Task: Check the 2023 picks for "Victory Lane Racing Champions League".
Action: Mouse moved to (147, 317)
Screenshot: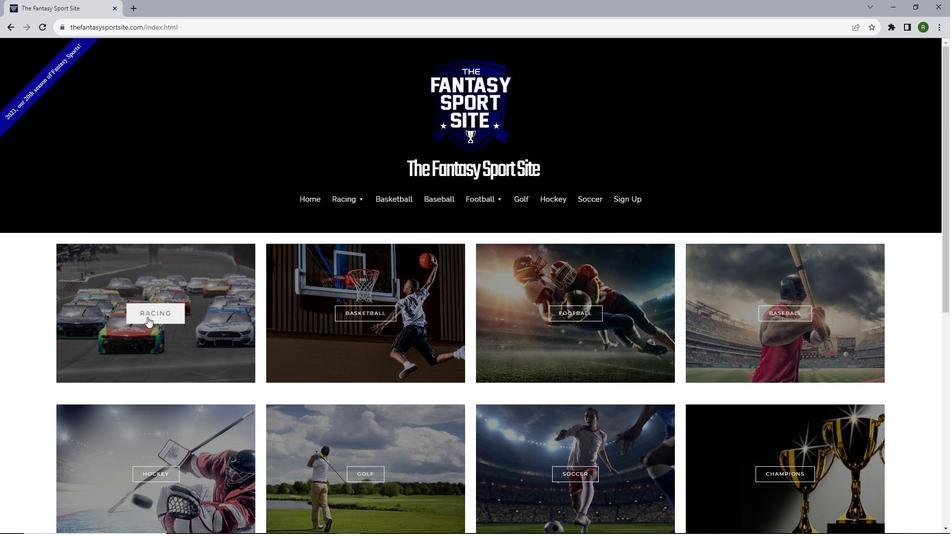 
Action: Mouse pressed left at (147, 317)
Screenshot: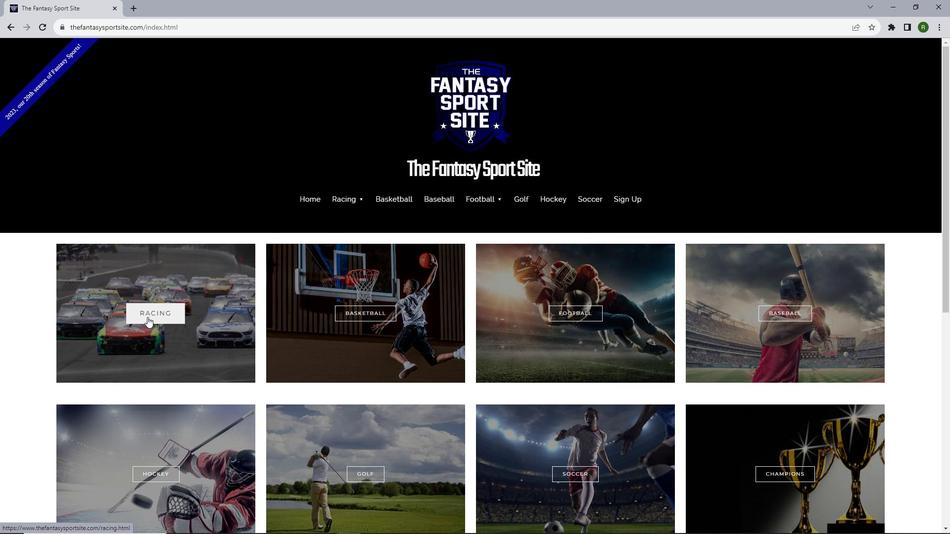 
Action: Mouse moved to (310, 311)
Screenshot: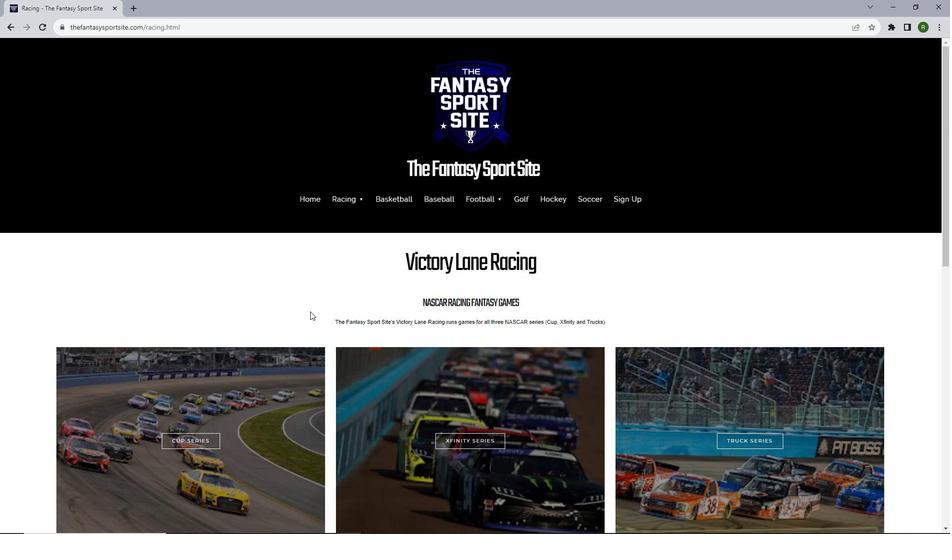 
Action: Mouse scrolled (310, 311) with delta (0, 0)
Screenshot: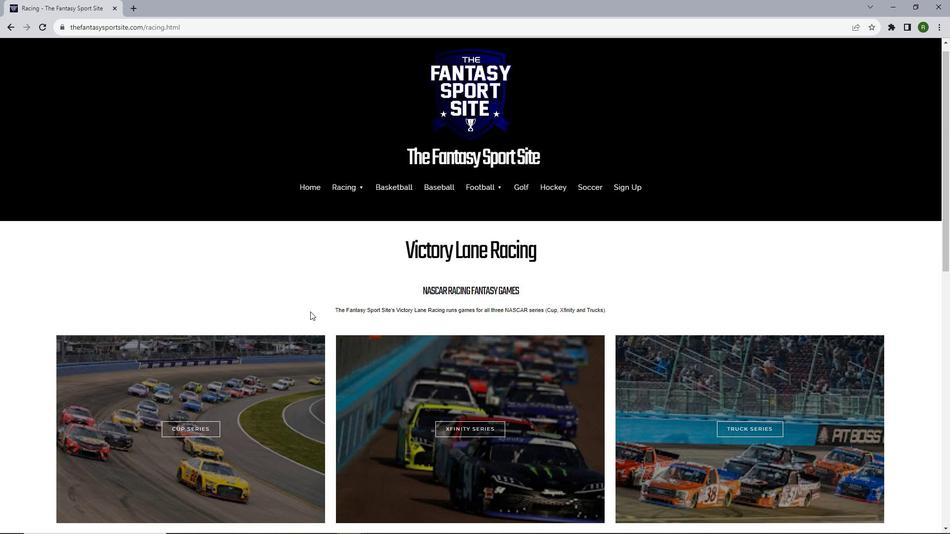 
Action: Mouse scrolled (310, 311) with delta (0, 0)
Screenshot: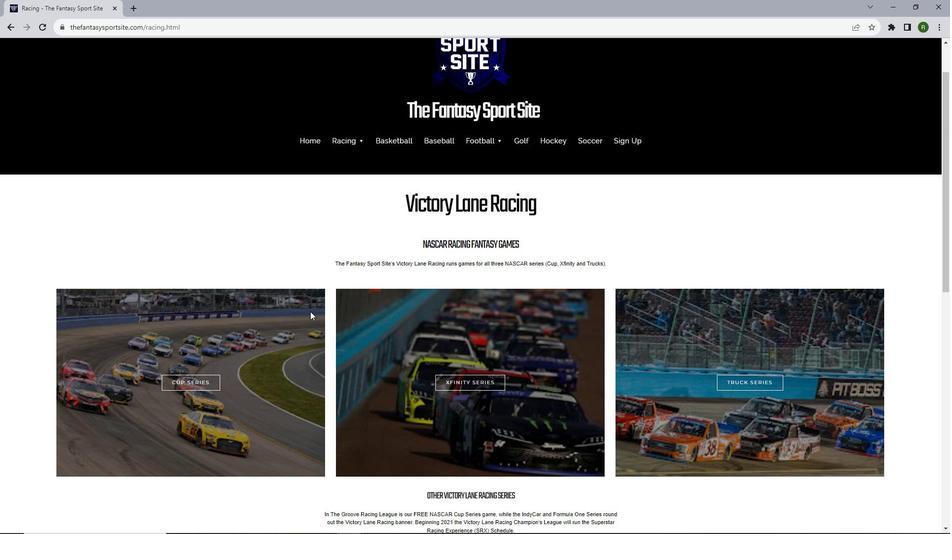 
Action: Mouse scrolled (310, 311) with delta (0, 0)
Screenshot: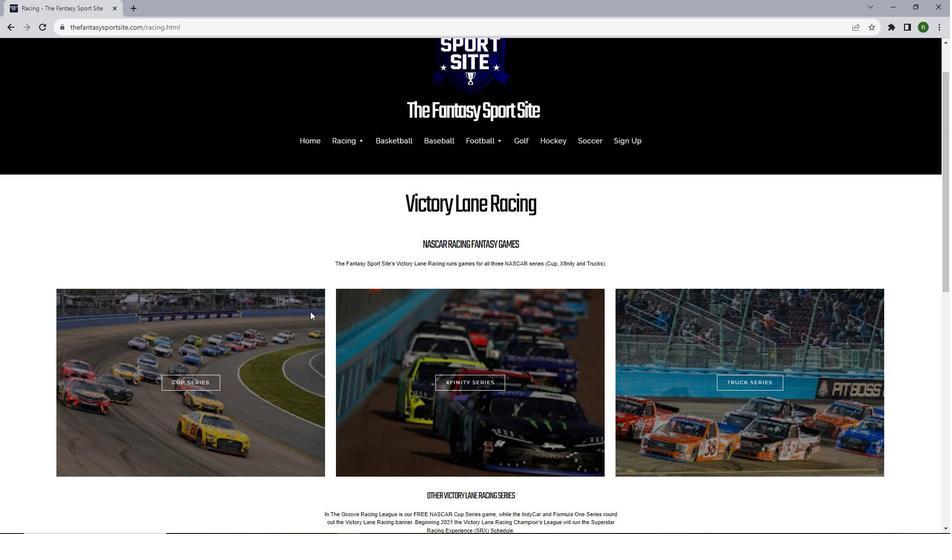 
Action: Mouse scrolled (310, 311) with delta (0, 0)
Screenshot: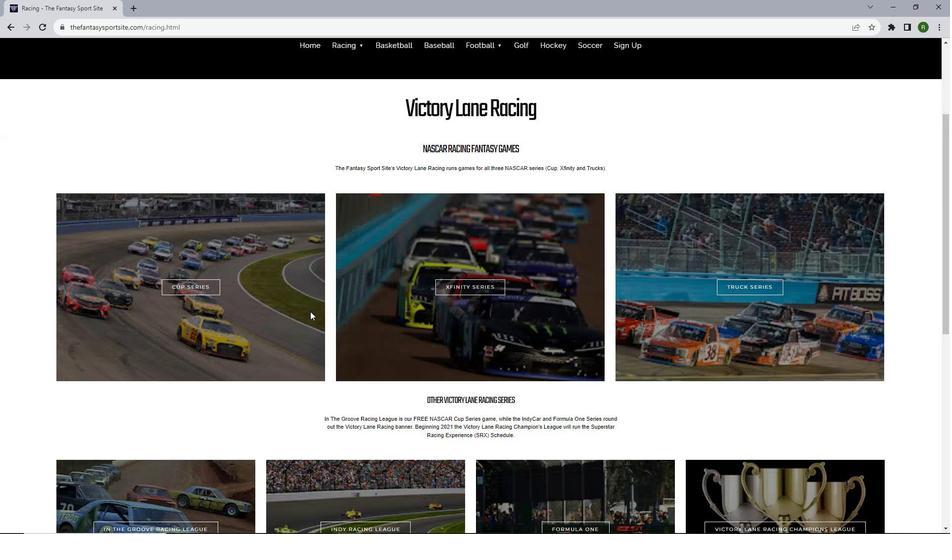 
Action: Mouse scrolled (310, 311) with delta (0, 0)
Screenshot: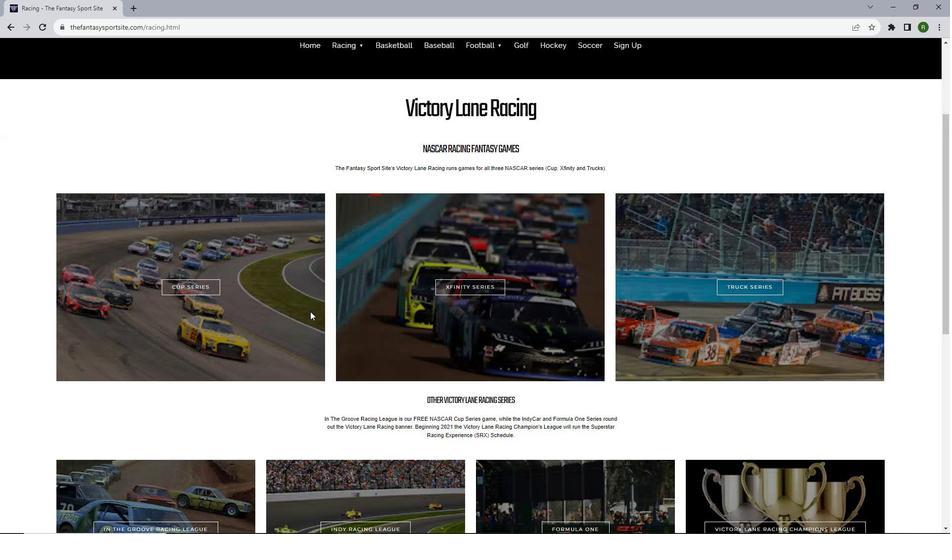 
Action: Mouse scrolled (310, 311) with delta (0, 0)
Screenshot: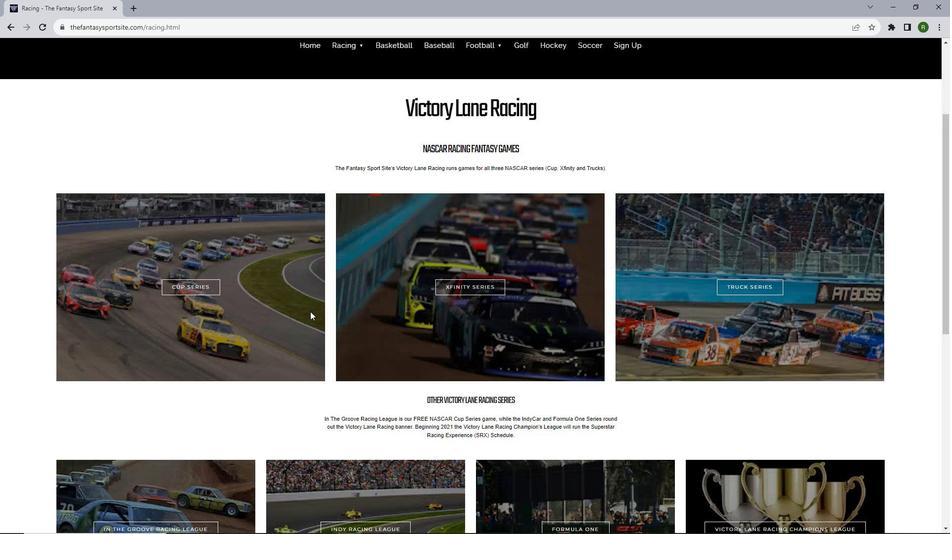 
Action: Mouse moved to (768, 392)
Screenshot: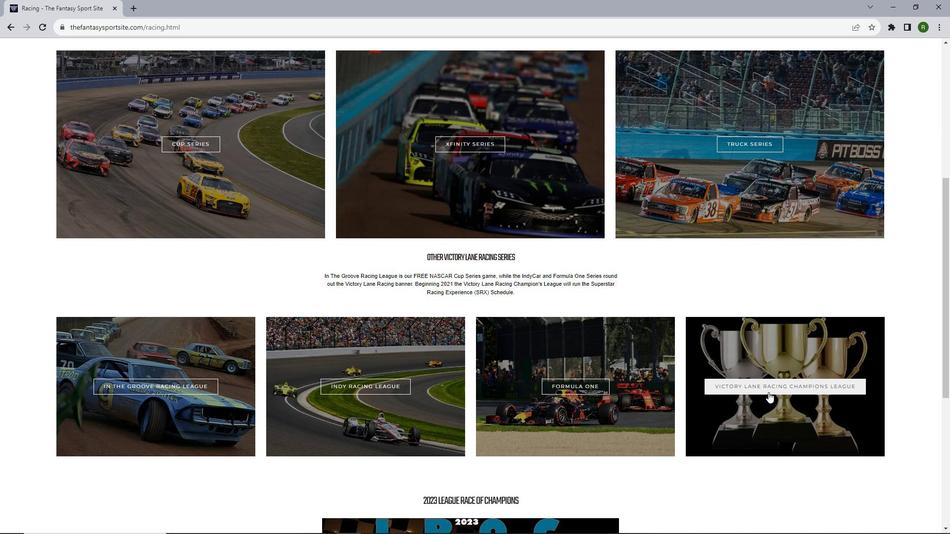 
Action: Mouse pressed left at (768, 392)
Screenshot: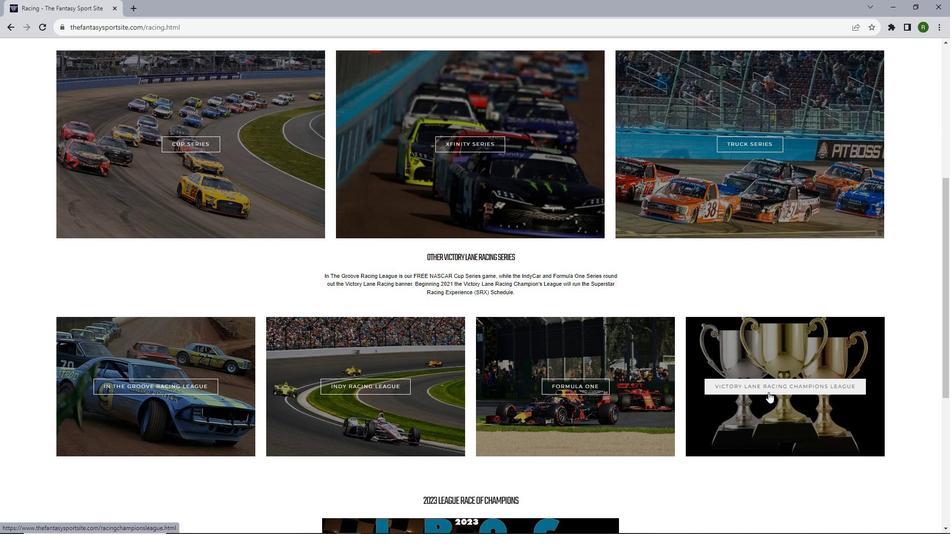
Action: Mouse moved to (358, 289)
Screenshot: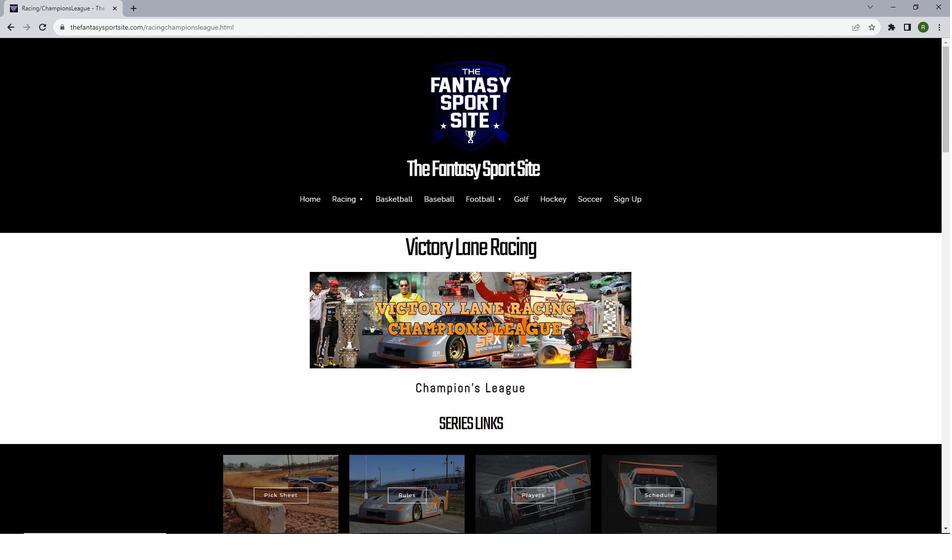 
Action: Mouse scrolled (358, 289) with delta (0, 0)
Screenshot: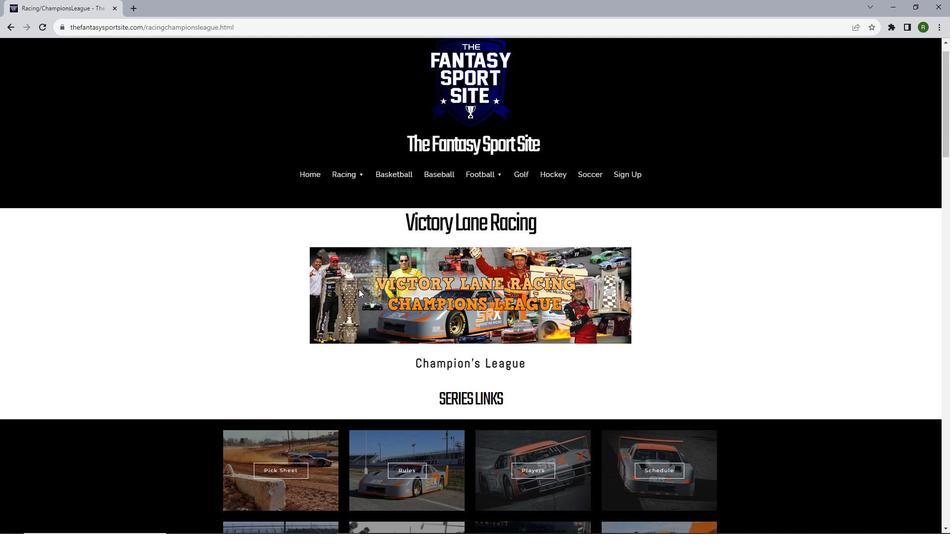 
Action: Mouse scrolled (358, 289) with delta (0, 0)
Screenshot: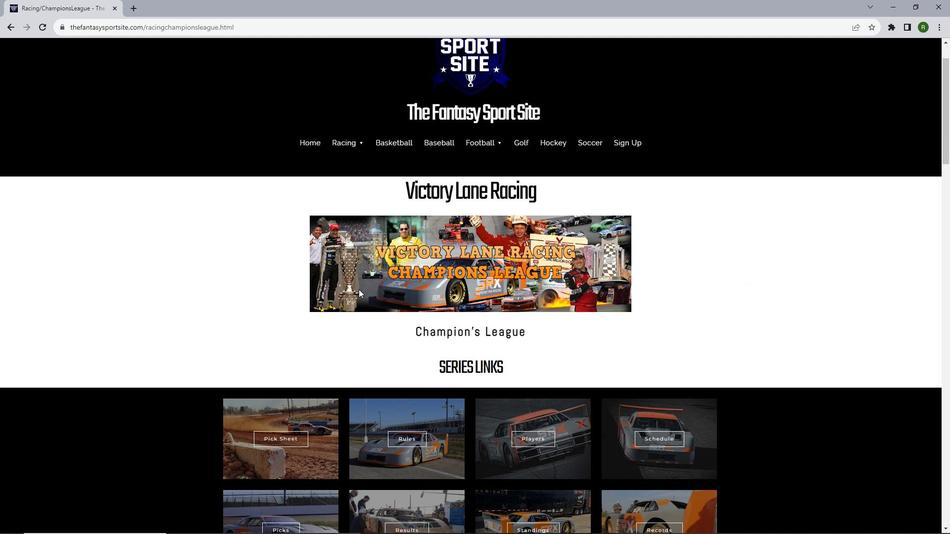 
Action: Mouse scrolled (358, 289) with delta (0, 0)
Screenshot: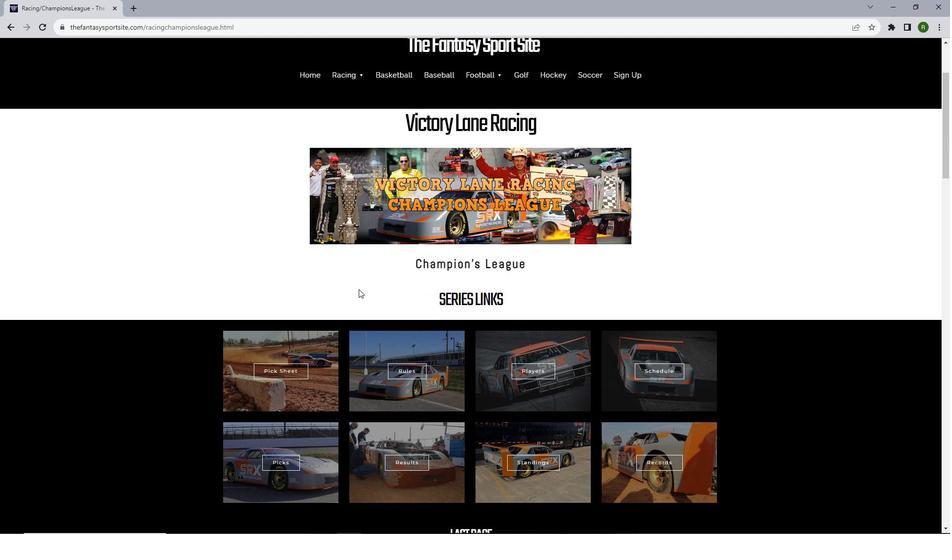 
Action: Mouse scrolled (358, 289) with delta (0, 0)
Screenshot: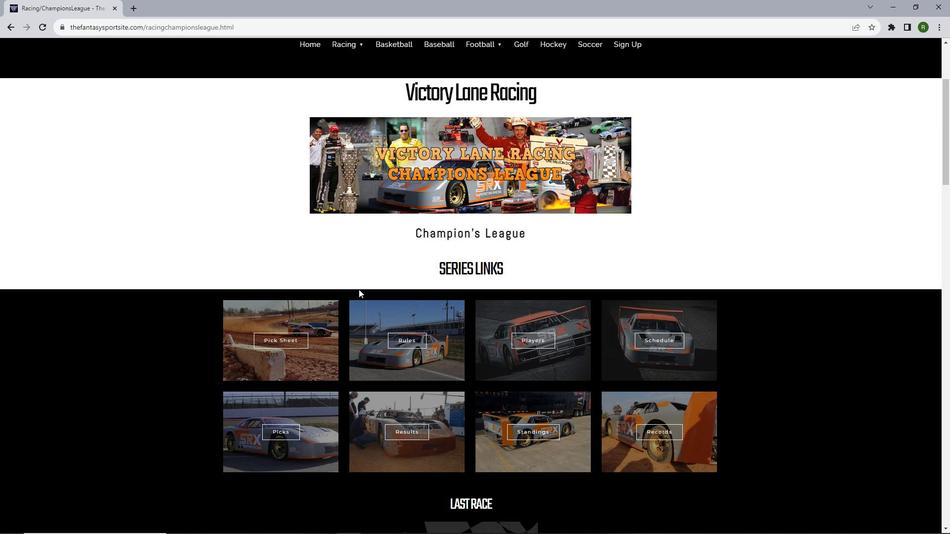 
Action: Mouse scrolled (358, 289) with delta (0, 0)
Screenshot: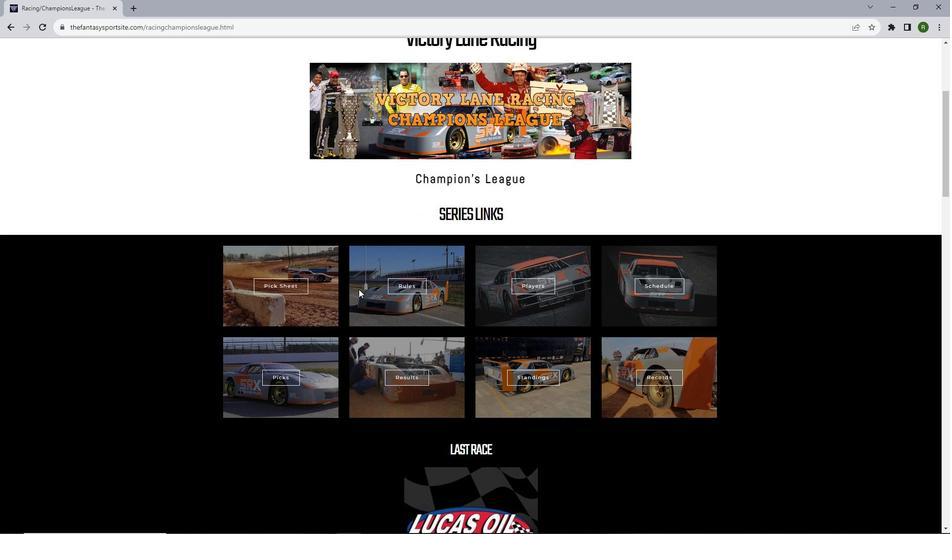
Action: Mouse moved to (350, 280)
Screenshot: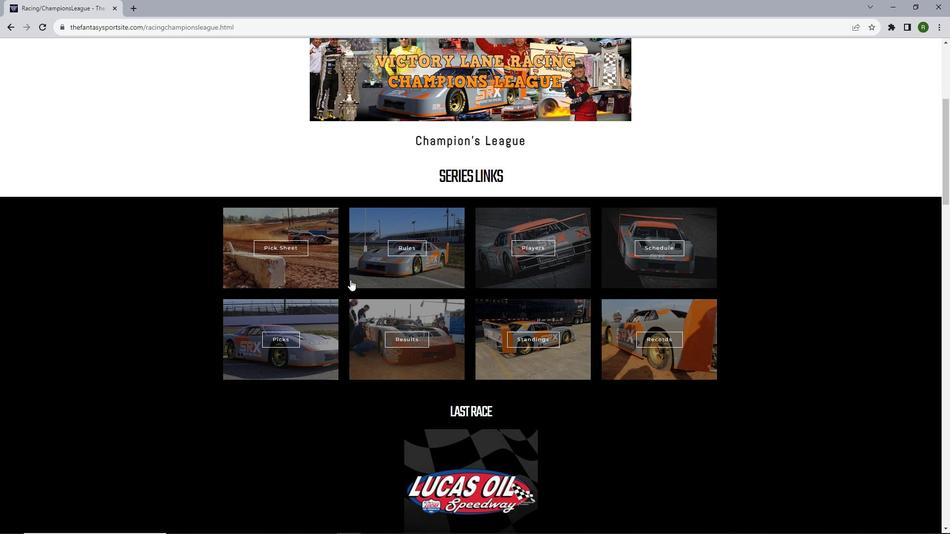 
Action: Mouse scrolled (350, 279) with delta (0, 0)
Screenshot: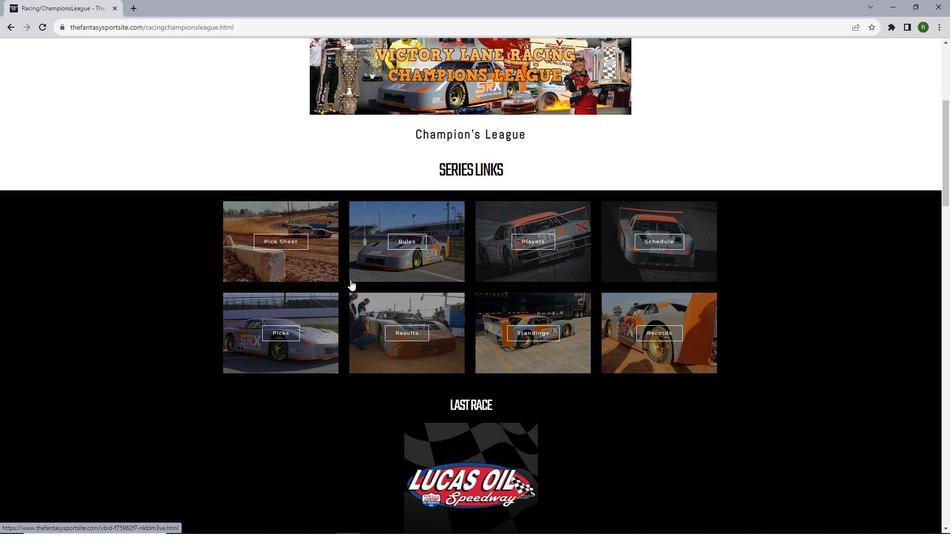 
Action: Mouse moved to (271, 287)
Screenshot: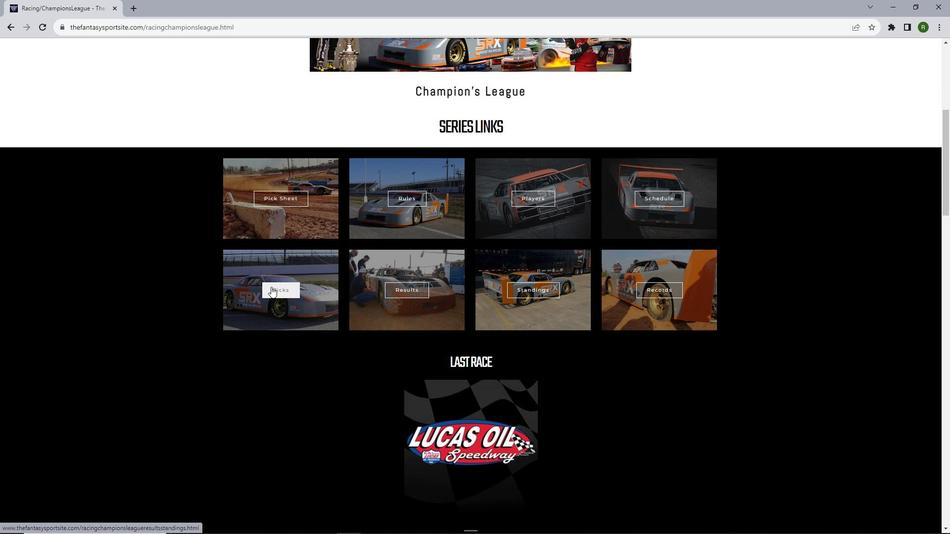
Action: Mouse pressed left at (271, 287)
Screenshot: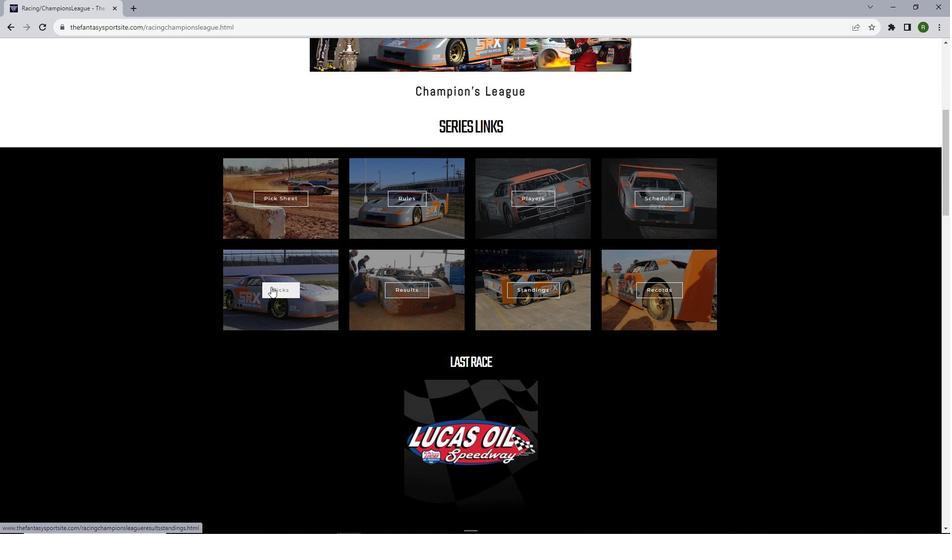 
Action: Mouse moved to (388, 223)
Screenshot: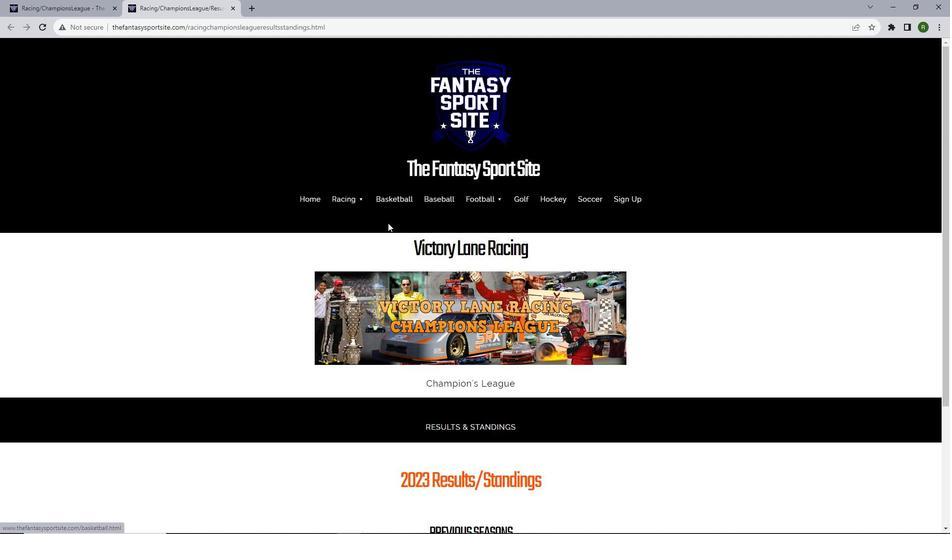 
Action: Mouse scrolled (388, 222) with delta (0, 0)
Screenshot: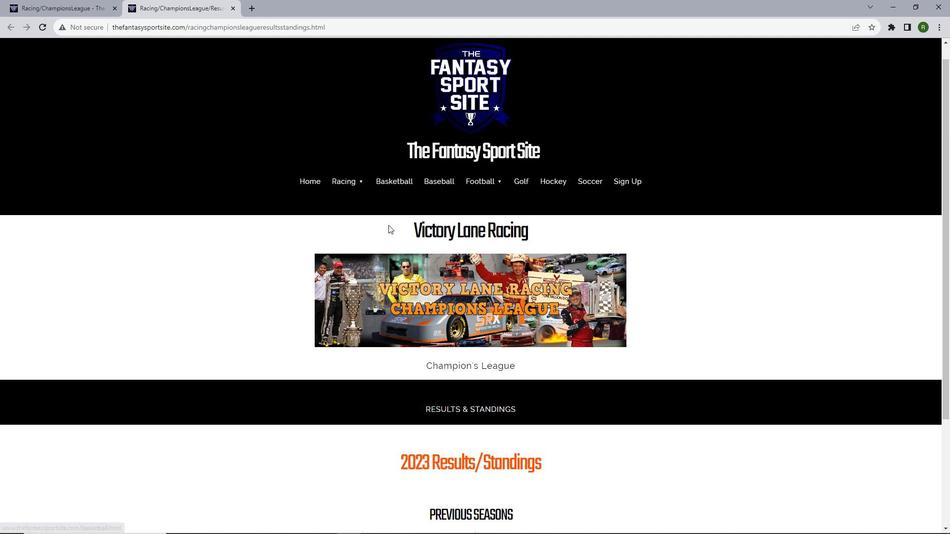 
Action: Mouse moved to (388, 225)
Screenshot: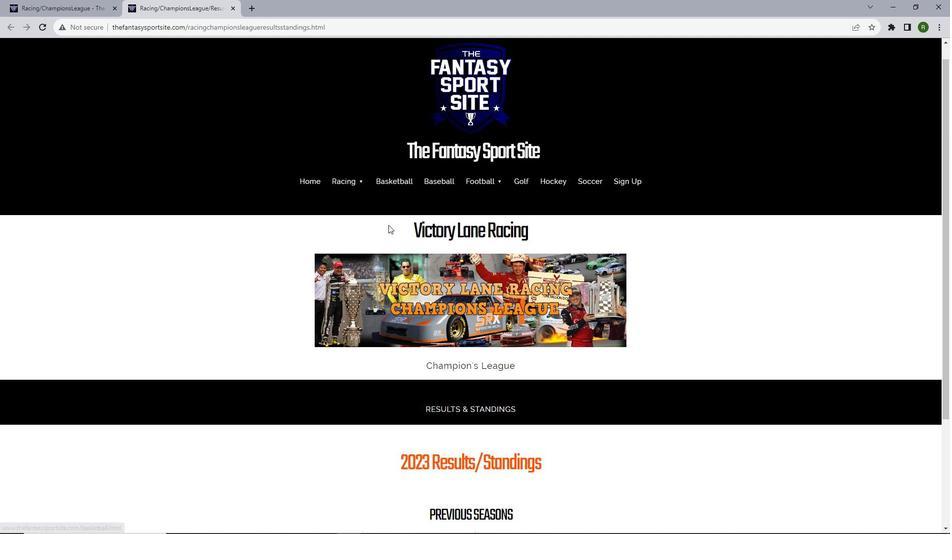 
Action: Mouse scrolled (388, 224) with delta (0, 0)
Screenshot: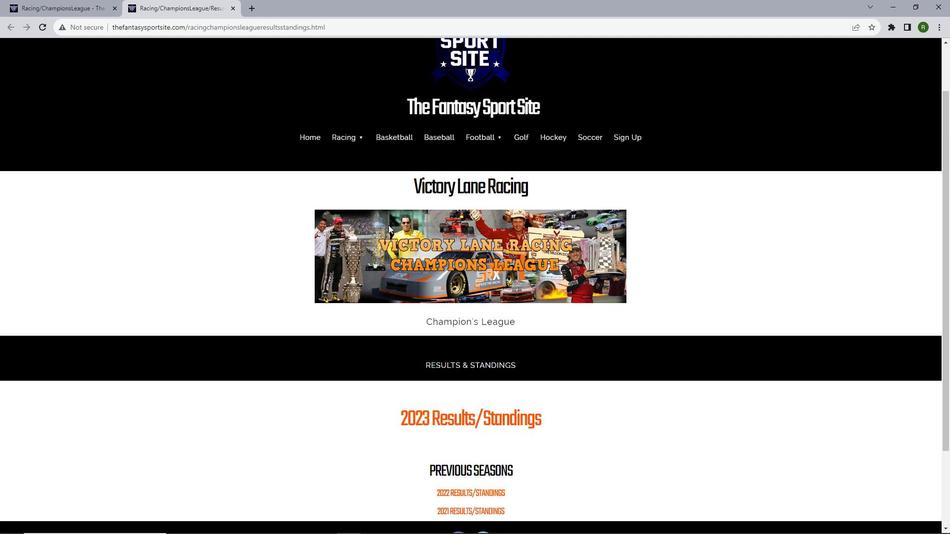 
Action: Mouse scrolled (388, 224) with delta (0, 0)
Screenshot: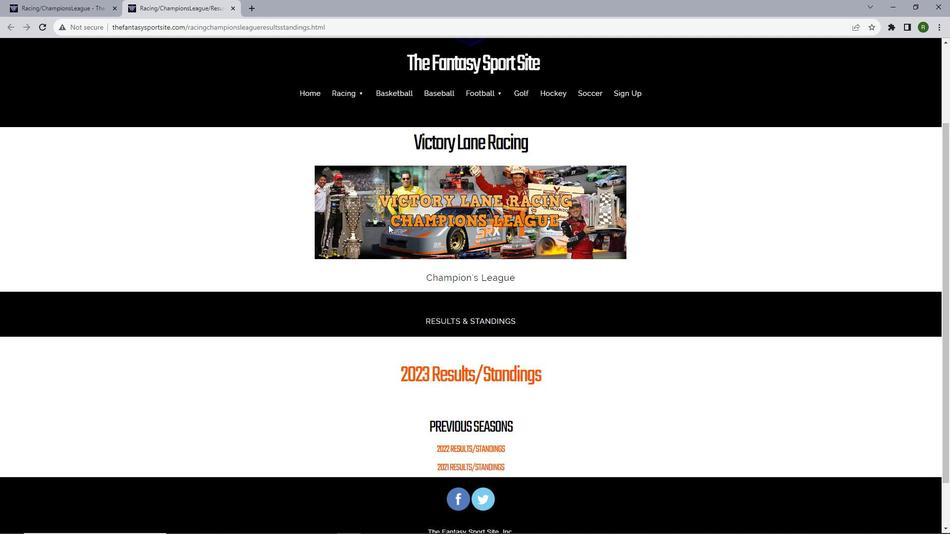 
Action: Mouse moved to (446, 325)
Screenshot: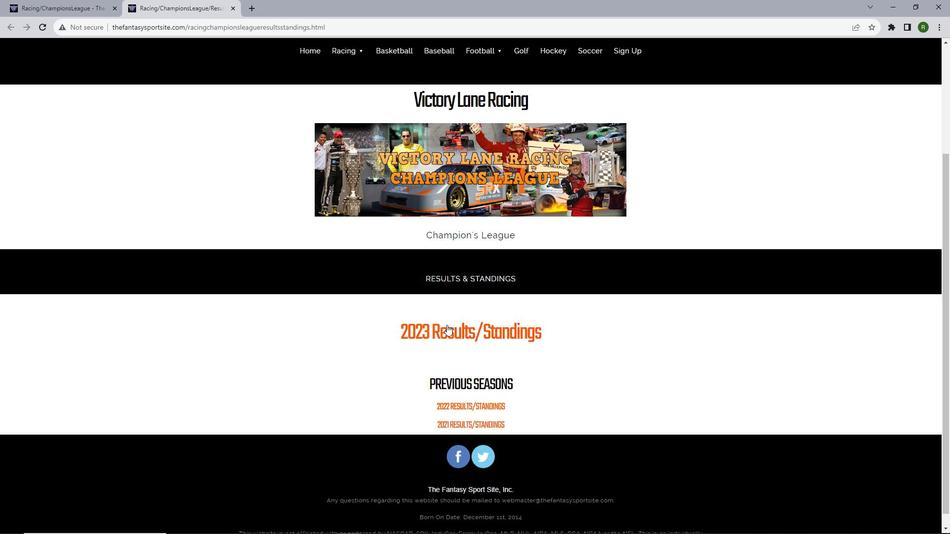 
Action: Mouse pressed left at (446, 325)
Screenshot: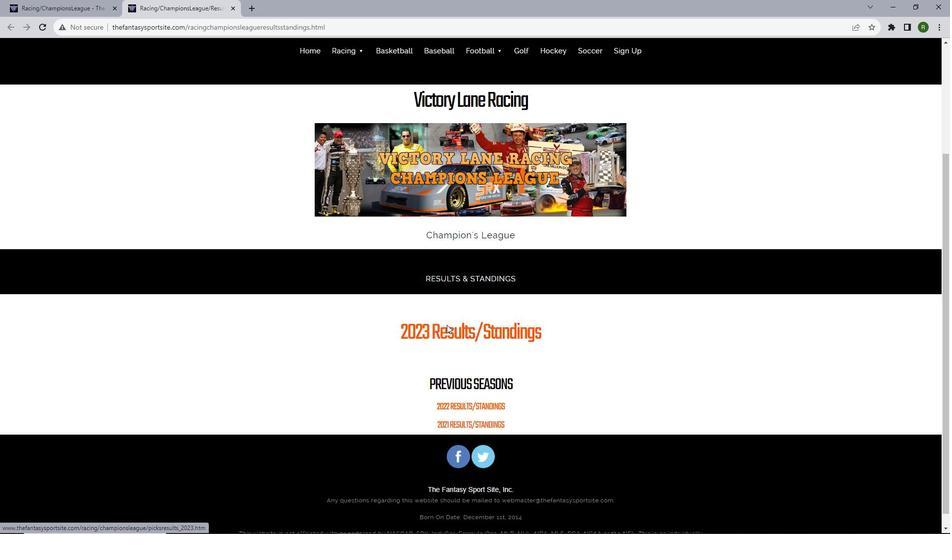 
Action: Mouse moved to (519, 90)
Screenshot: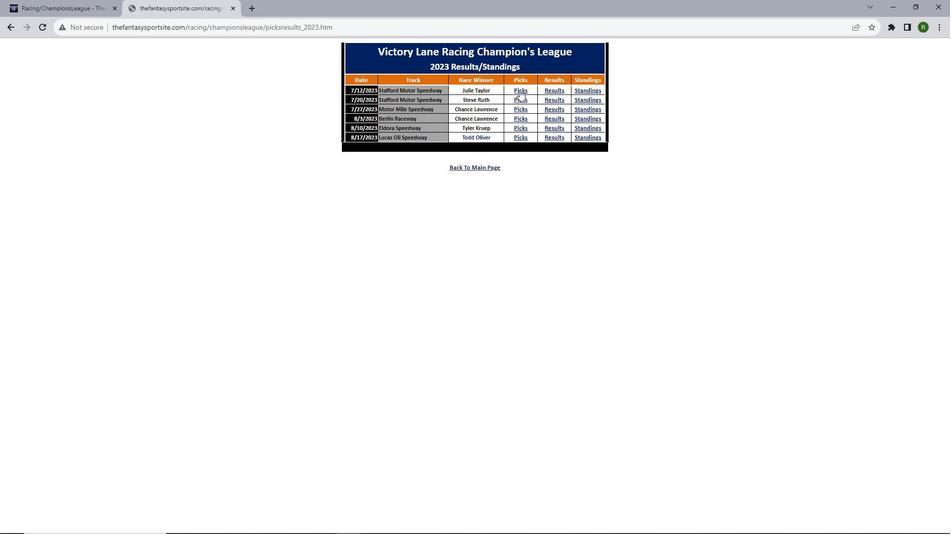 
Action: Mouse pressed left at (519, 90)
Screenshot: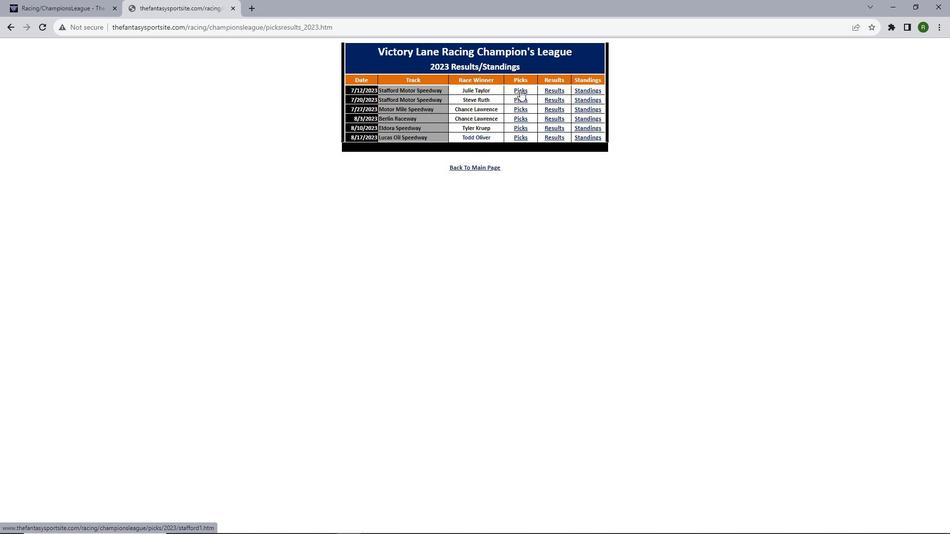 
Action: Mouse moved to (504, 121)
Screenshot: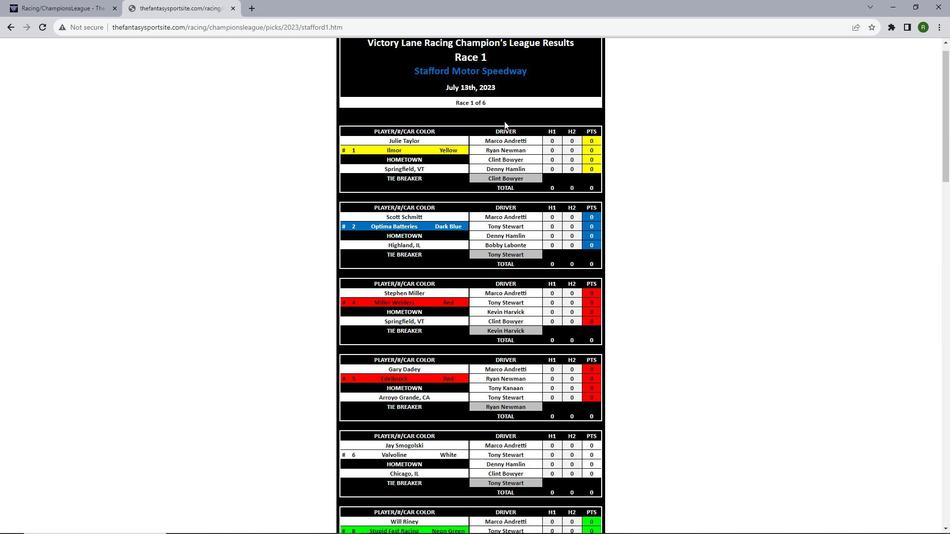 
Action: Mouse scrolled (504, 120) with delta (0, 0)
Screenshot: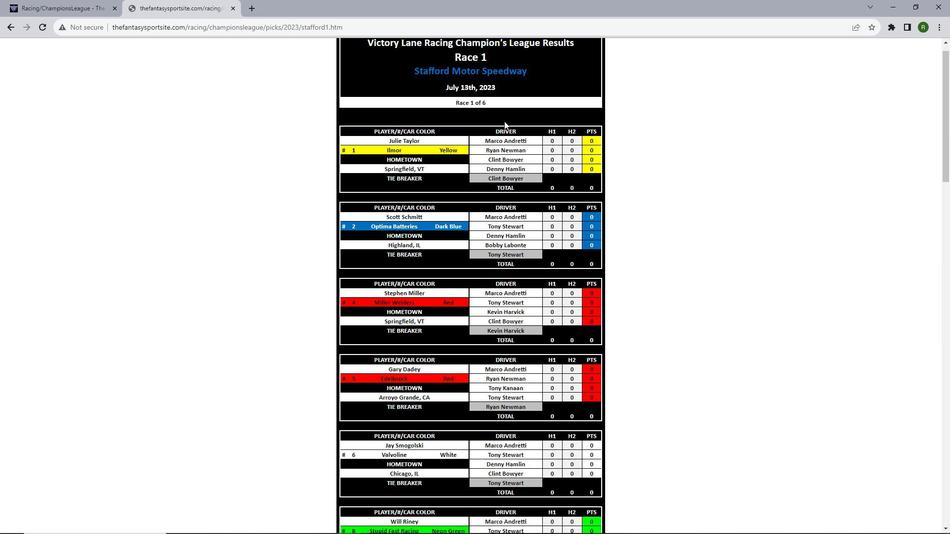 
Action: Mouse scrolled (504, 120) with delta (0, 0)
Screenshot: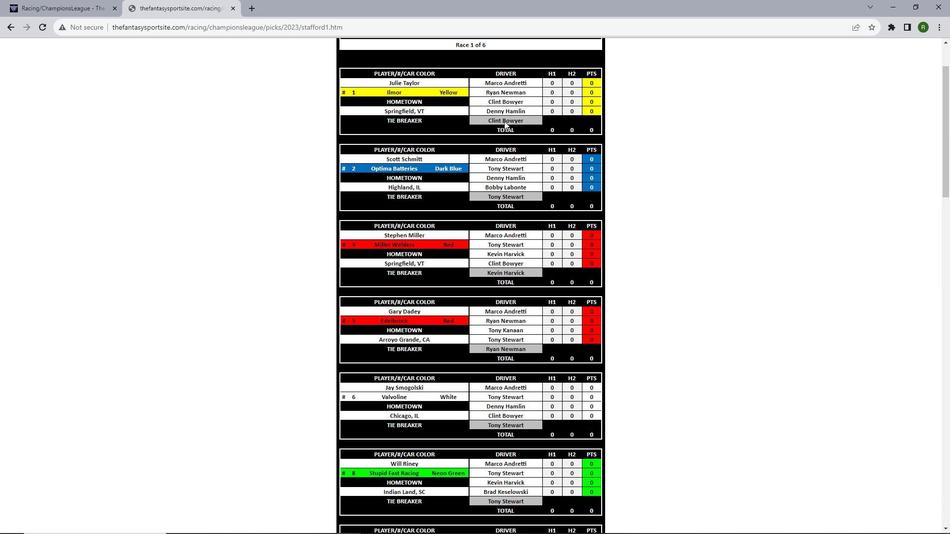 
Action: Mouse scrolled (504, 120) with delta (0, 0)
Screenshot: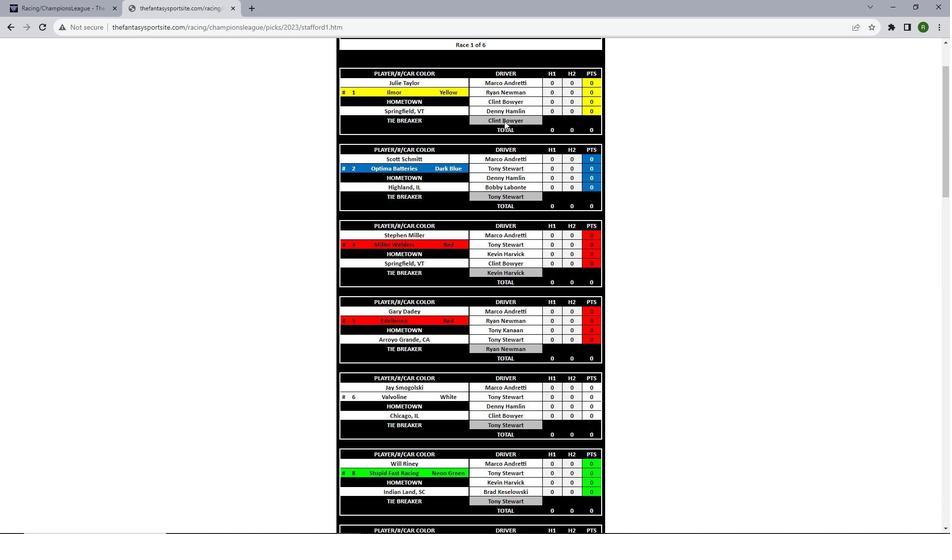 
Action: Mouse scrolled (504, 120) with delta (0, 0)
Screenshot: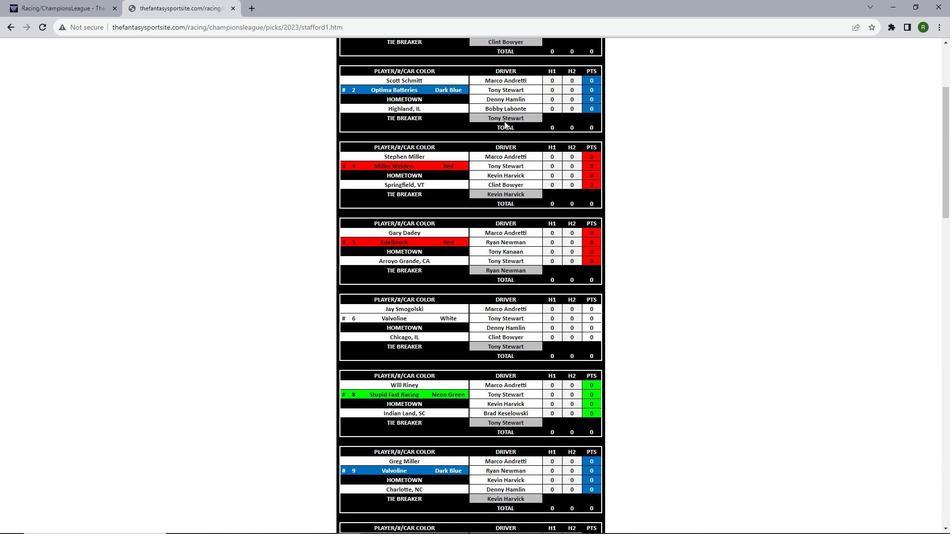 
Action: Mouse scrolled (504, 120) with delta (0, 0)
Screenshot: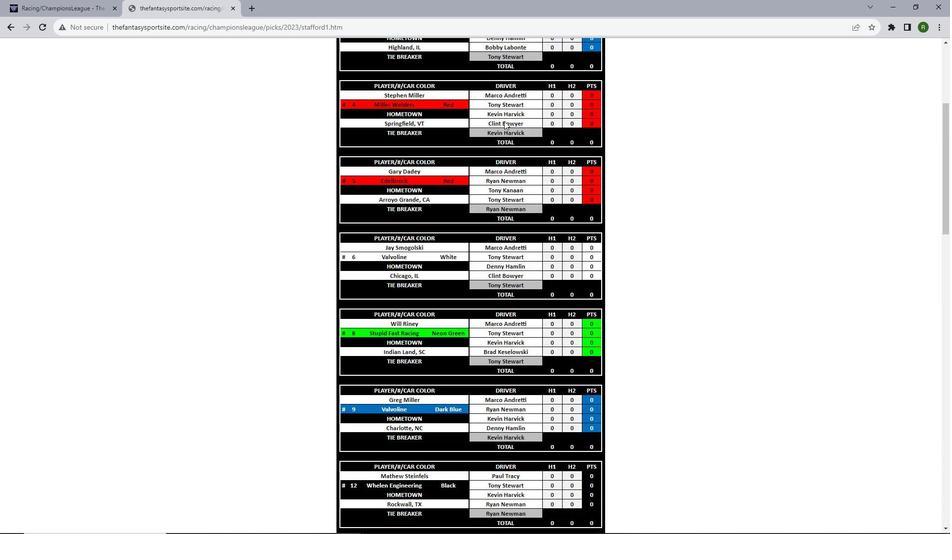 
Action: Mouse scrolled (504, 120) with delta (0, 0)
Screenshot: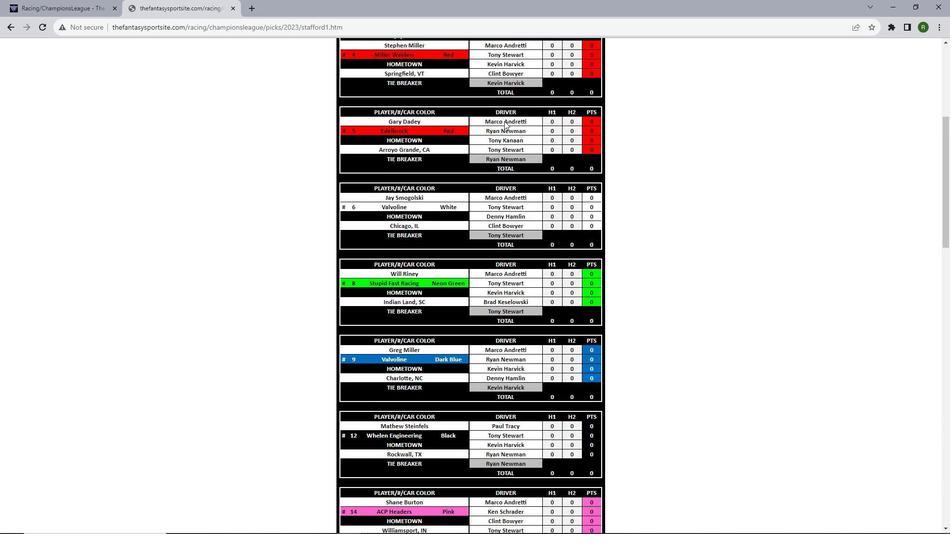 
Action: Mouse scrolled (504, 120) with delta (0, 0)
Screenshot: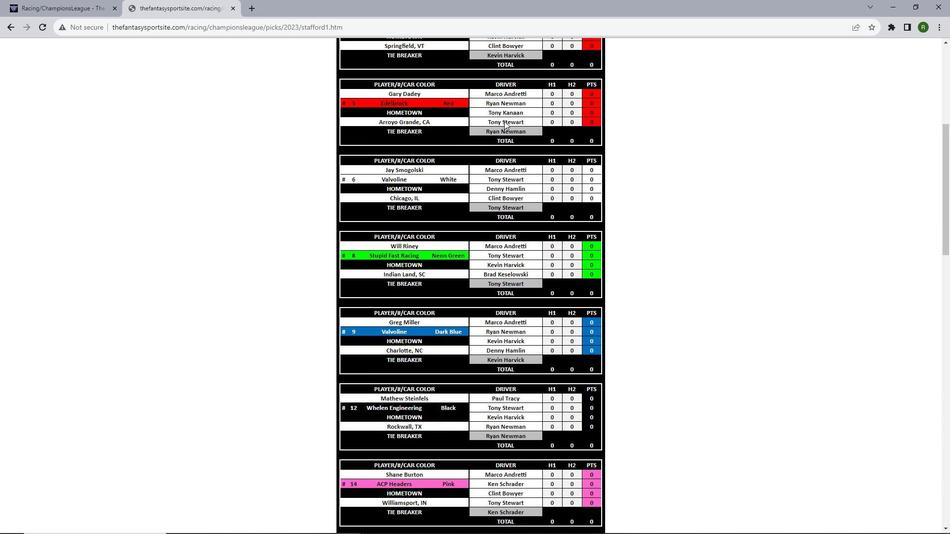 
Action: Mouse scrolled (504, 120) with delta (0, 0)
Screenshot: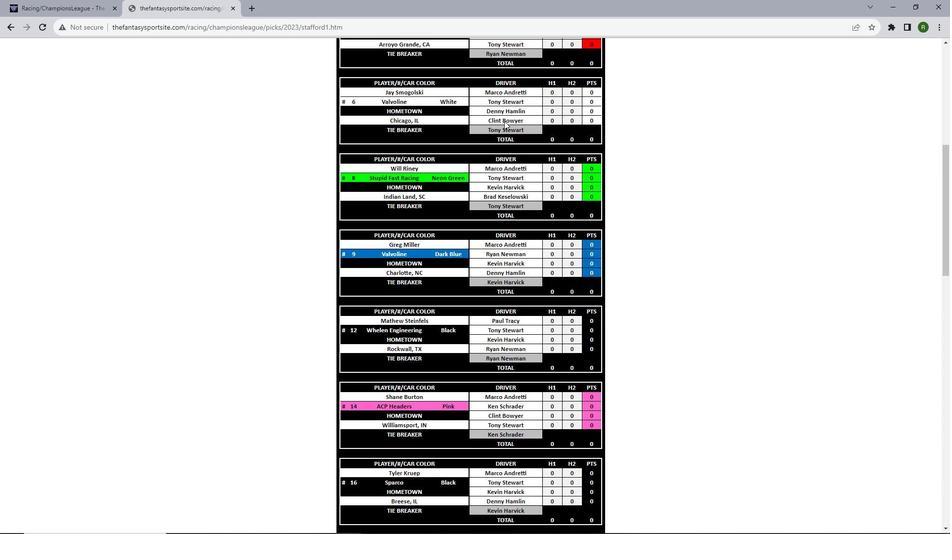 
Action: Mouse scrolled (504, 120) with delta (0, 0)
Screenshot: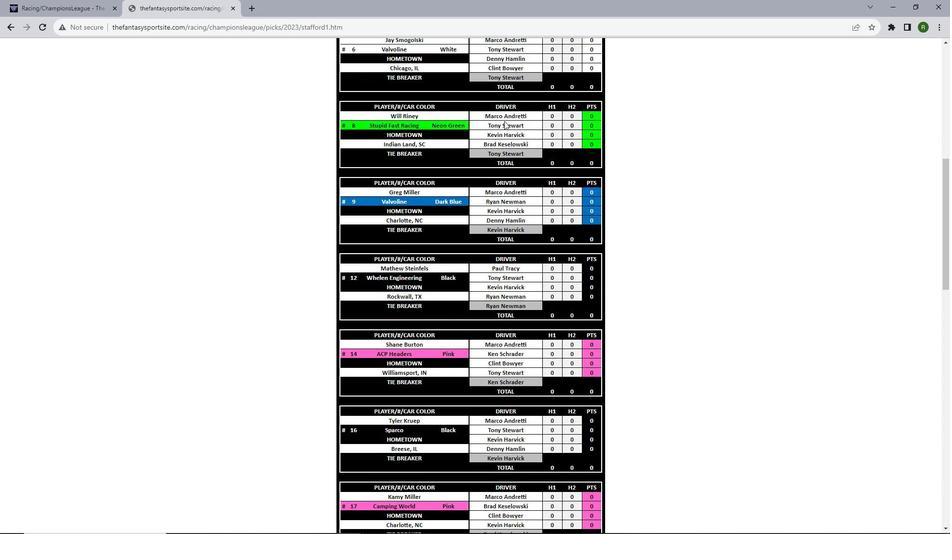
Action: Mouse scrolled (504, 120) with delta (0, 0)
Screenshot: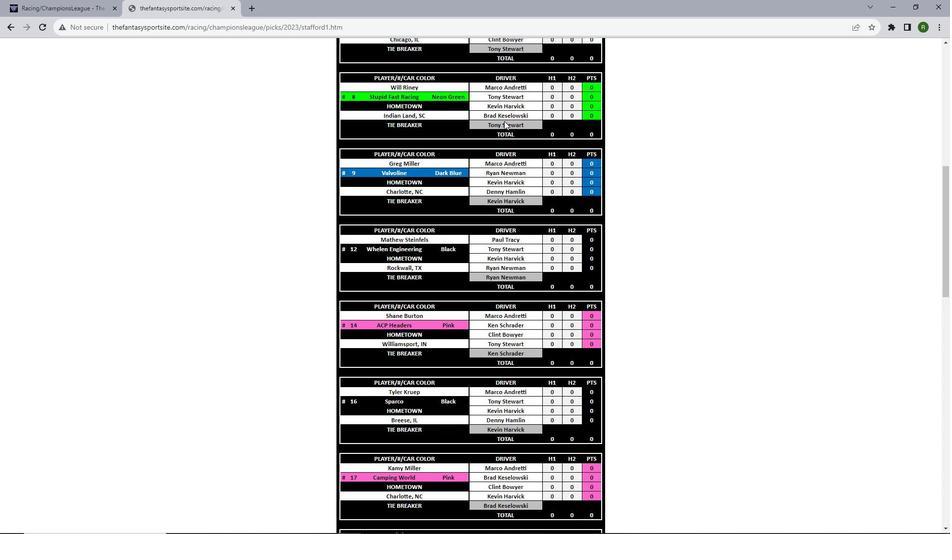 
Action: Mouse scrolled (504, 120) with delta (0, 0)
Screenshot: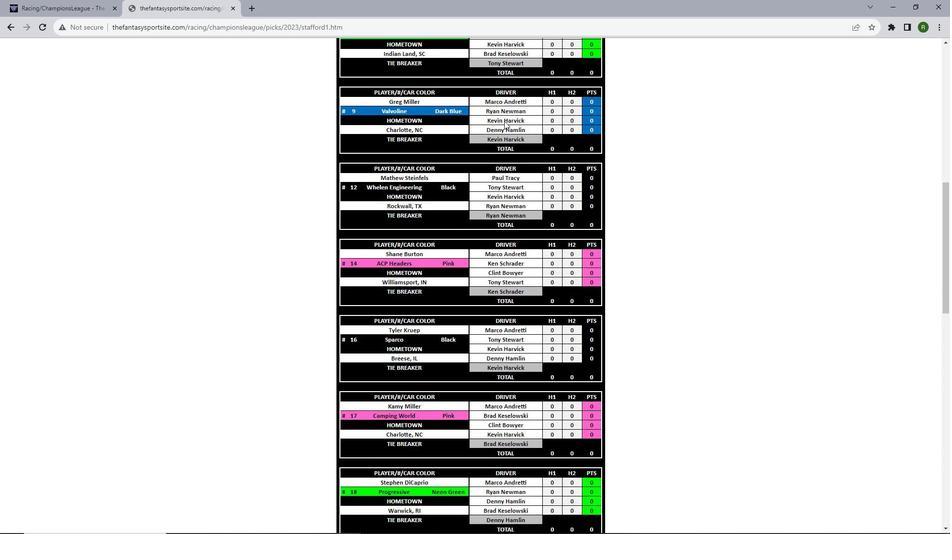 
Action: Mouse scrolled (504, 120) with delta (0, 0)
Screenshot: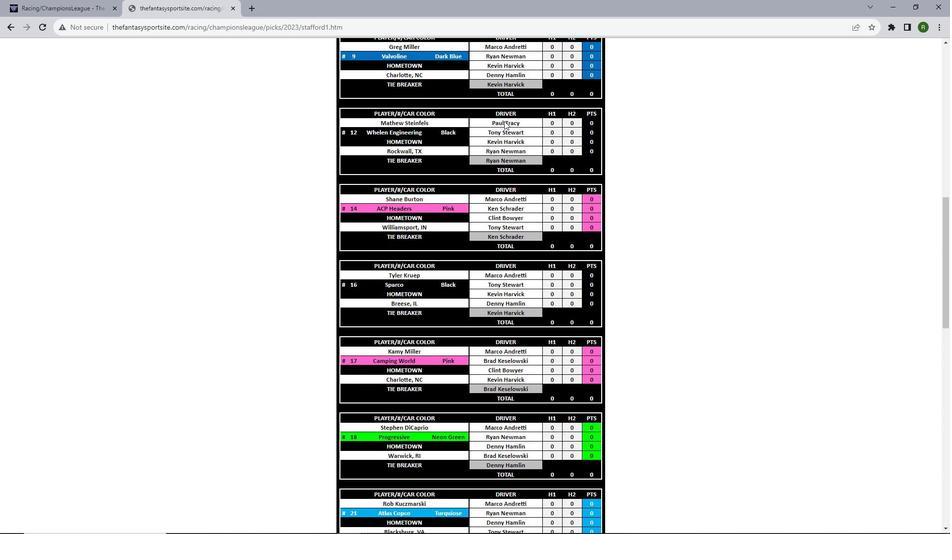 
Action: Mouse scrolled (504, 120) with delta (0, 0)
Screenshot: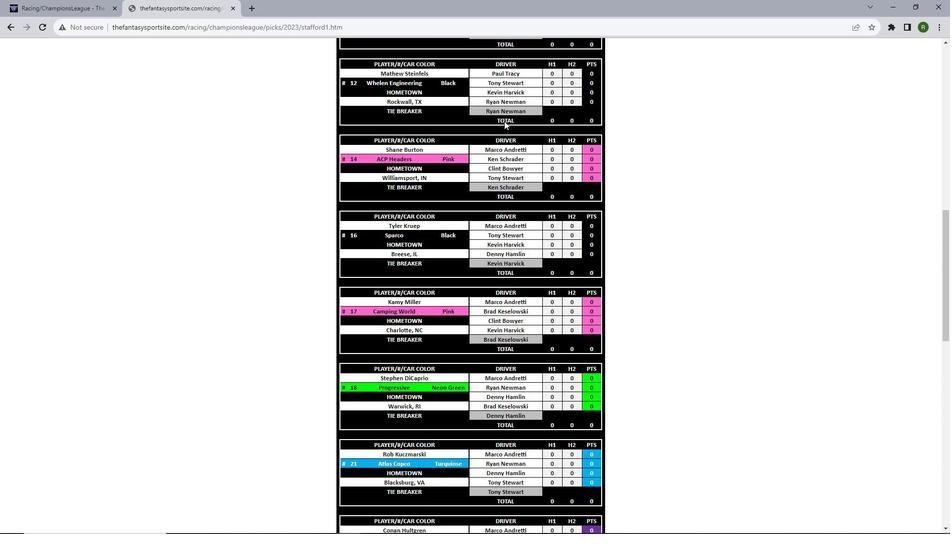 
Action: Mouse scrolled (504, 120) with delta (0, 0)
Screenshot: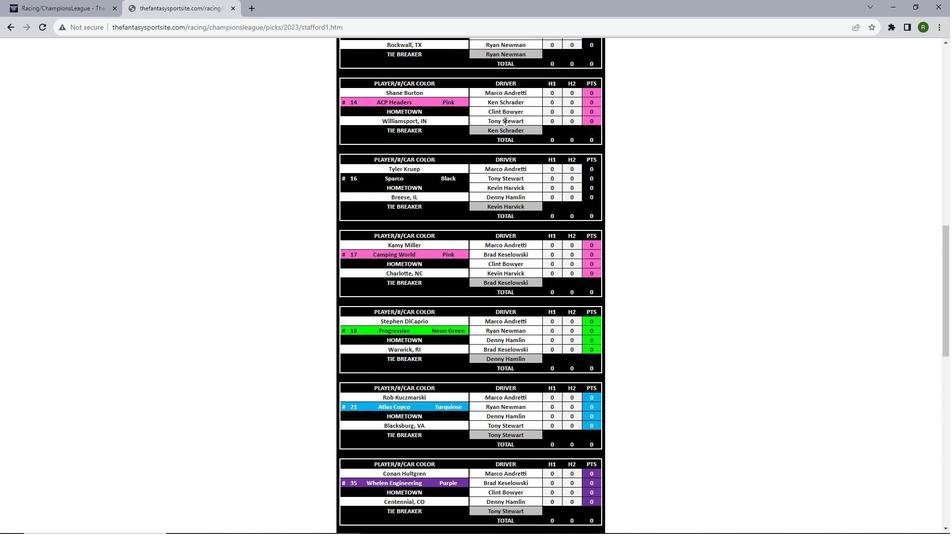 
Action: Mouse scrolled (504, 120) with delta (0, 0)
Screenshot: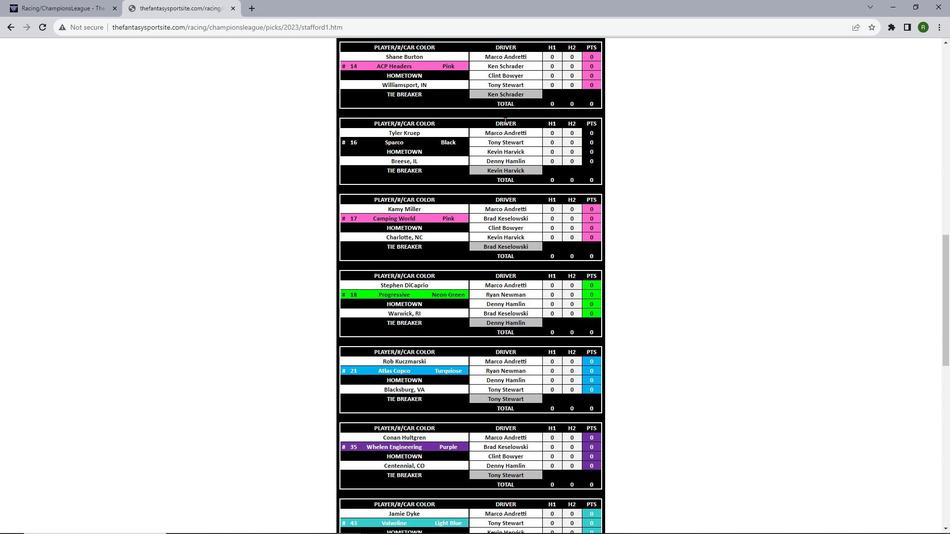
Action: Mouse scrolled (504, 120) with delta (0, 0)
Screenshot: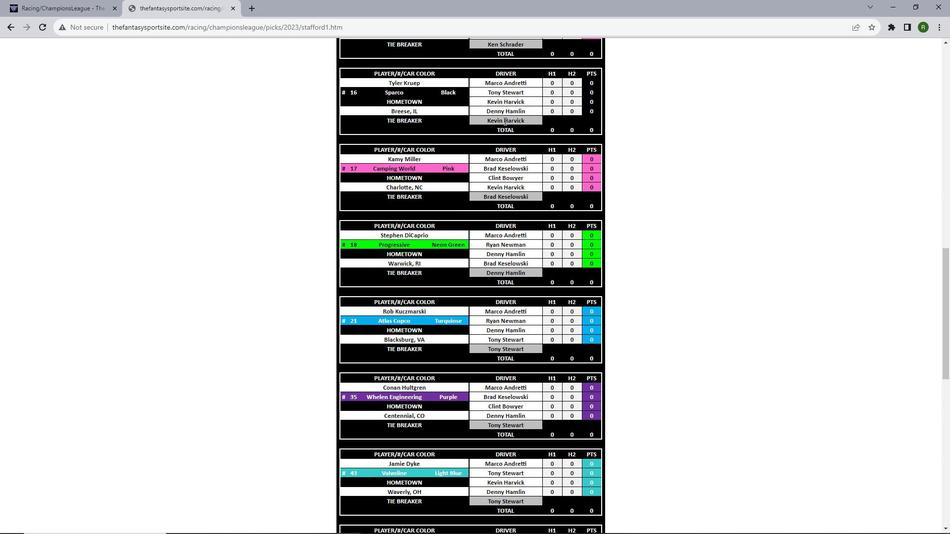 
Action: Mouse scrolled (504, 120) with delta (0, 0)
Screenshot: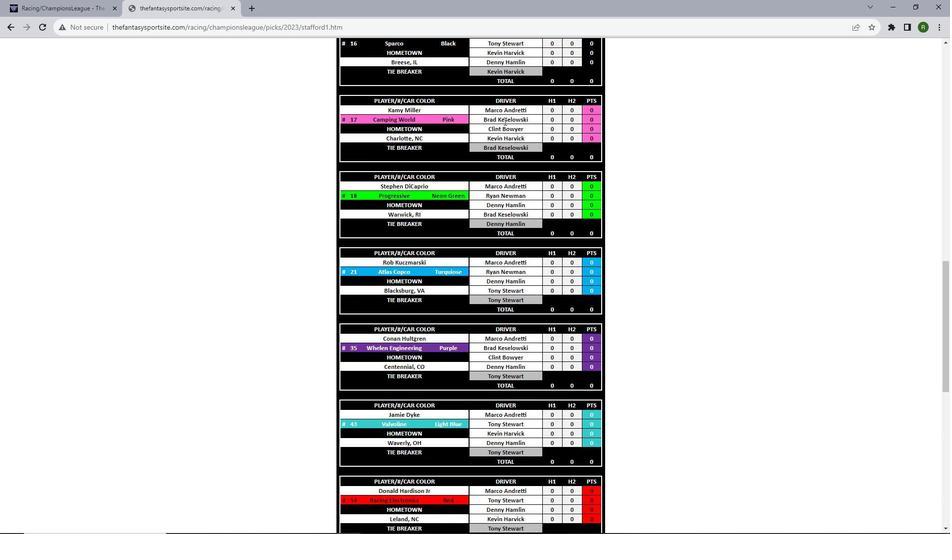 
Action: Mouse scrolled (504, 120) with delta (0, 0)
Screenshot: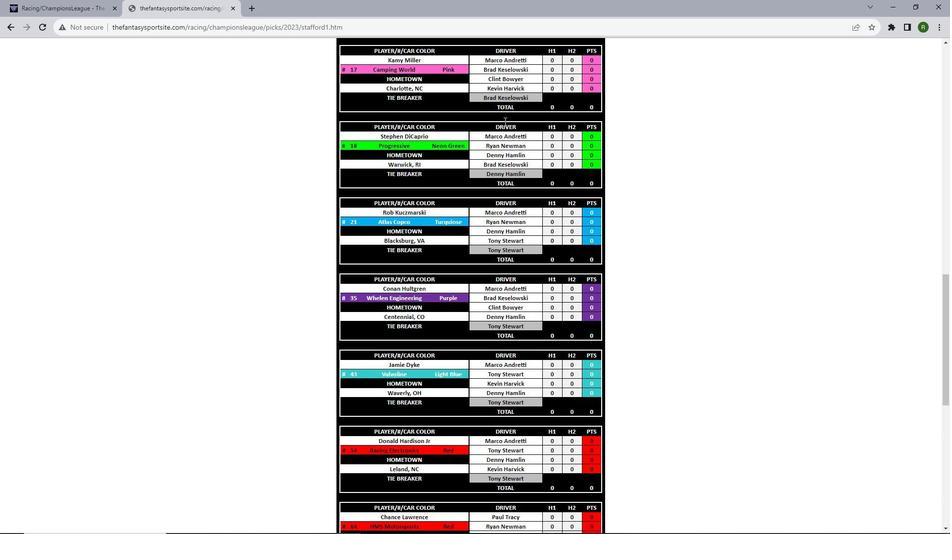 
Action: Mouse scrolled (504, 120) with delta (0, 0)
Screenshot: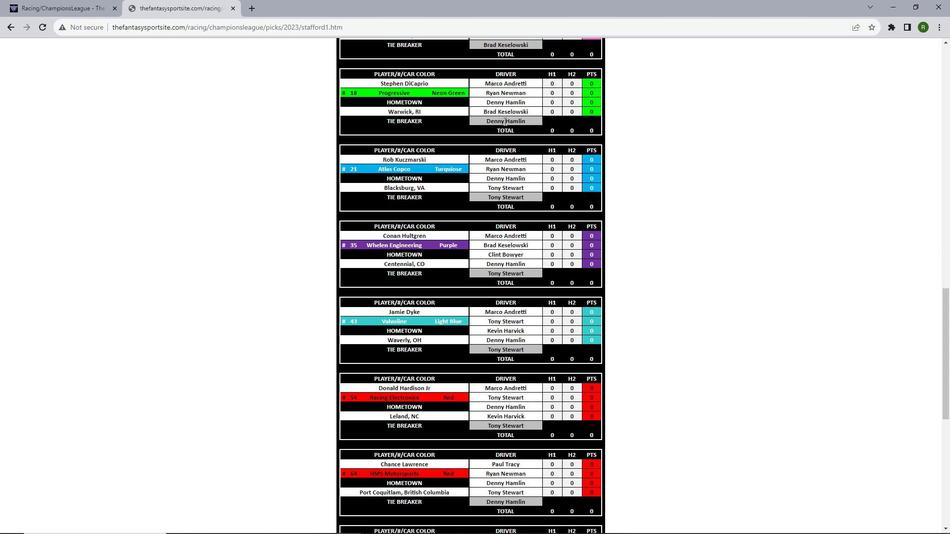 
Action: Mouse scrolled (504, 120) with delta (0, 0)
Screenshot: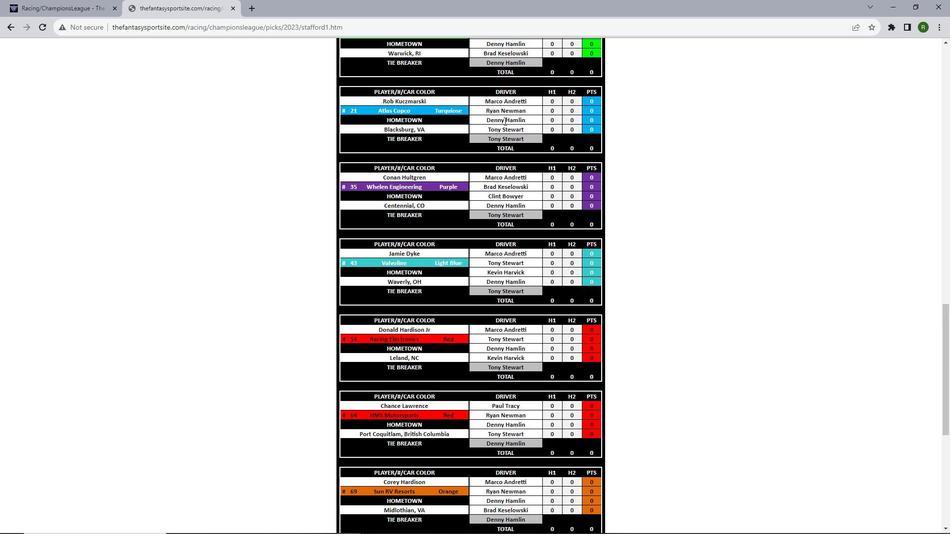 
Action: Mouse scrolled (504, 120) with delta (0, 0)
Screenshot: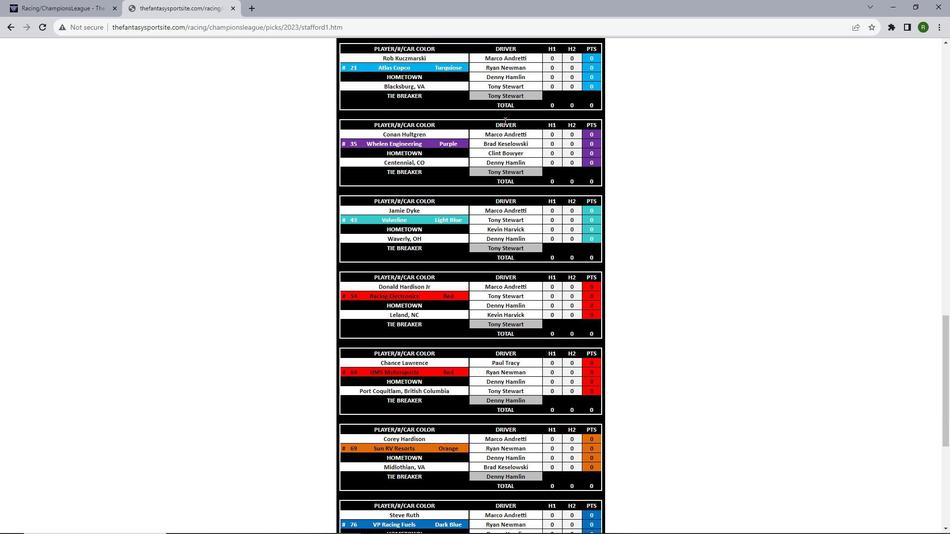 
Action: Mouse scrolled (504, 120) with delta (0, 0)
Screenshot: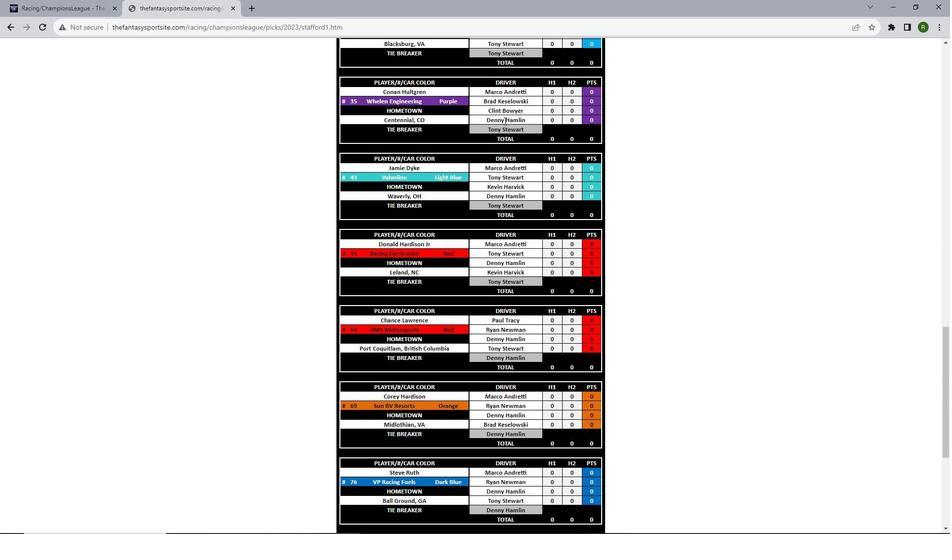
Action: Mouse scrolled (504, 120) with delta (0, 0)
Screenshot: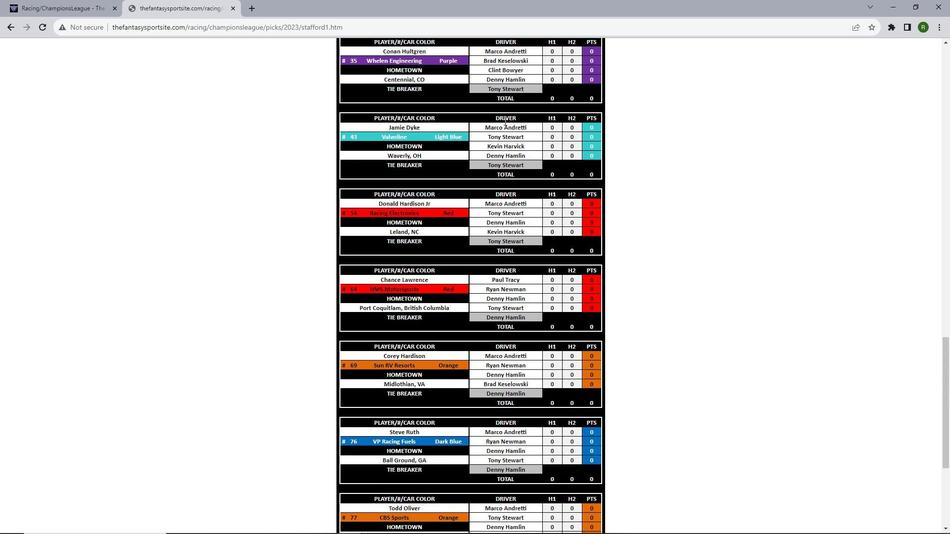 
Action: Mouse scrolled (504, 120) with delta (0, 0)
Screenshot: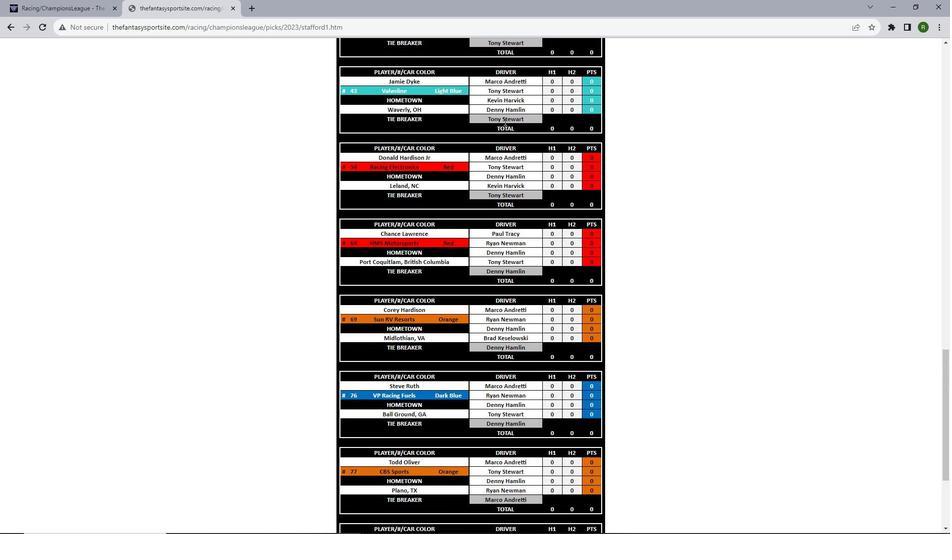 
Action: Mouse scrolled (504, 120) with delta (0, 0)
Screenshot: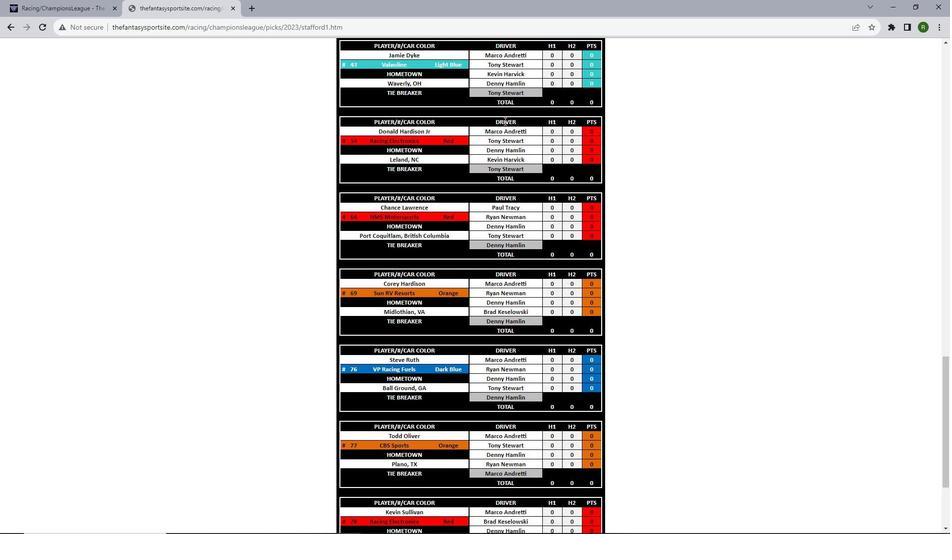 
Action: Mouse scrolled (504, 120) with delta (0, 0)
Screenshot: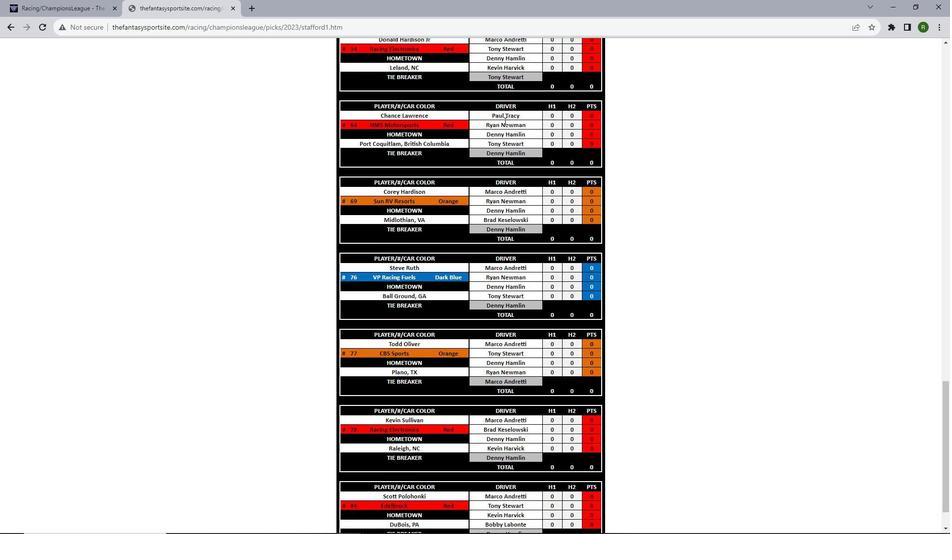
Action: Mouse scrolled (504, 120) with delta (0, 0)
Screenshot: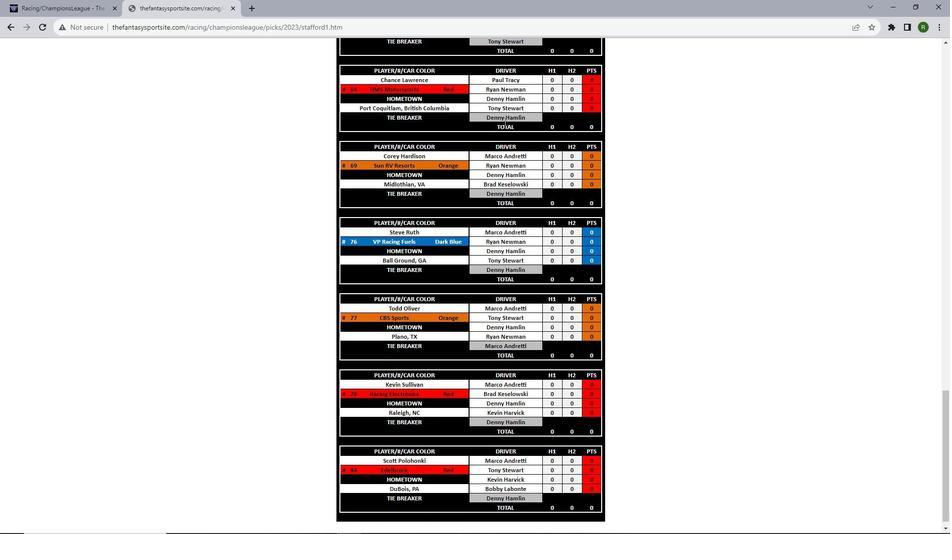 
Action: Mouse scrolled (504, 120) with delta (0, 0)
Screenshot: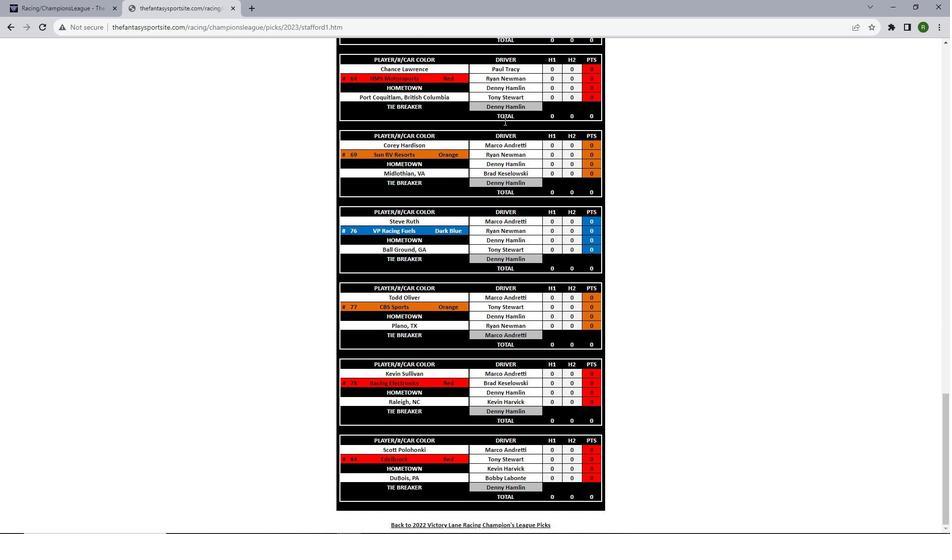 
Action: Mouse scrolled (504, 120) with delta (0, 0)
Screenshot: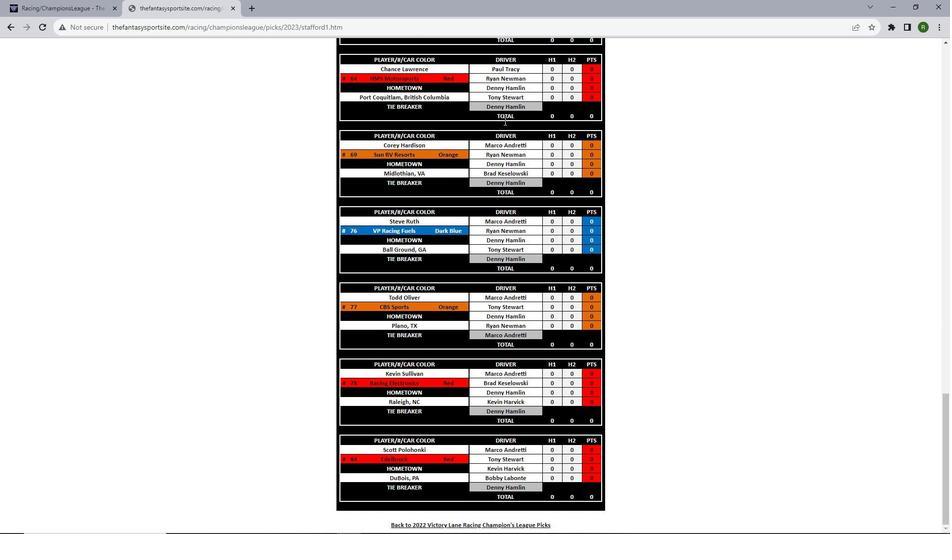 
Action: Mouse scrolled (504, 120) with delta (0, 0)
Screenshot: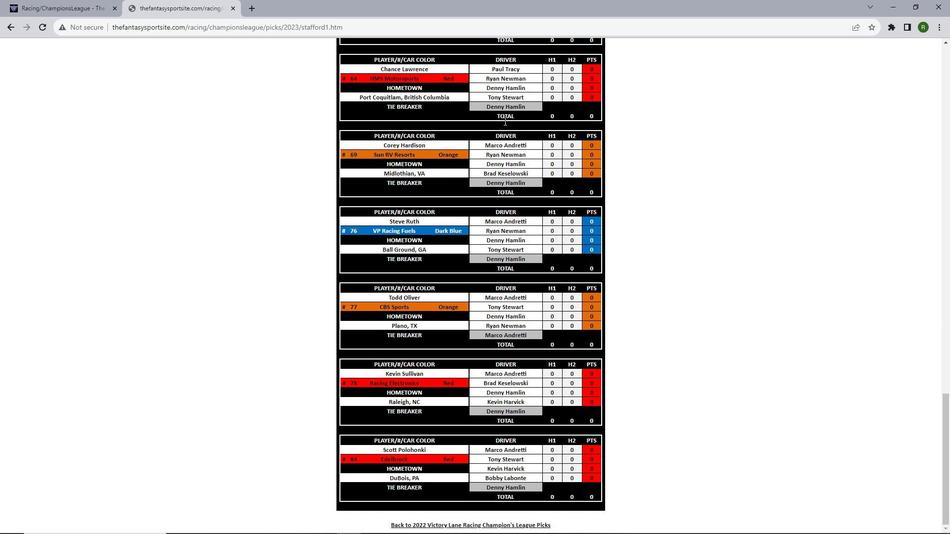 
Action: Mouse scrolled (504, 120) with delta (0, 0)
Screenshot: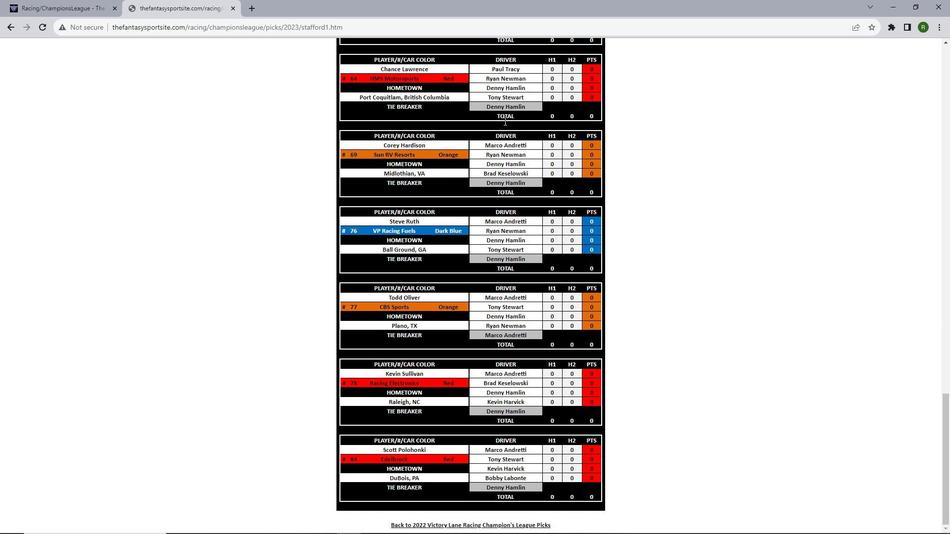 
Action: Mouse scrolled (504, 120) with delta (0, 0)
Screenshot: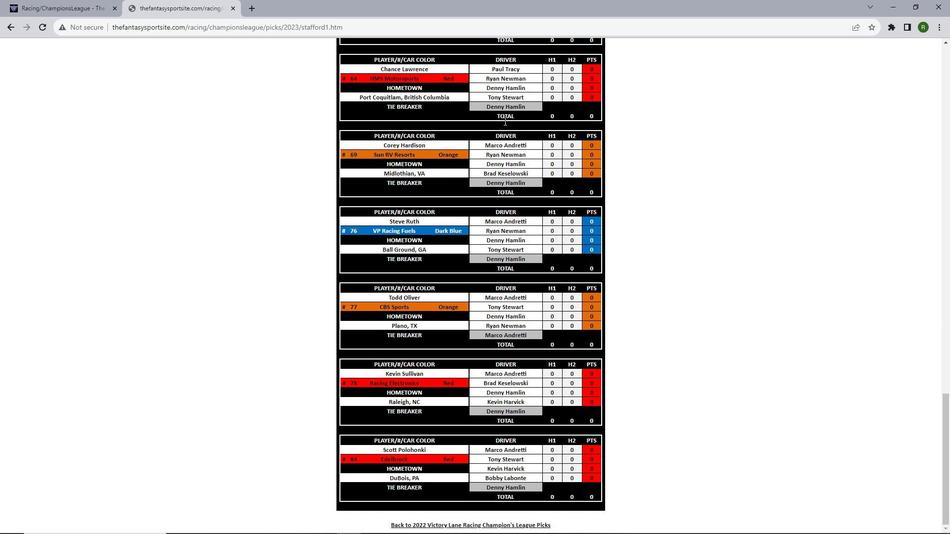 
Action: Mouse moved to (7, 26)
Screenshot: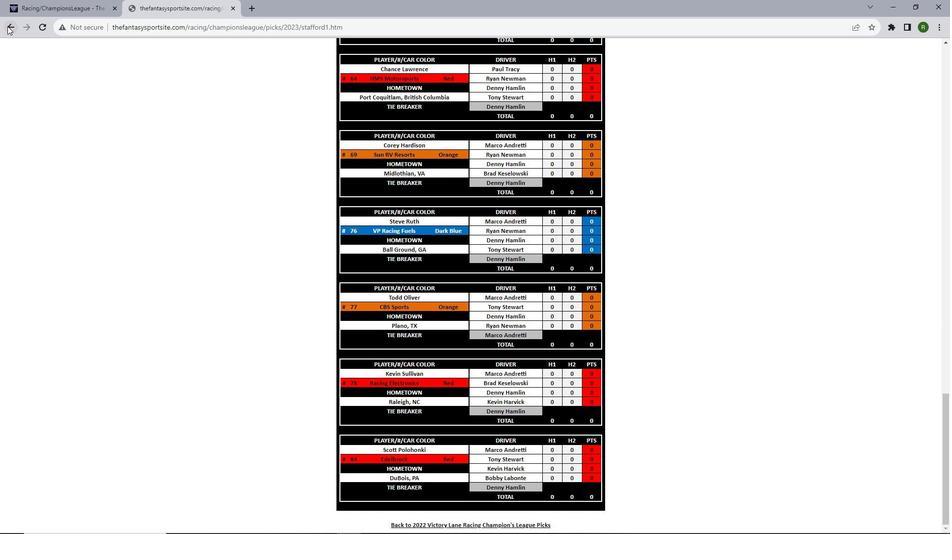 
Action: Mouse pressed left at (7, 26)
Screenshot: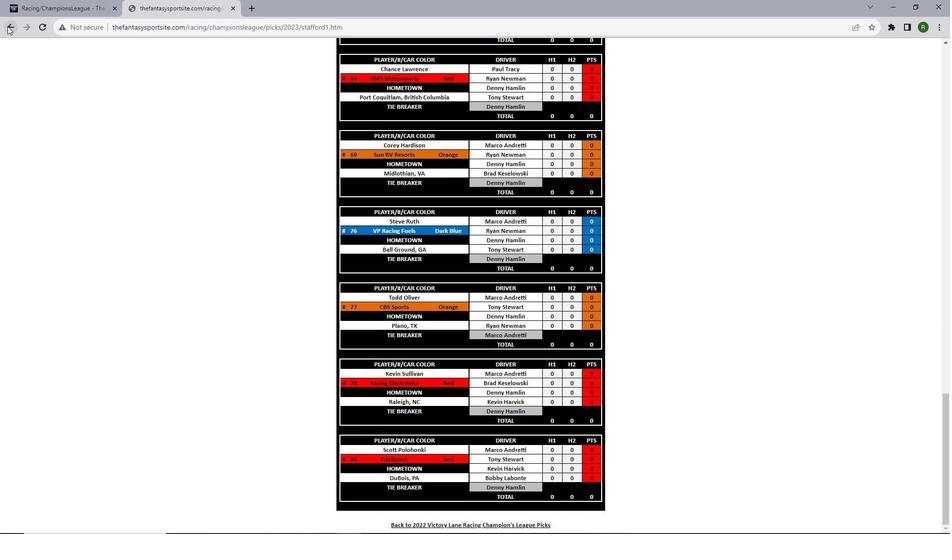 
Action: Mouse moved to (521, 98)
Screenshot: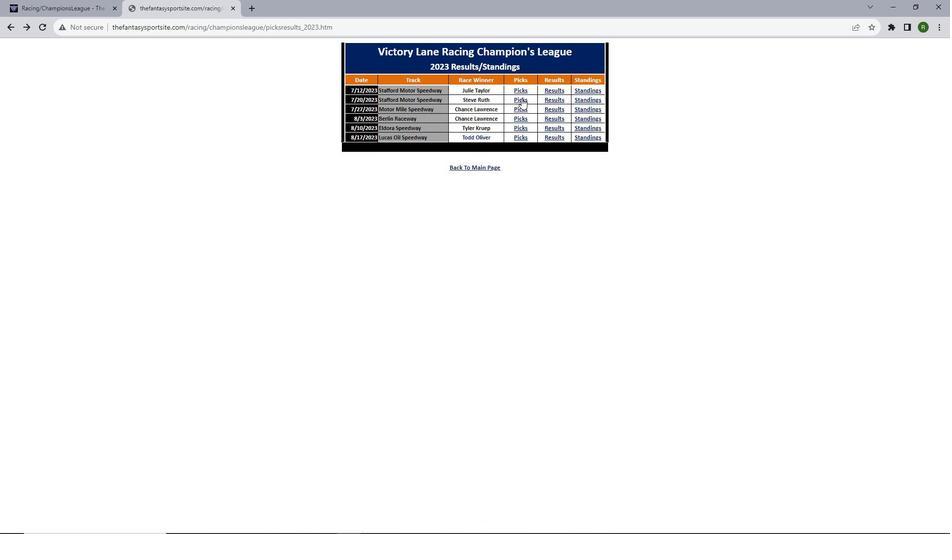 
Action: Mouse pressed left at (521, 98)
Screenshot: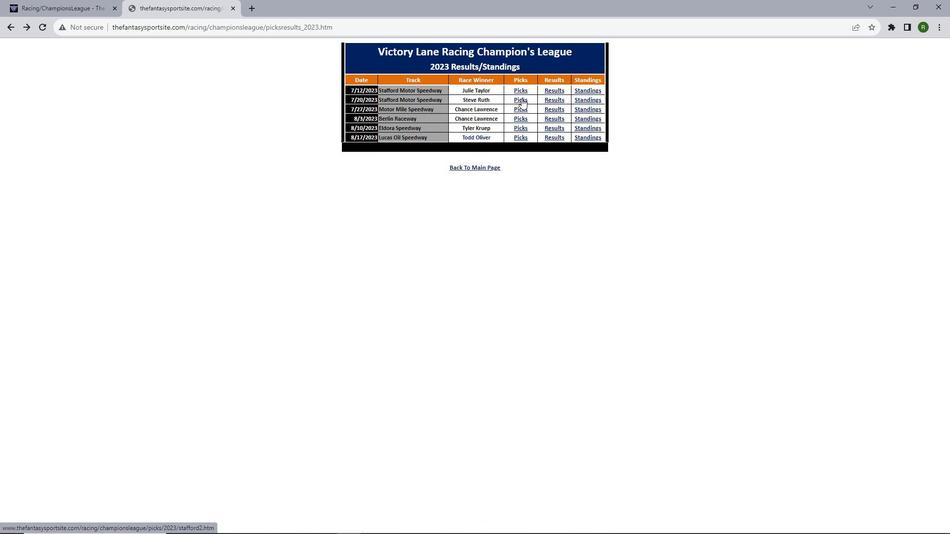 
Action: Mouse moved to (512, 112)
Screenshot: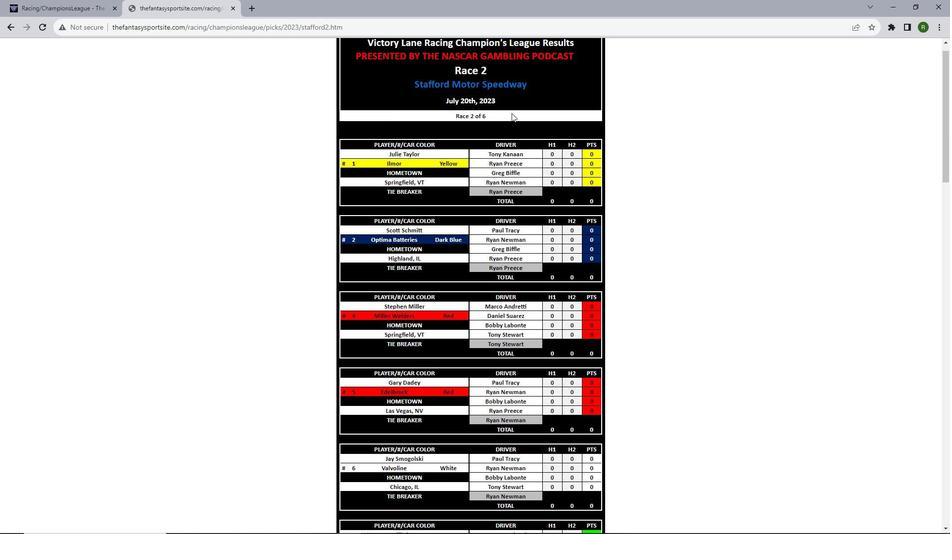 
Action: Mouse scrolled (512, 111) with delta (0, 0)
Screenshot: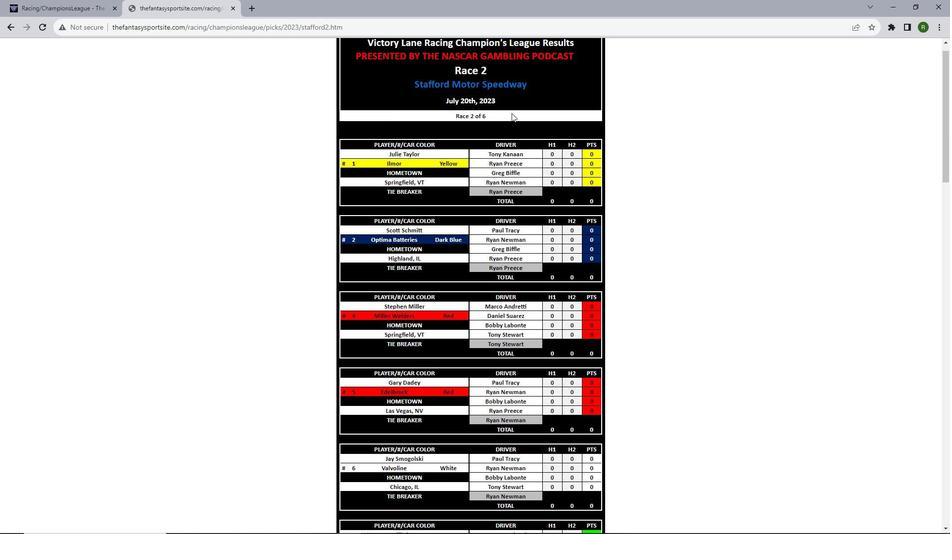 
Action: Mouse moved to (511, 113)
Screenshot: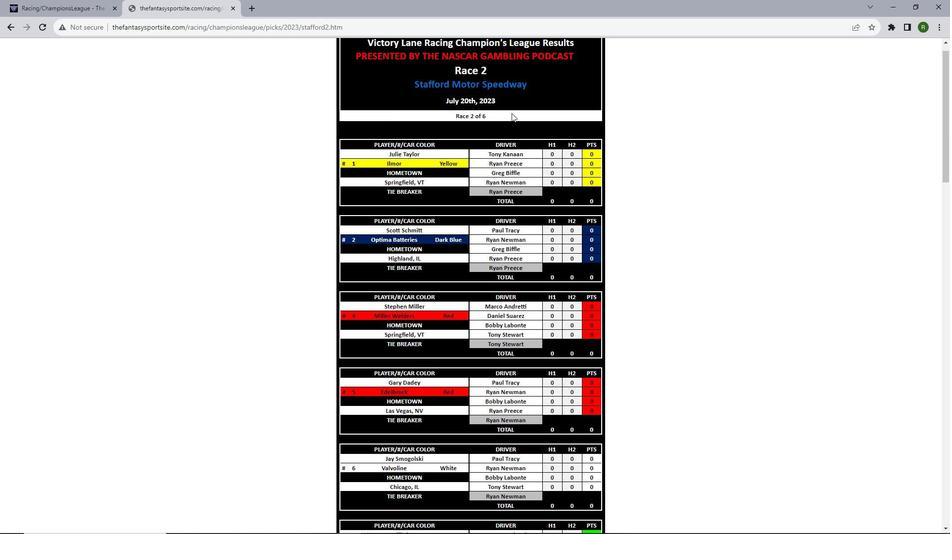 
Action: Mouse scrolled (511, 112) with delta (0, 0)
Screenshot: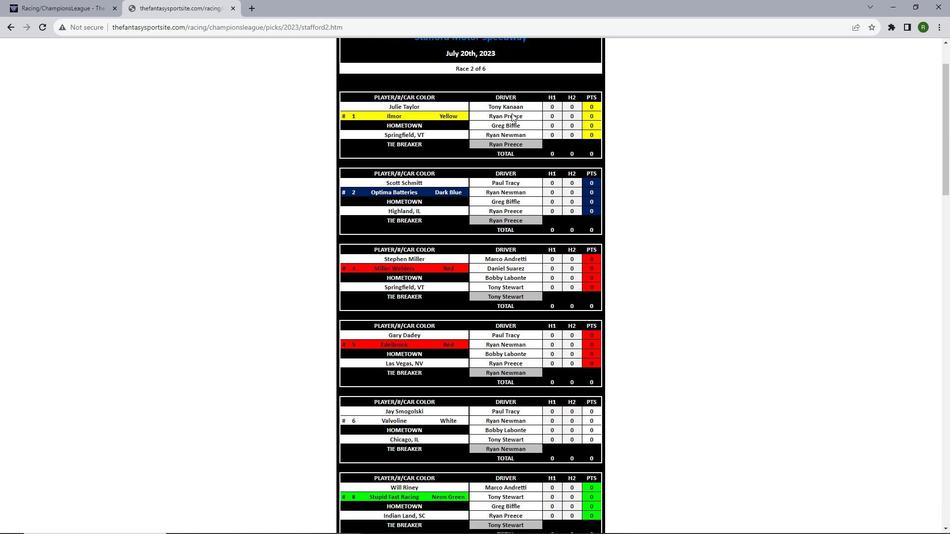 
Action: Mouse scrolled (511, 112) with delta (0, 0)
Screenshot: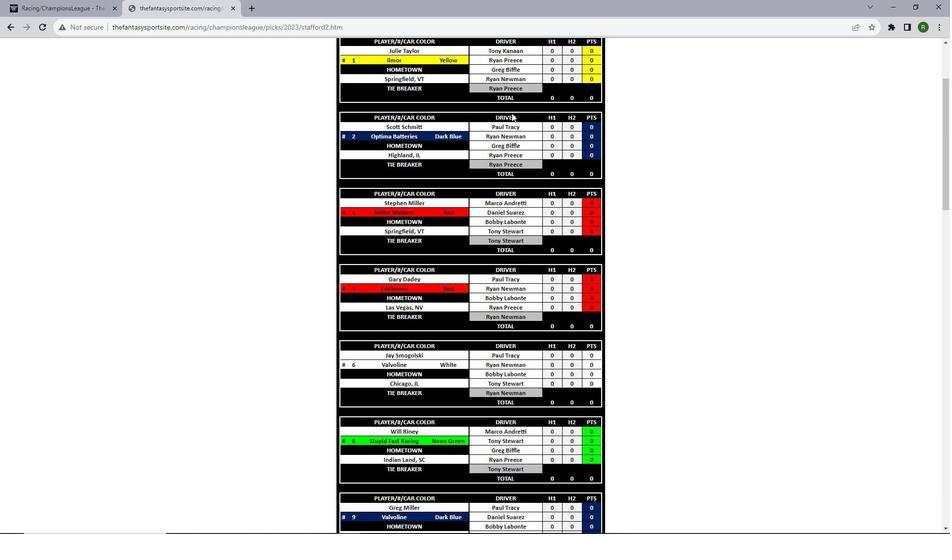 
Action: Mouse scrolled (511, 112) with delta (0, 0)
Screenshot: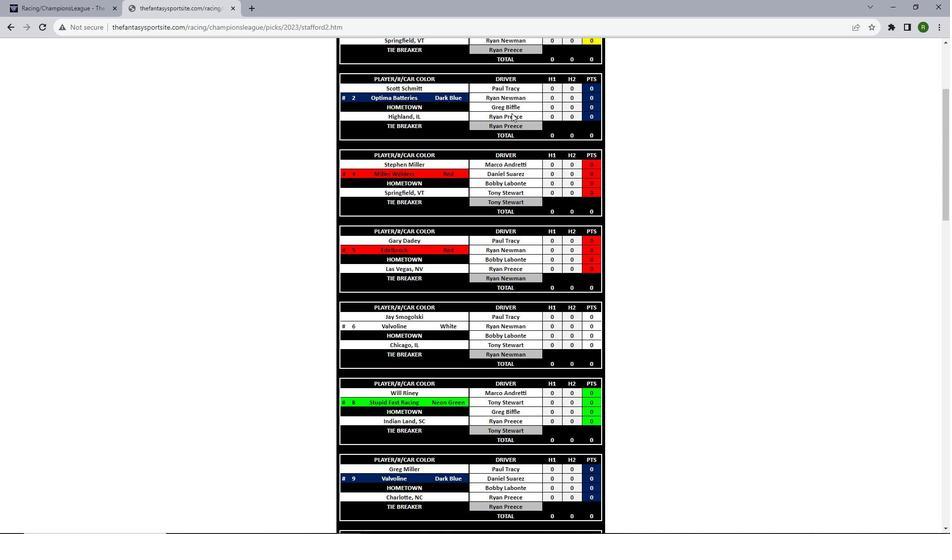
Action: Mouse scrolled (511, 112) with delta (0, 0)
Screenshot: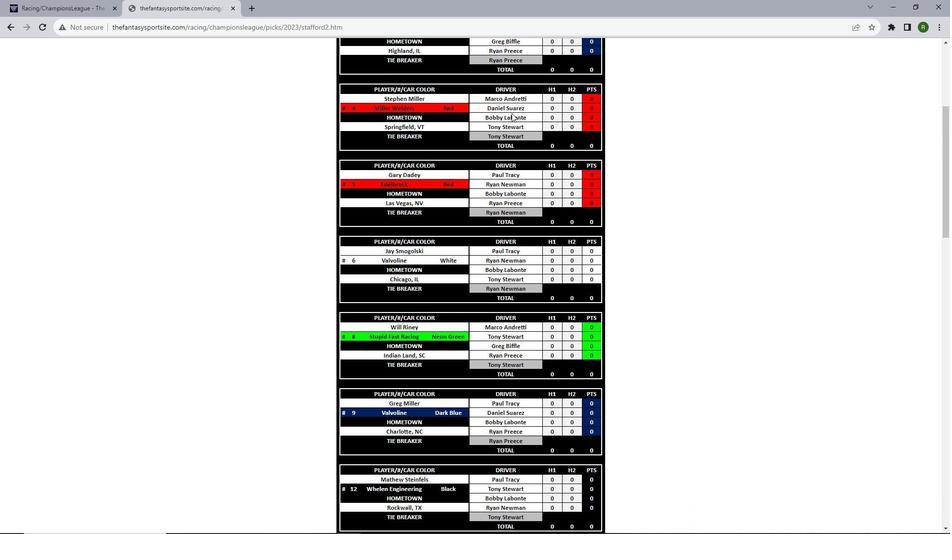 
Action: Mouse scrolled (511, 112) with delta (0, 0)
Screenshot: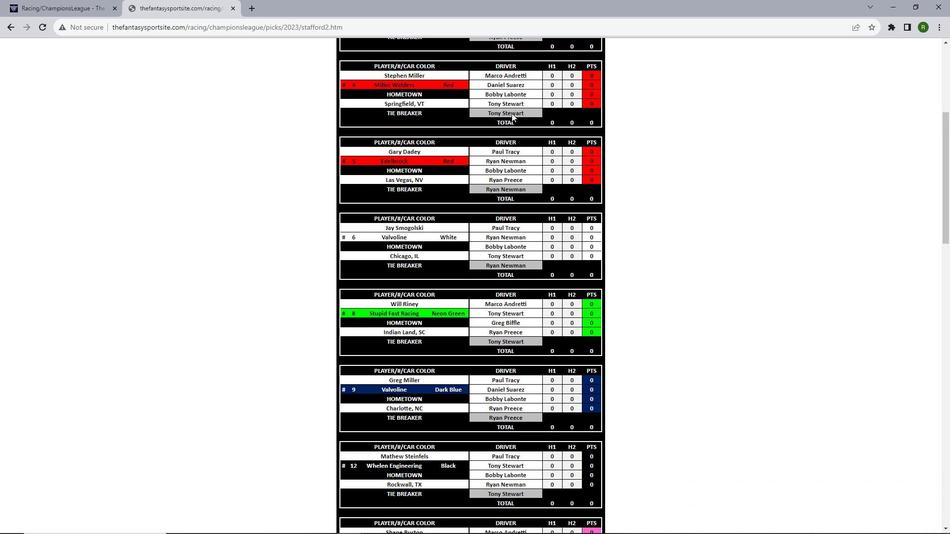 
Action: Mouse scrolled (511, 112) with delta (0, 0)
Screenshot: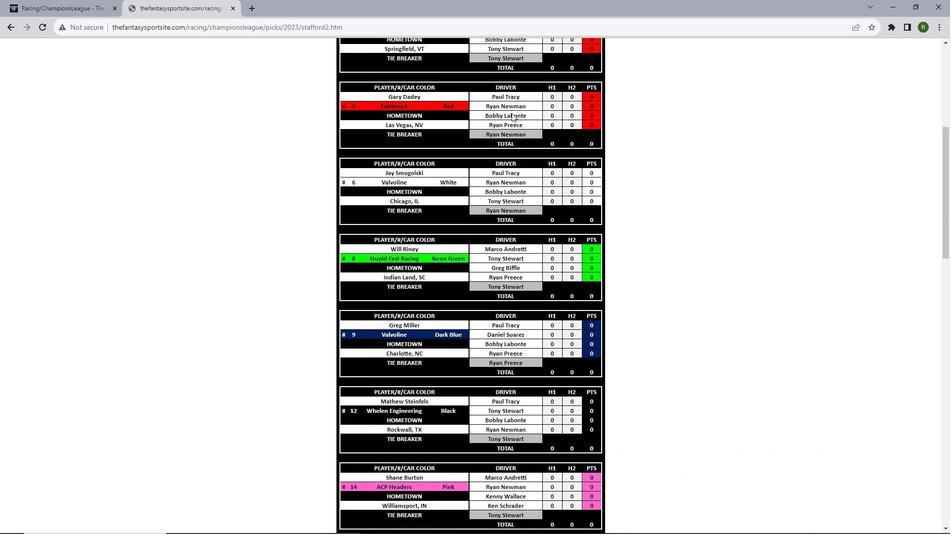 
Action: Mouse scrolled (511, 112) with delta (0, 0)
Screenshot: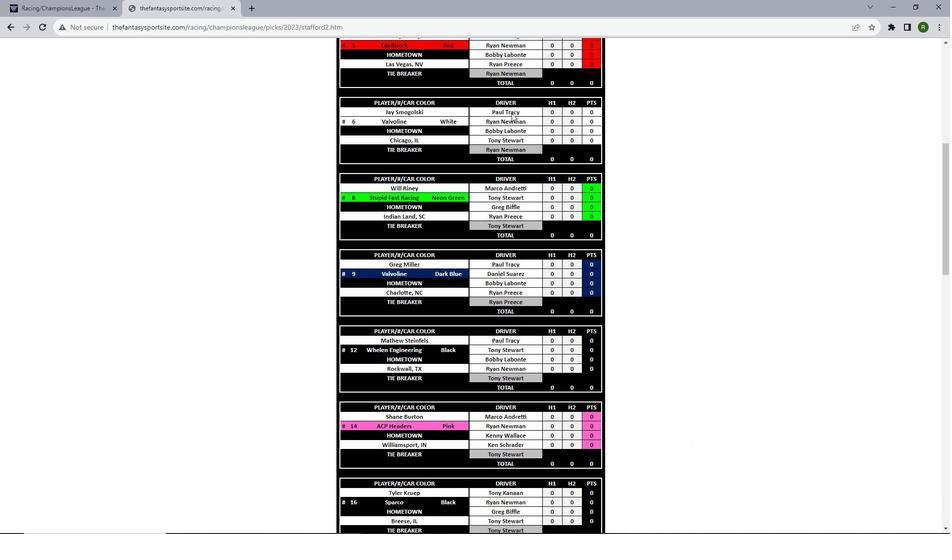
Action: Mouse scrolled (511, 112) with delta (0, 0)
Screenshot: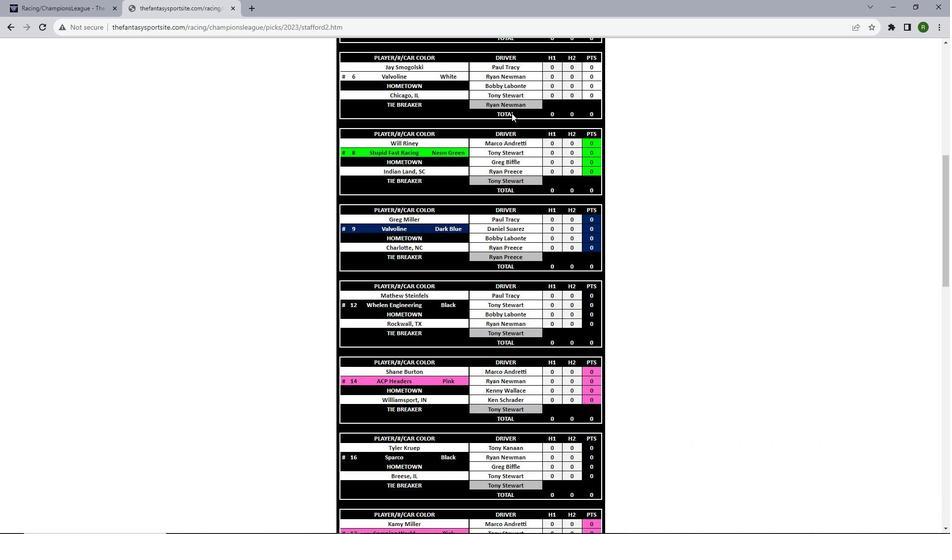 
Action: Mouse scrolled (511, 112) with delta (0, 0)
Screenshot: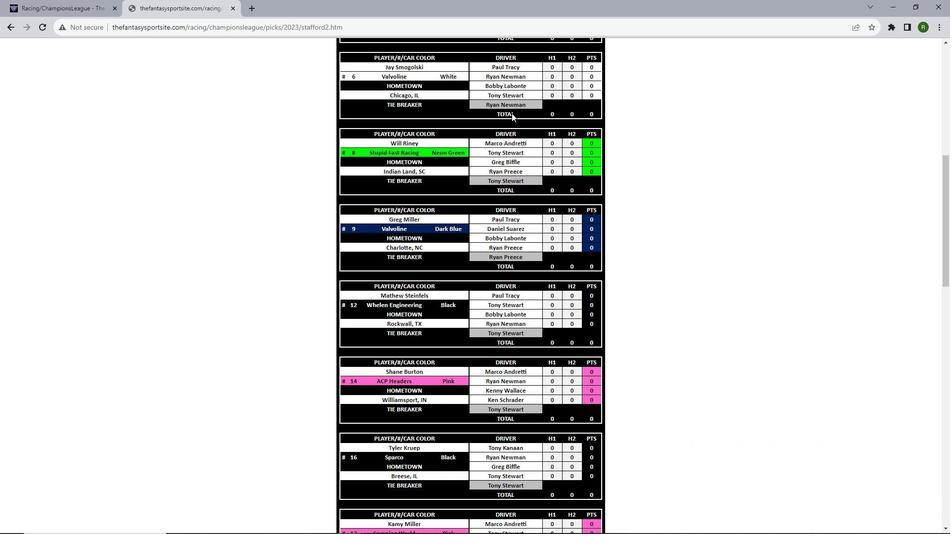 
Action: Mouse scrolled (511, 112) with delta (0, 0)
Screenshot: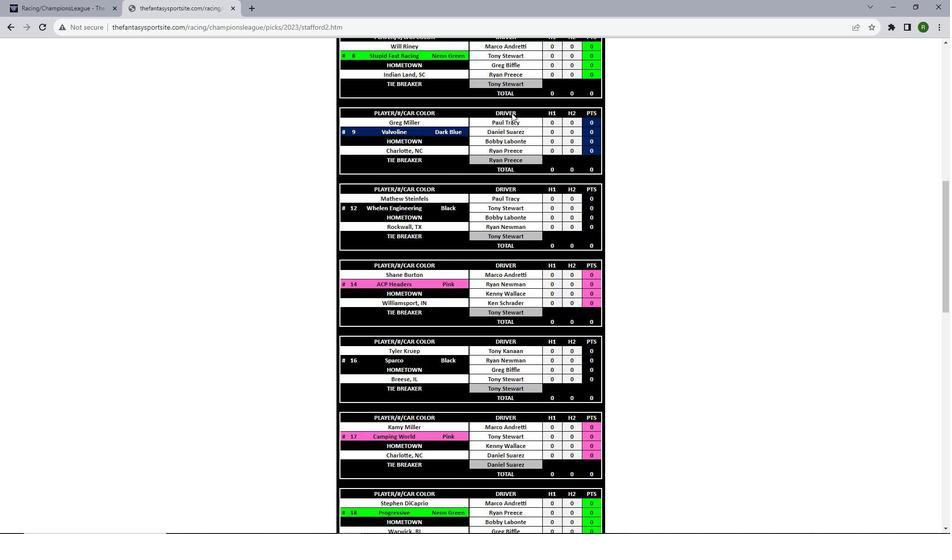
Action: Mouse scrolled (511, 112) with delta (0, 0)
Screenshot: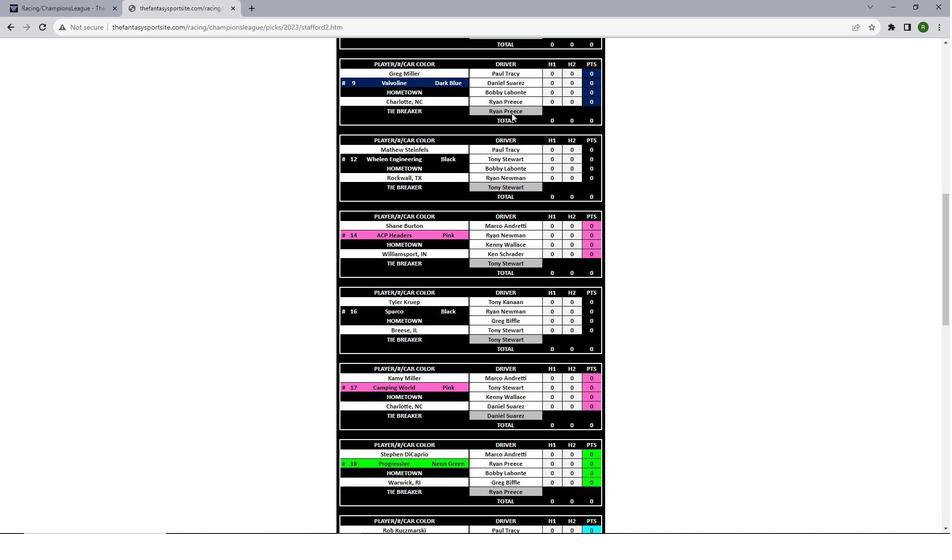 
Action: Mouse moved to (501, 108)
Screenshot: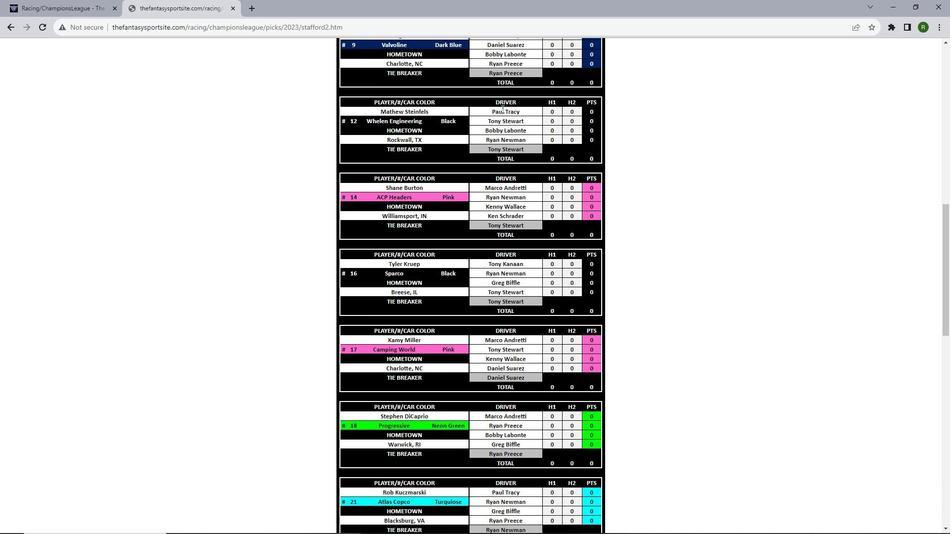 
Action: Mouse scrolled (501, 108) with delta (0, 0)
Screenshot: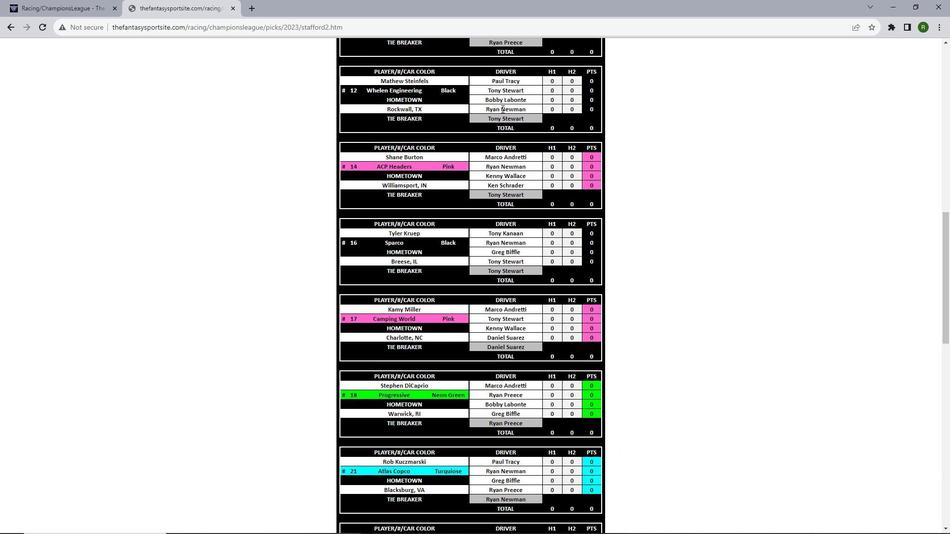 
Action: Mouse scrolled (501, 108) with delta (0, 0)
Screenshot: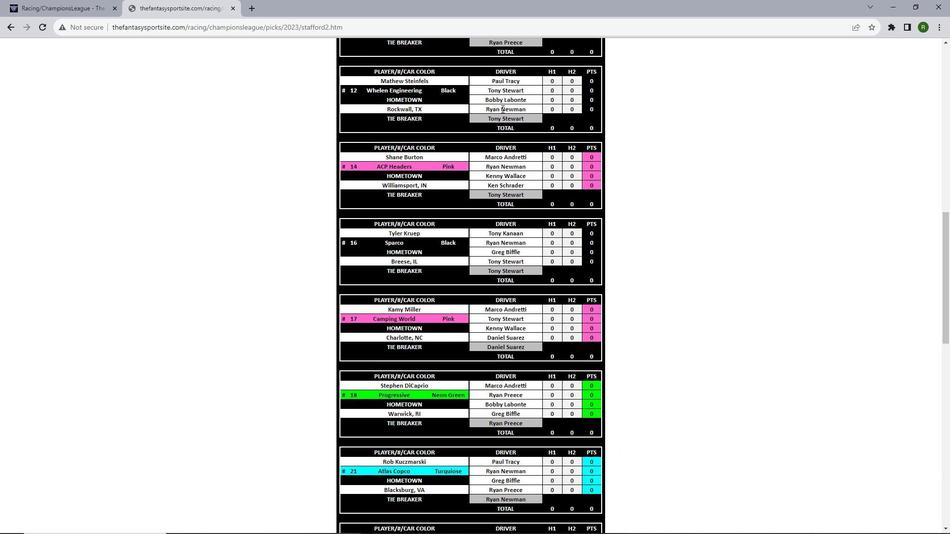 
Action: Mouse scrolled (501, 108) with delta (0, 0)
Screenshot: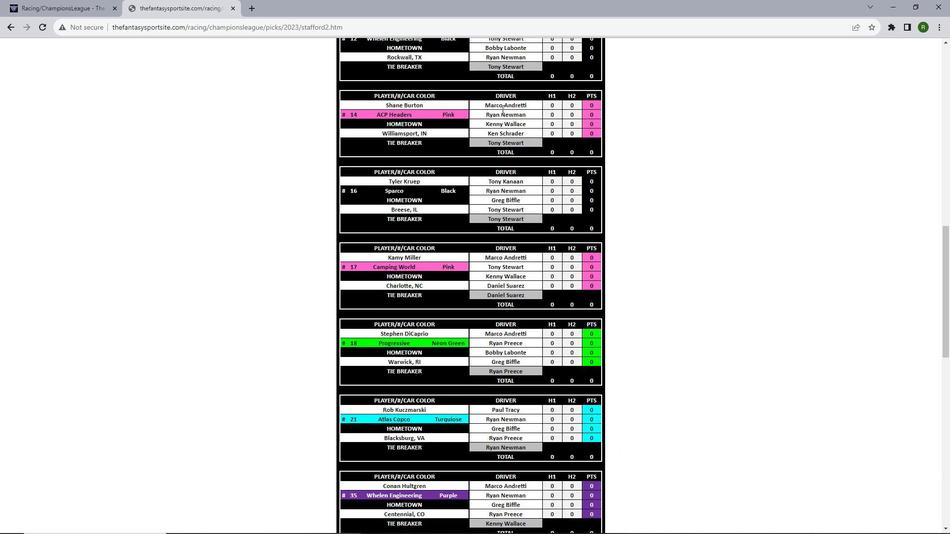 
Action: Mouse scrolled (501, 108) with delta (0, 0)
Screenshot: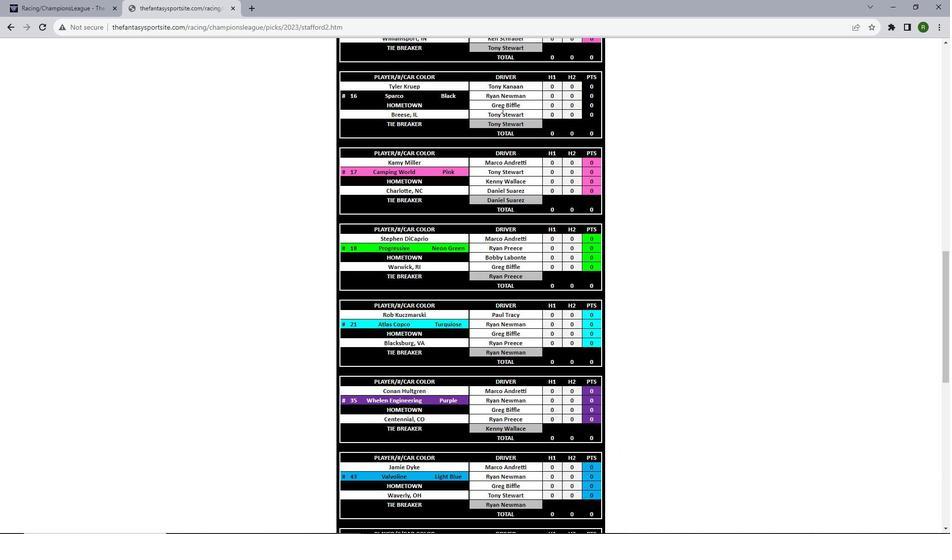 
Action: Mouse scrolled (501, 108) with delta (0, 0)
Screenshot: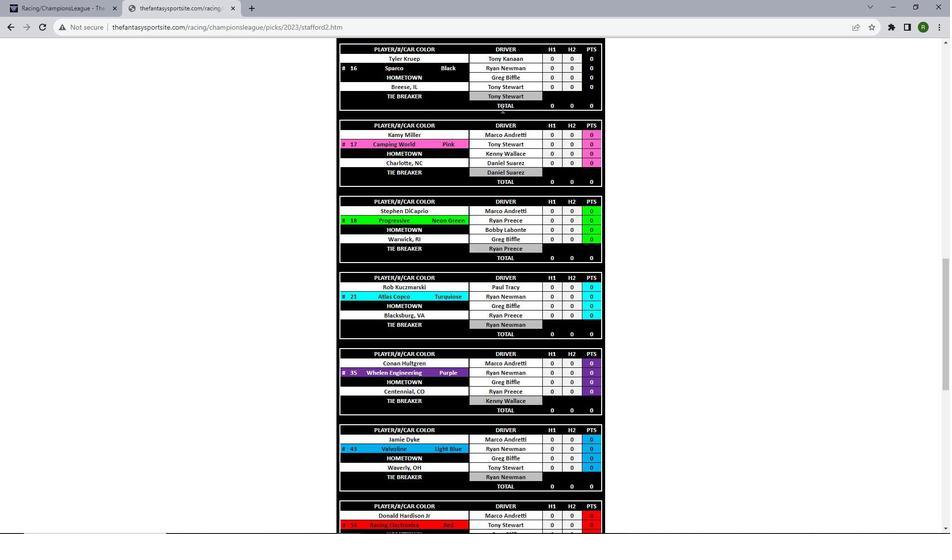 
Action: Mouse scrolled (501, 108) with delta (0, 0)
Screenshot: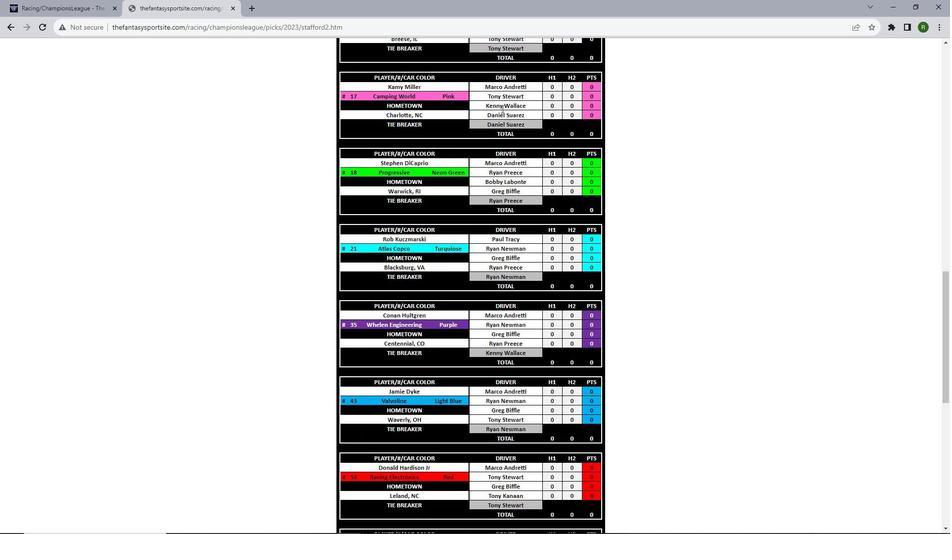 
Action: Mouse scrolled (501, 108) with delta (0, 0)
Screenshot: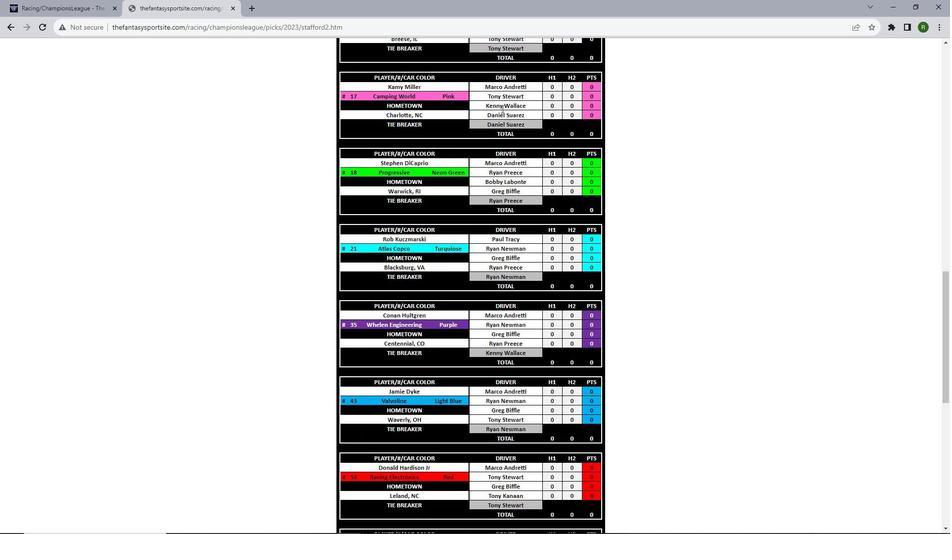 
Action: Mouse scrolled (501, 108) with delta (0, 0)
Screenshot: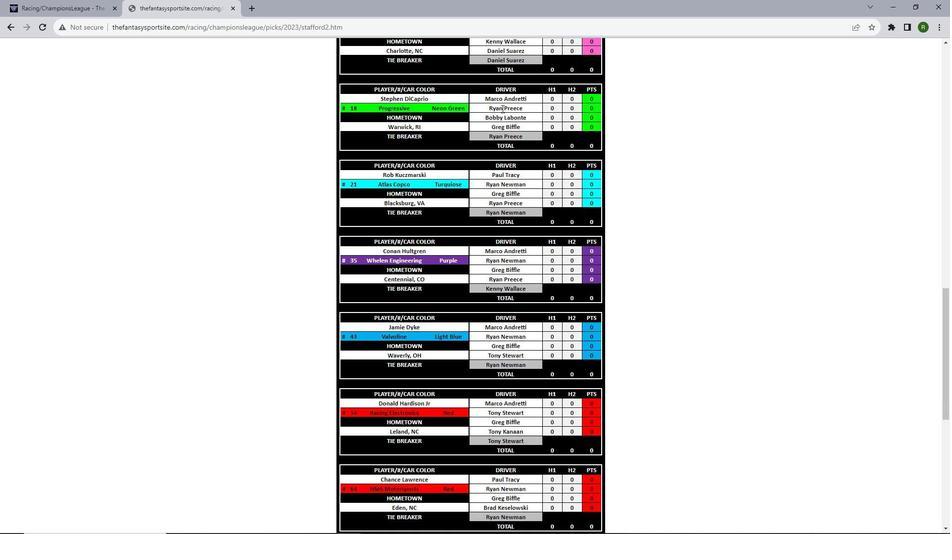 
Action: Mouse scrolled (501, 108) with delta (0, 0)
Screenshot: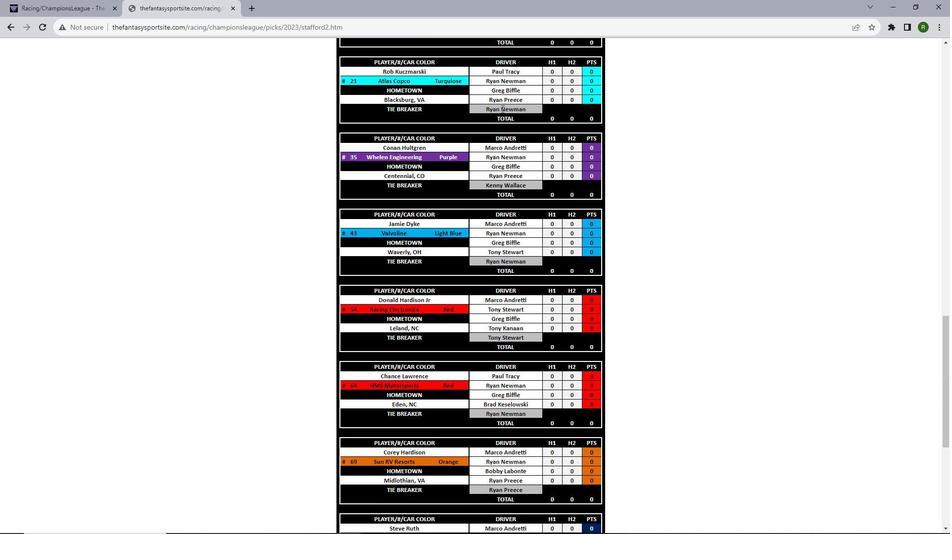 
Action: Mouse scrolled (501, 108) with delta (0, 0)
Screenshot: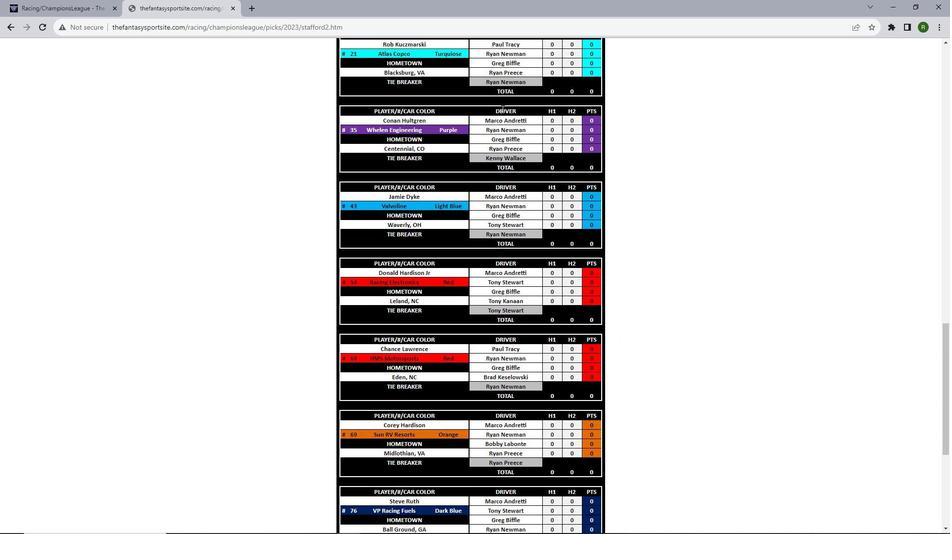 
Action: Mouse scrolled (501, 108) with delta (0, 0)
Screenshot: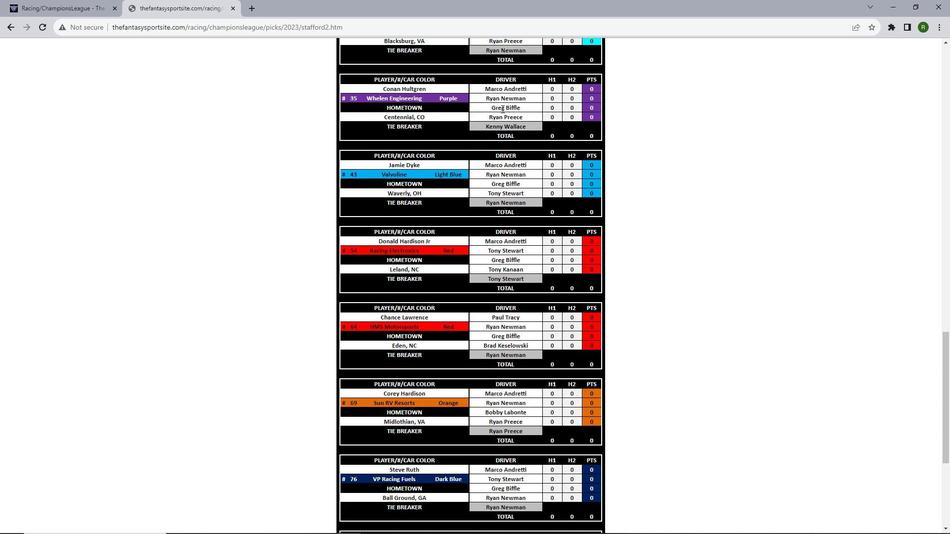 
Action: Mouse scrolled (501, 108) with delta (0, 0)
Screenshot: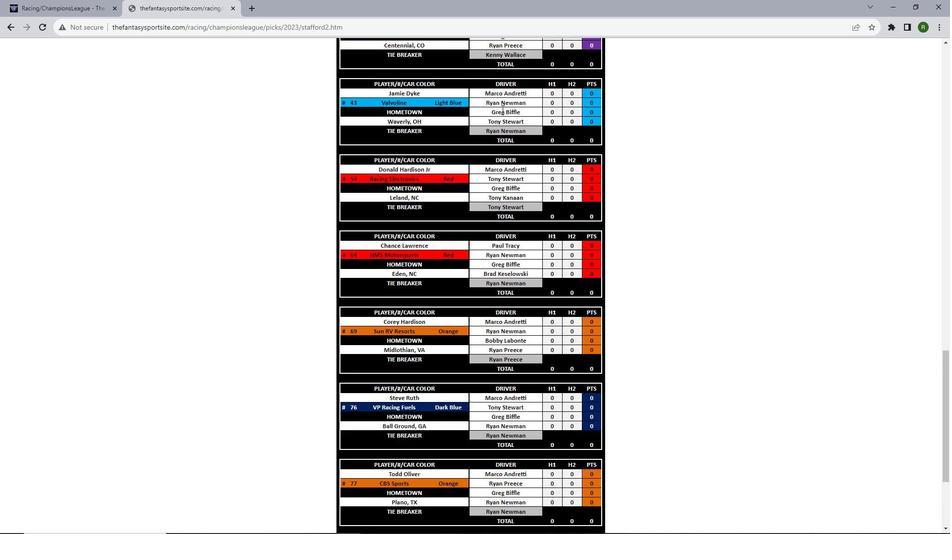 
Action: Mouse scrolled (501, 108) with delta (0, 0)
Screenshot: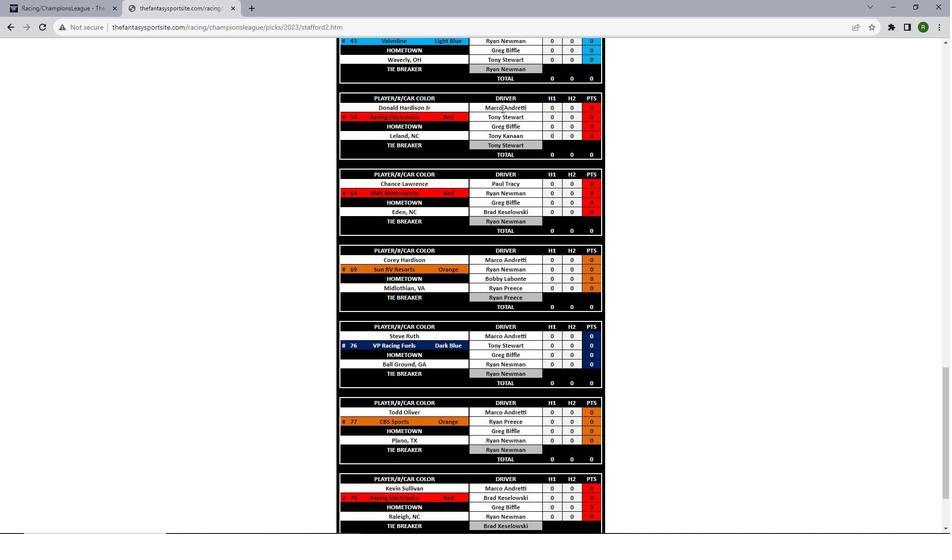 
Action: Mouse scrolled (501, 108) with delta (0, 0)
Screenshot: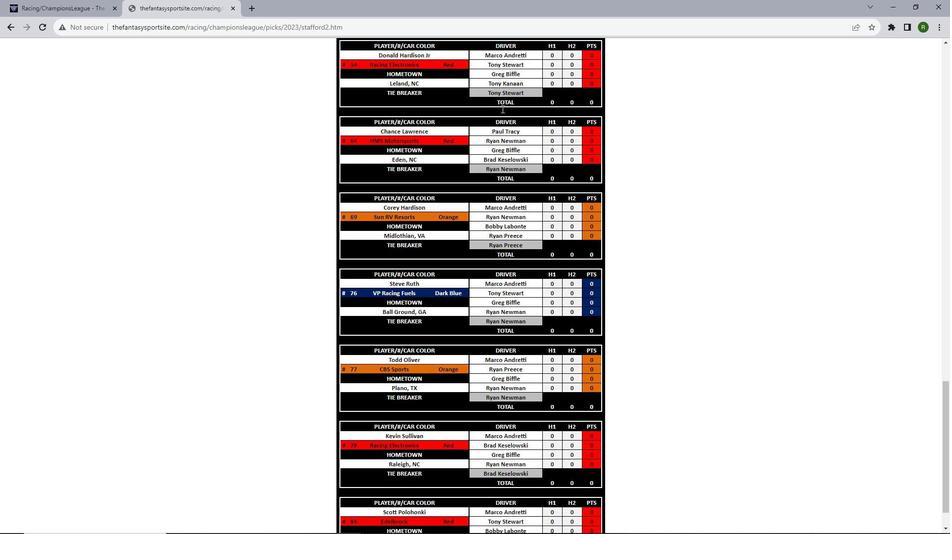 
Action: Mouse scrolled (501, 108) with delta (0, 0)
Screenshot: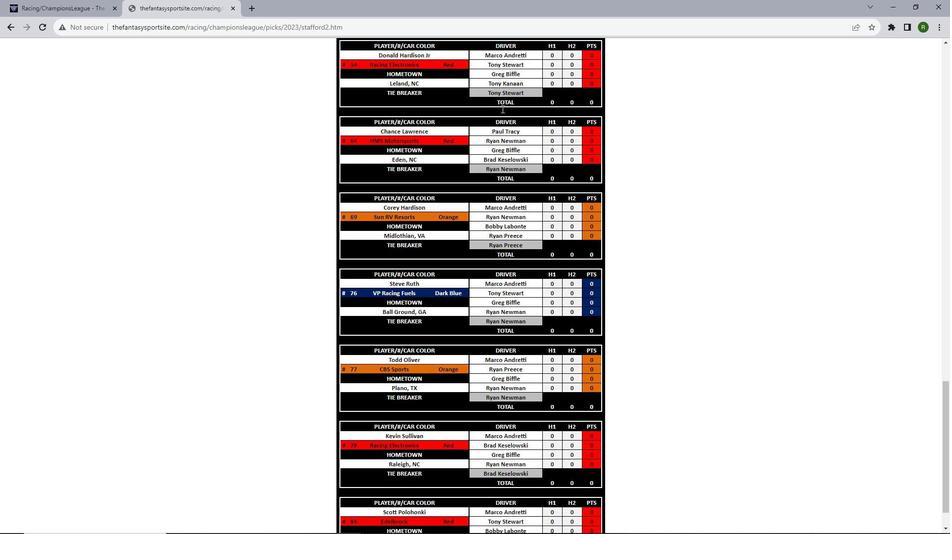 
Action: Mouse scrolled (501, 108) with delta (0, 0)
Screenshot: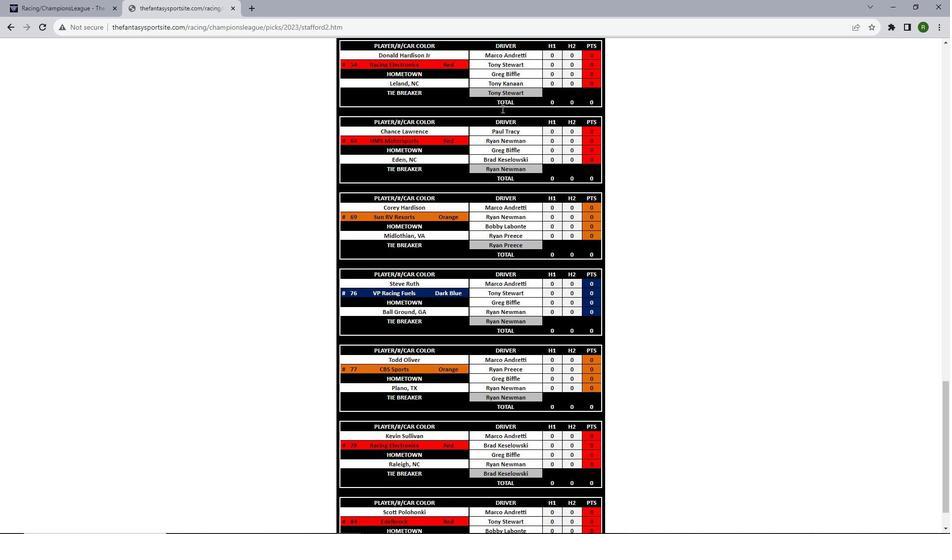 
Action: Mouse scrolled (501, 108) with delta (0, 0)
Screenshot: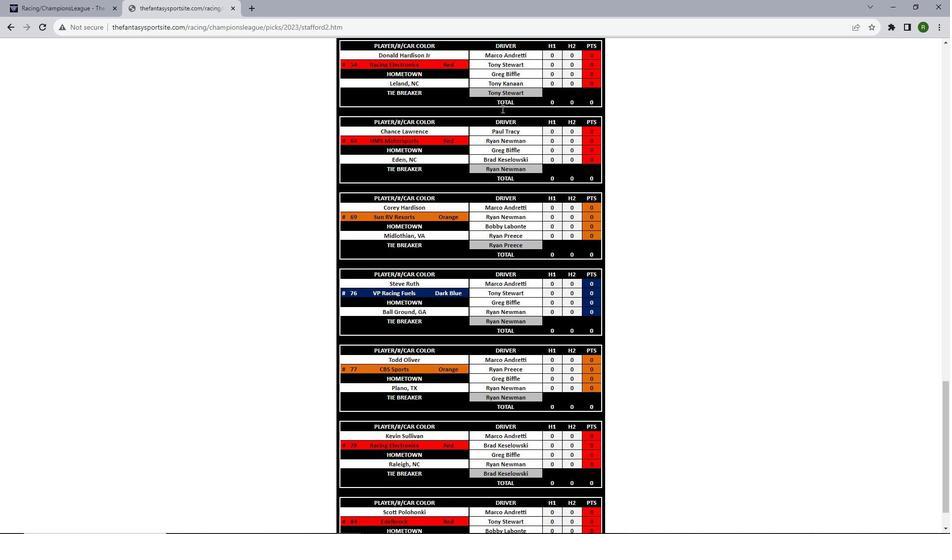 
Action: Mouse scrolled (501, 108) with delta (0, 0)
Screenshot: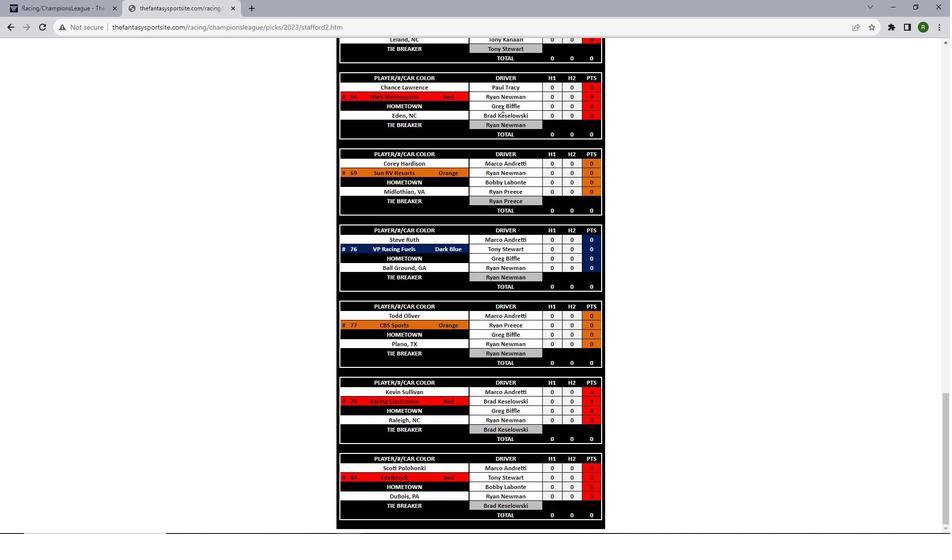 
Action: Mouse scrolled (501, 108) with delta (0, 0)
Screenshot: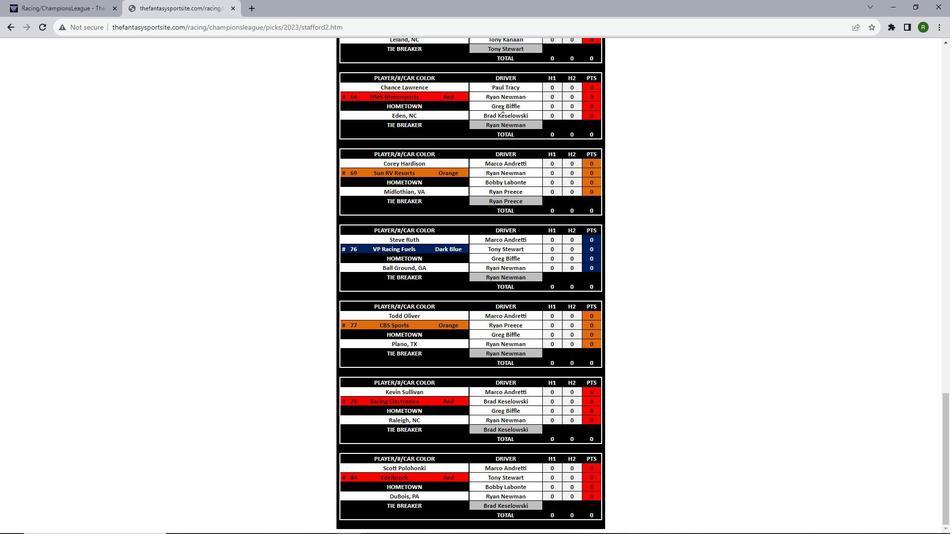 
Action: Mouse moved to (11, 24)
Screenshot: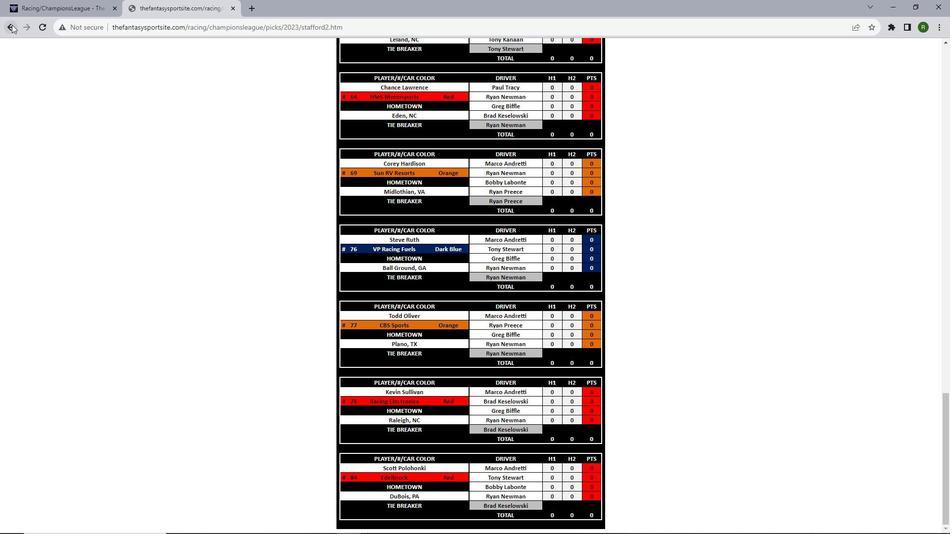
Action: Mouse pressed left at (11, 24)
Screenshot: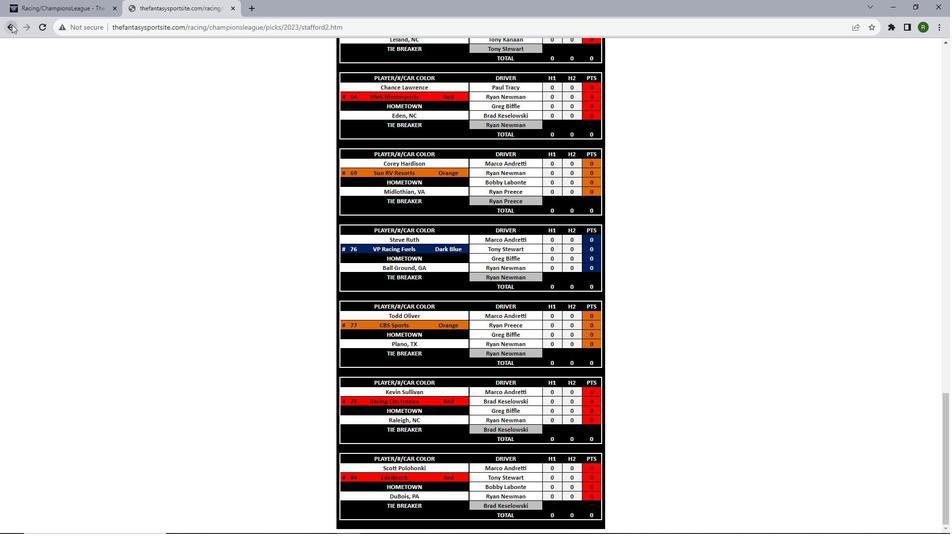 
Action: Mouse moved to (519, 109)
Screenshot: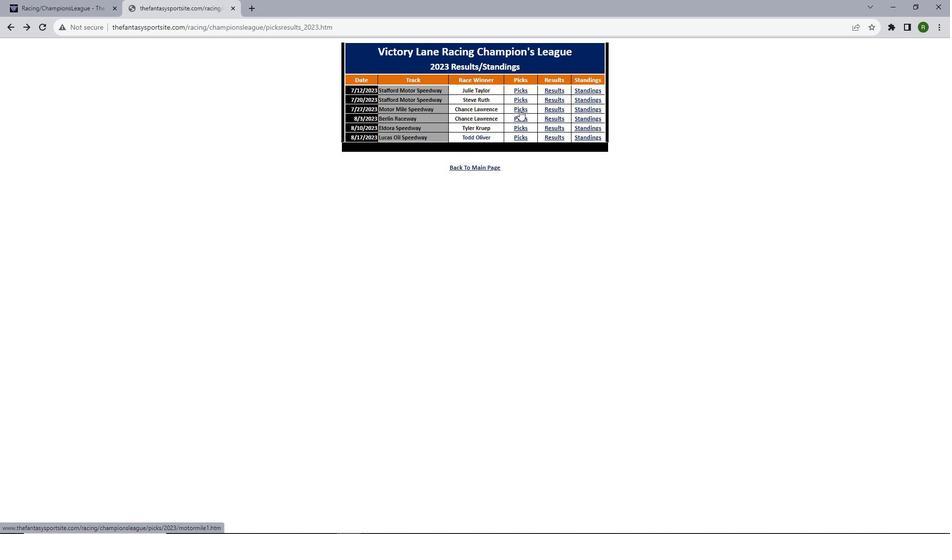 
Action: Mouse pressed left at (519, 109)
Screenshot: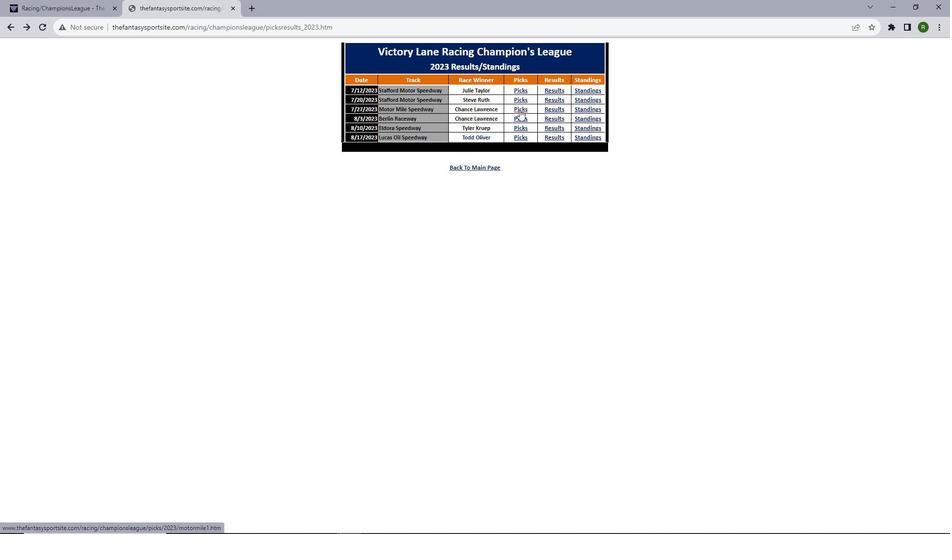 
Action: Mouse moved to (462, 154)
Screenshot: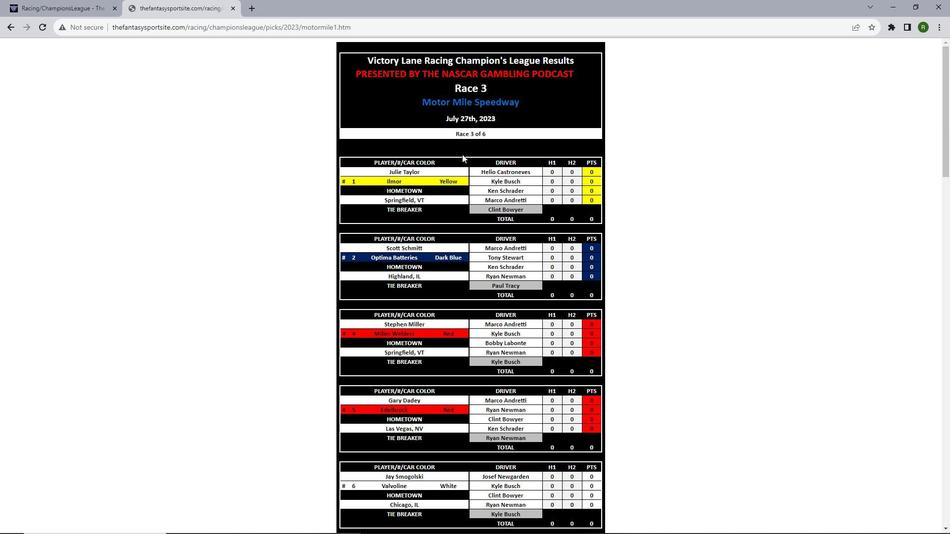 
Action: Mouse scrolled (462, 153) with delta (0, 0)
Screenshot: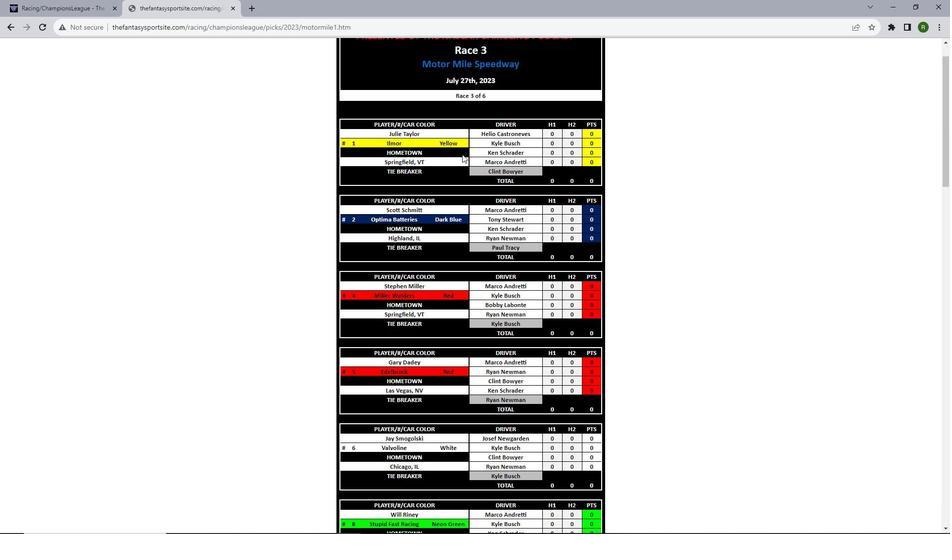 
Action: Mouse scrolled (462, 153) with delta (0, 0)
Screenshot: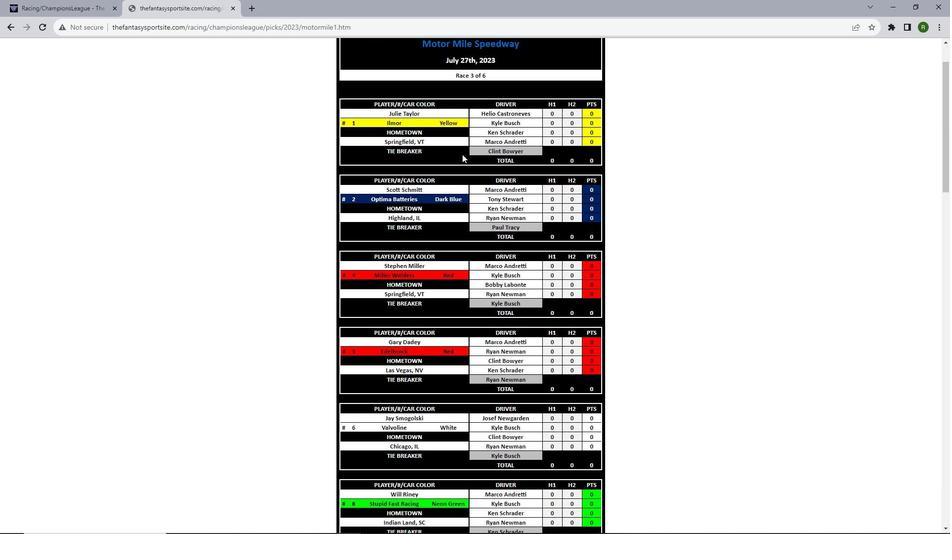 
Action: Mouse scrolled (462, 153) with delta (0, 0)
Screenshot: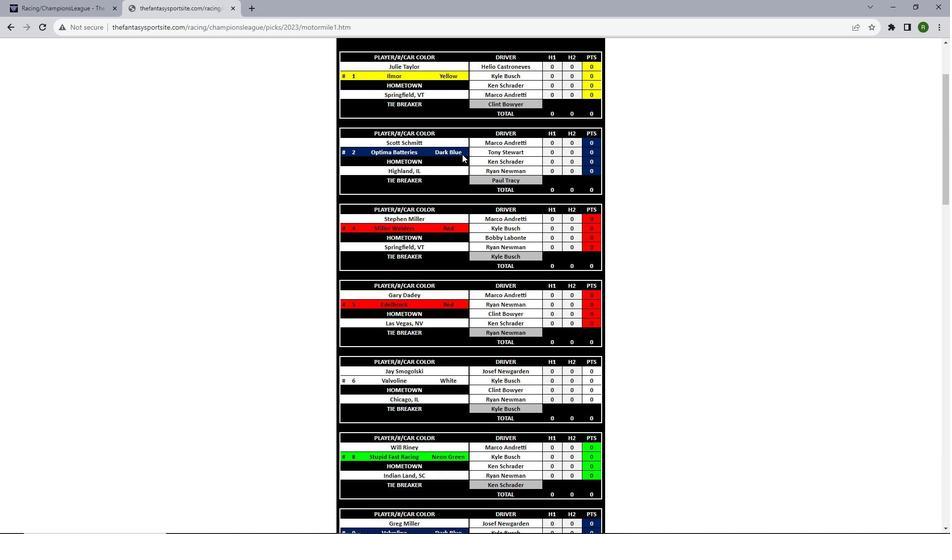 
Action: Mouse moved to (462, 154)
Screenshot: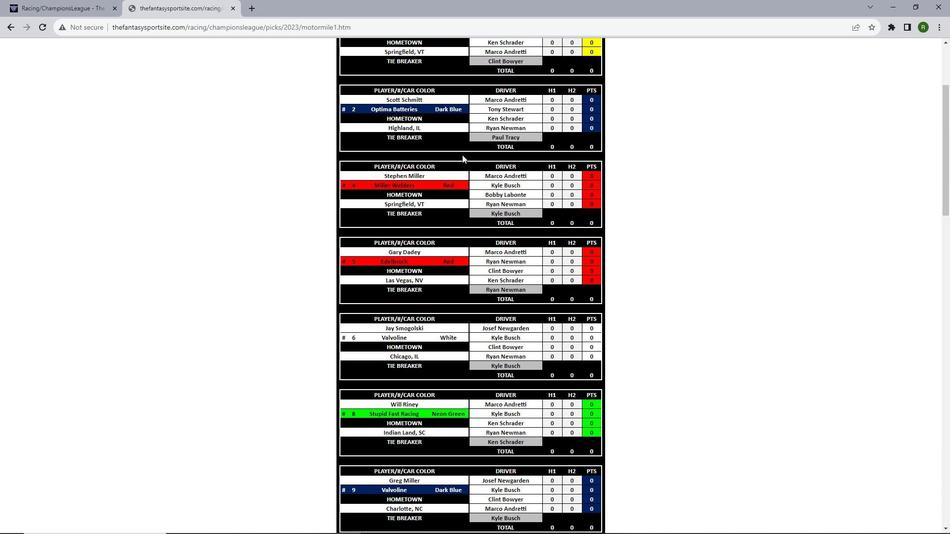 
Action: Mouse scrolled (462, 154) with delta (0, 0)
Screenshot: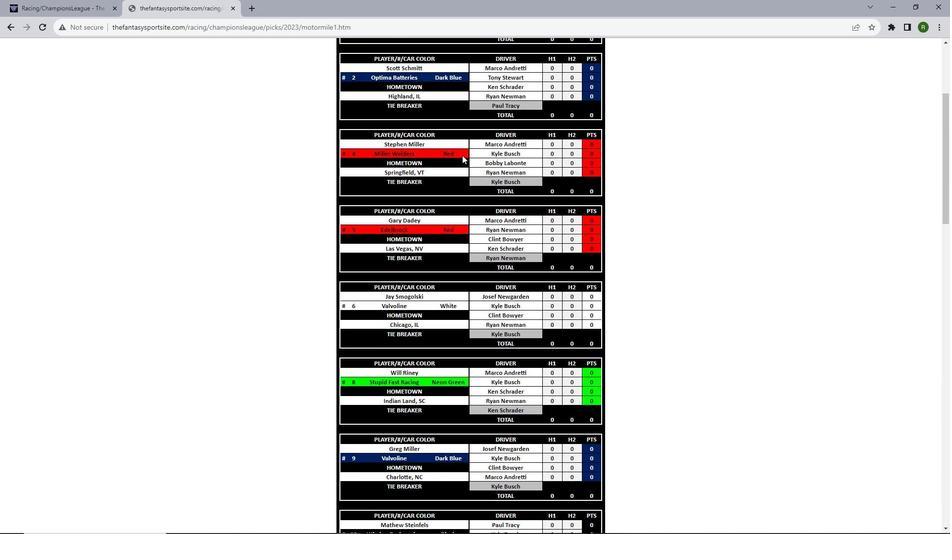 
Action: Mouse moved to (462, 155)
Screenshot: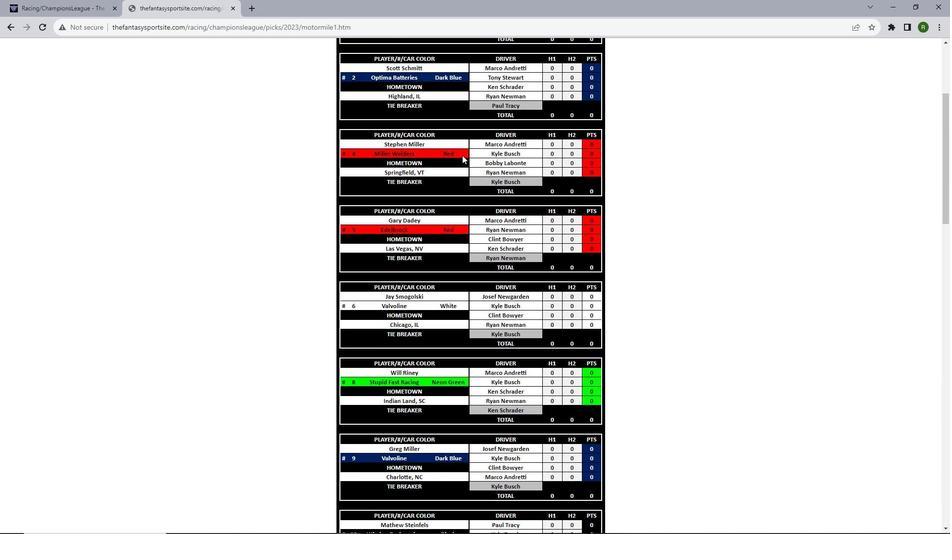 
Action: Mouse scrolled (462, 154) with delta (0, 0)
Screenshot: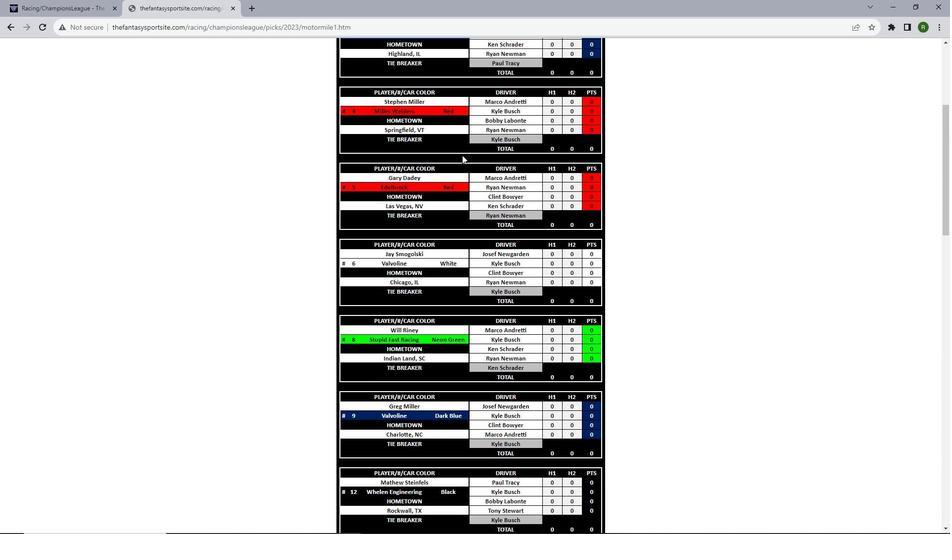 
Action: Mouse scrolled (462, 154) with delta (0, 0)
Screenshot: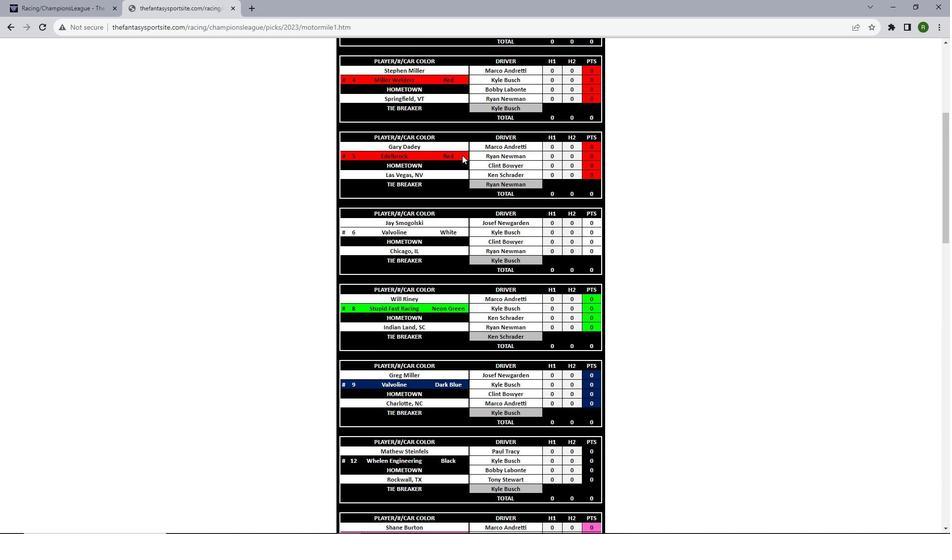 
Action: Mouse scrolled (462, 154) with delta (0, 0)
Screenshot: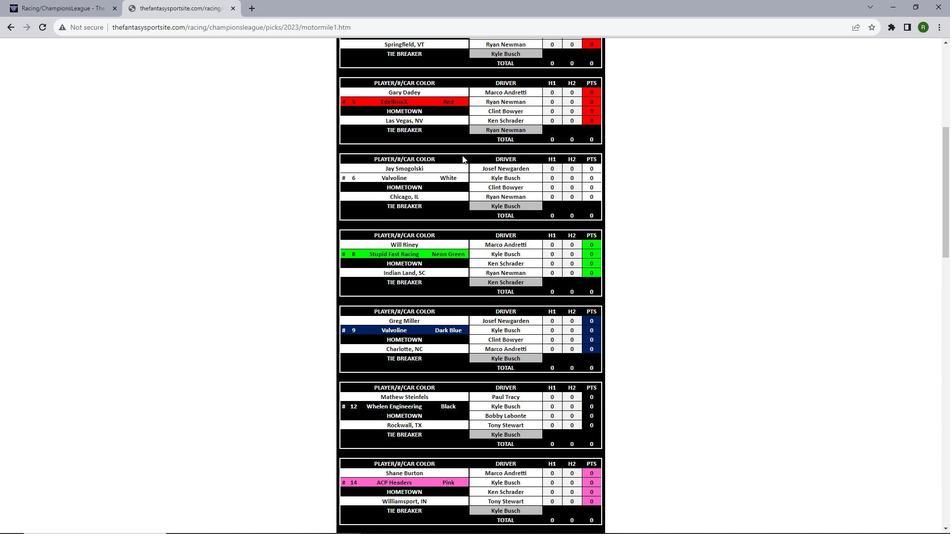 
Action: Mouse scrolled (462, 154) with delta (0, 0)
Screenshot: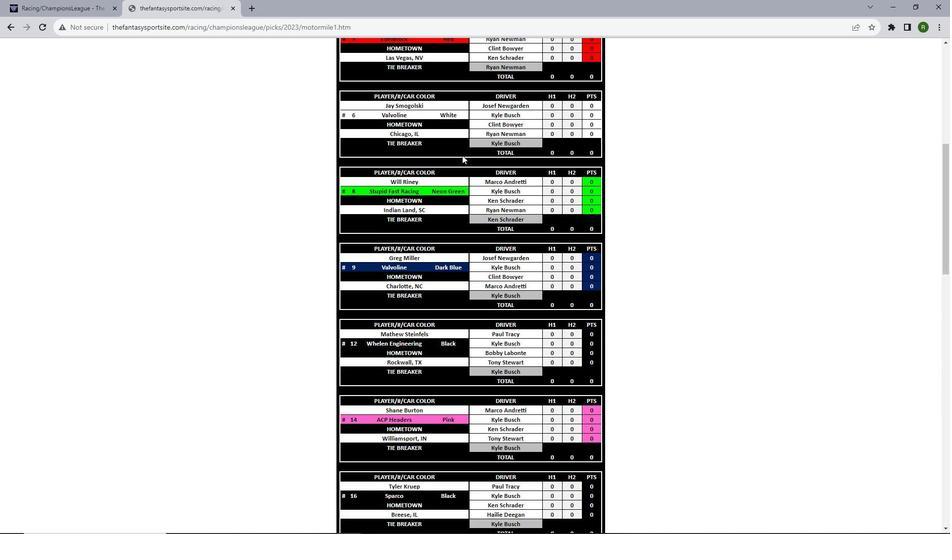 
Action: Mouse scrolled (462, 154) with delta (0, 0)
Screenshot: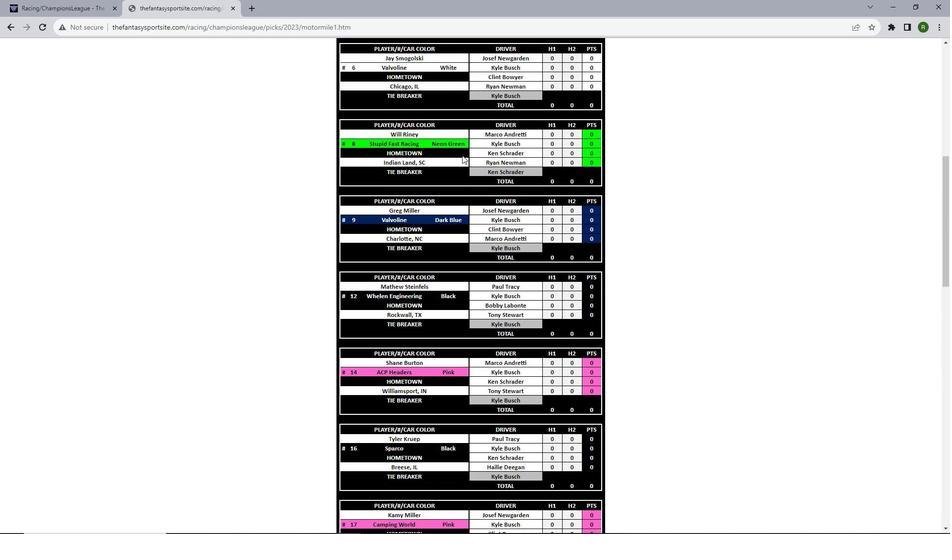 
Action: Mouse scrolled (462, 154) with delta (0, 0)
Screenshot: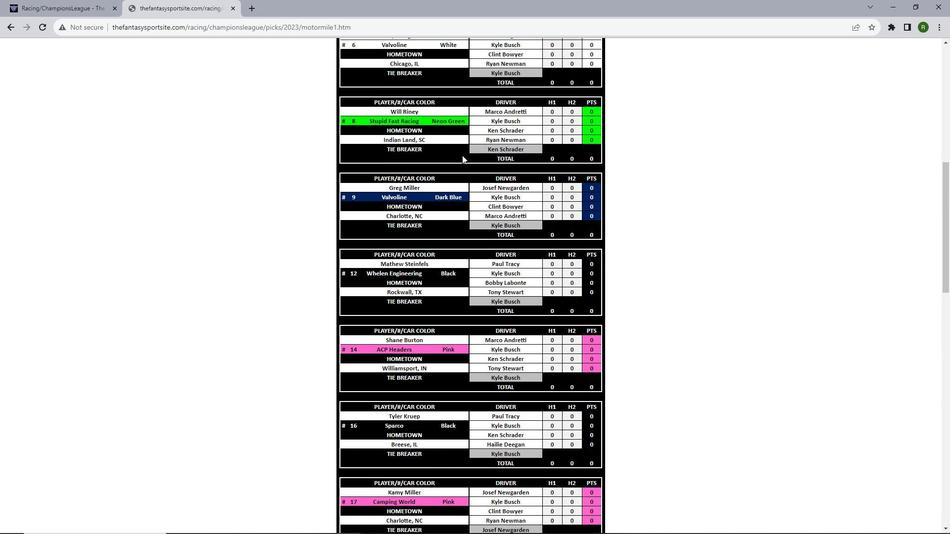 
Action: Mouse scrolled (462, 154) with delta (0, 0)
Screenshot: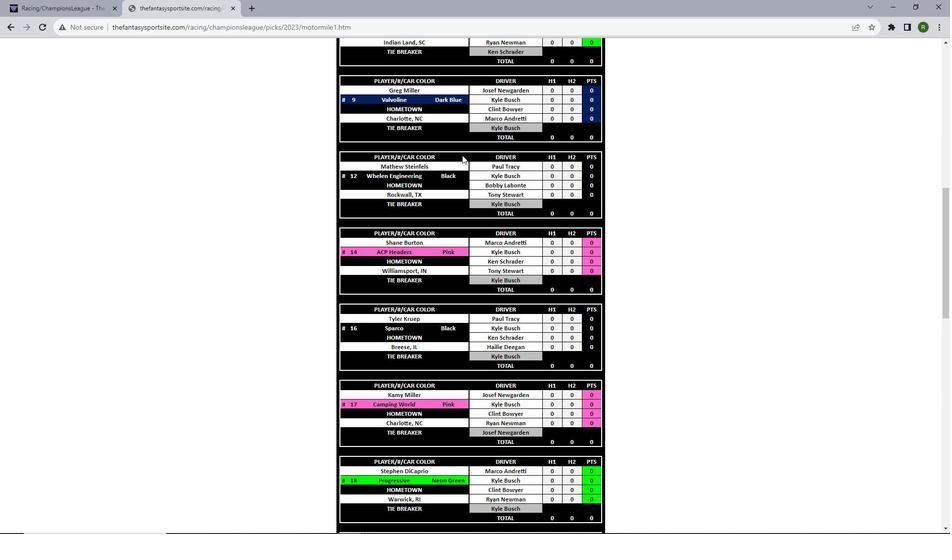 
Action: Mouse scrolled (462, 154) with delta (0, 0)
Screenshot: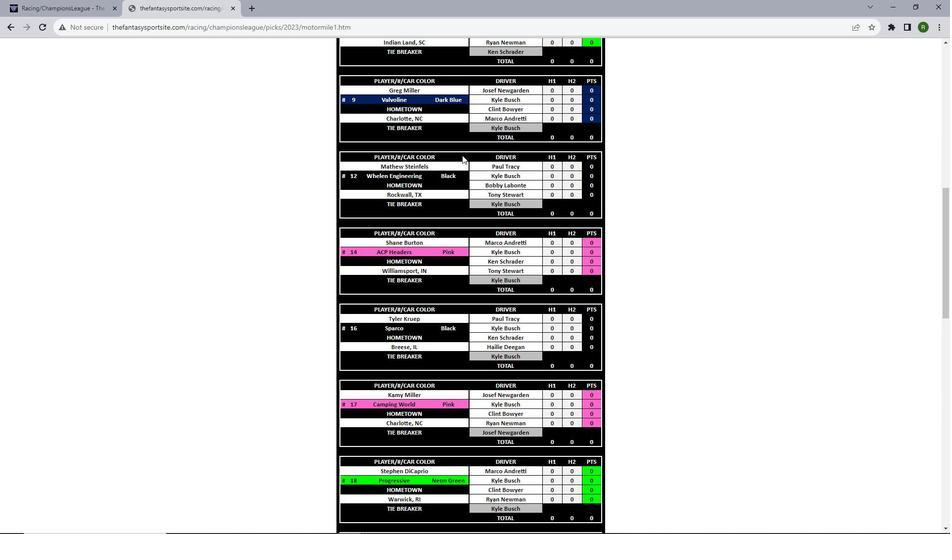 
Action: Mouse scrolled (462, 154) with delta (0, 0)
Screenshot: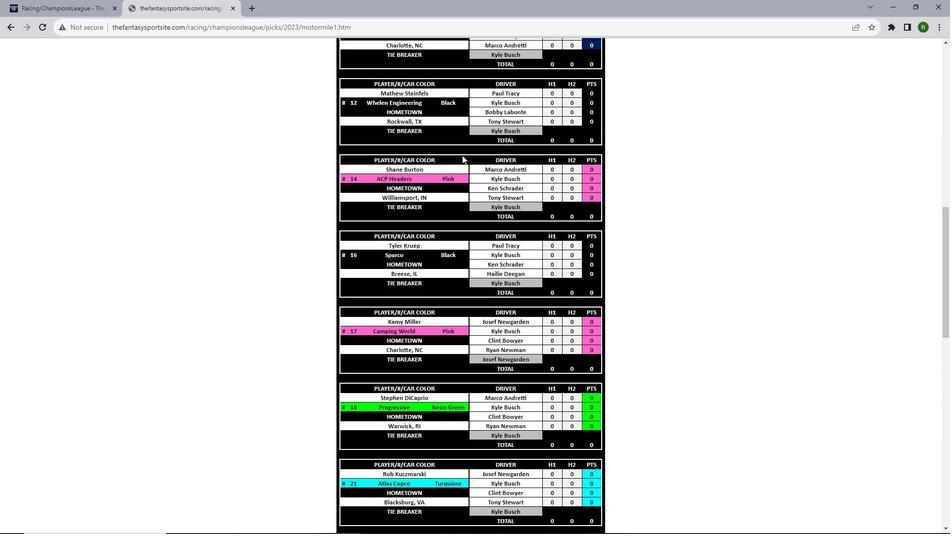 
Action: Mouse scrolled (462, 154) with delta (0, 0)
Screenshot: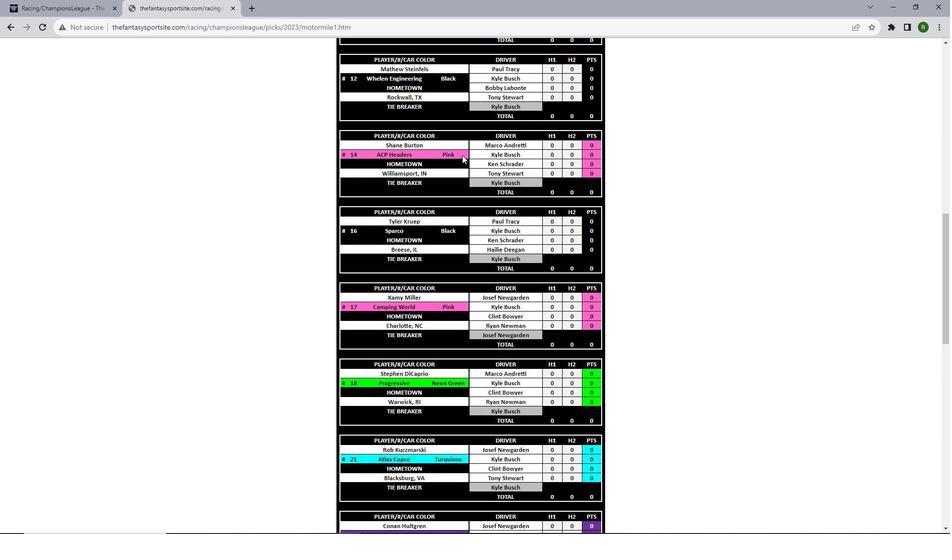 
Action: Mouse scrolled (462, 154) with delta (0, 0)
Screenshot: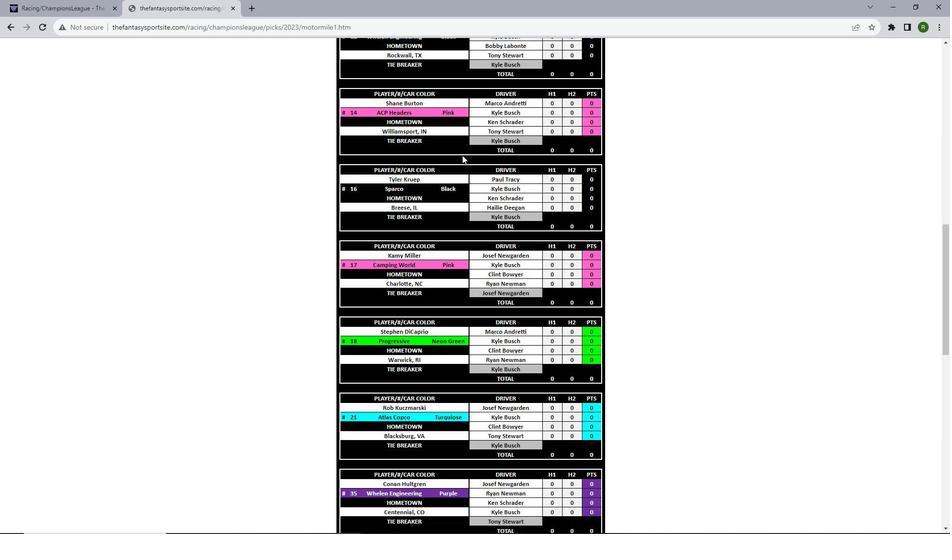 
Action: Mouse scrolled (462, 154) with delta (0, 0)
Screenshot: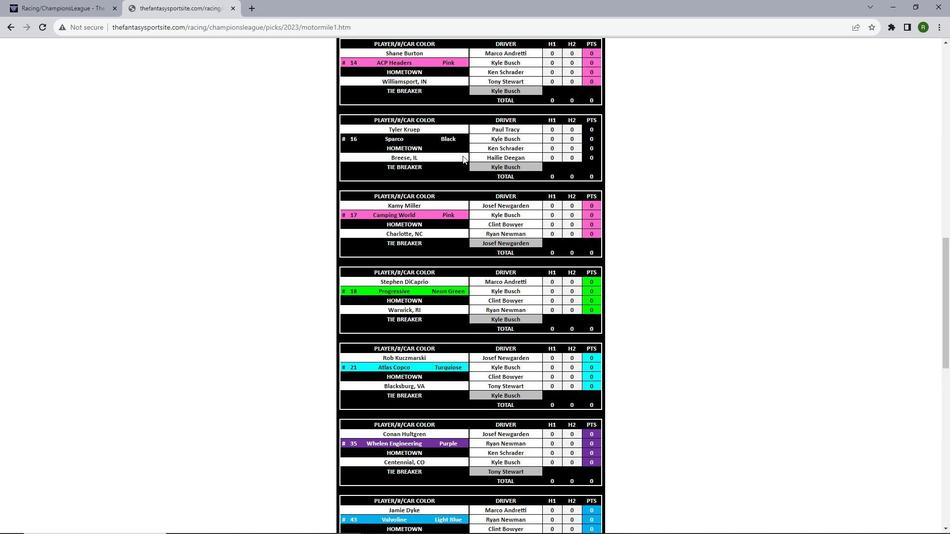 
Action: Mouse moved to (462, 155)
Screenshot: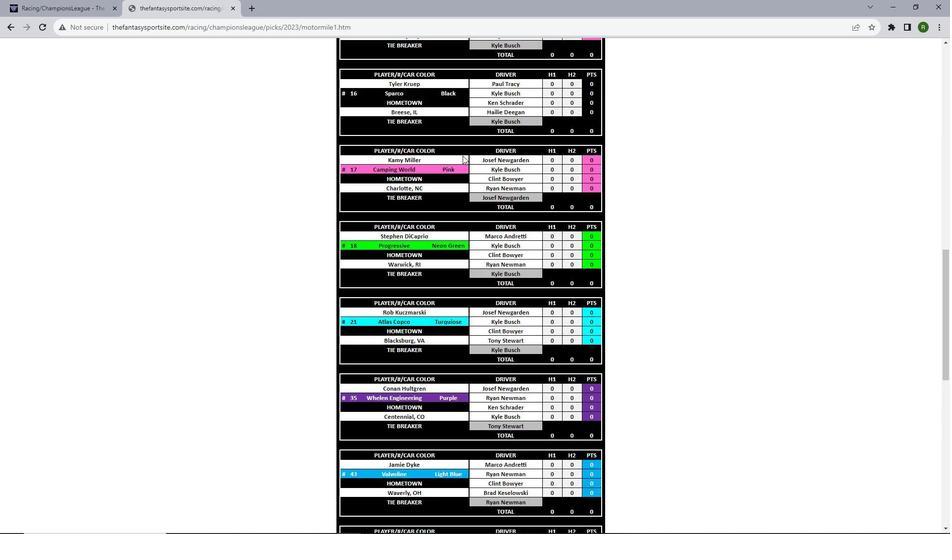 
Action: Mouse scrolled (462, 155) with delta (0, 0)
Screenshot: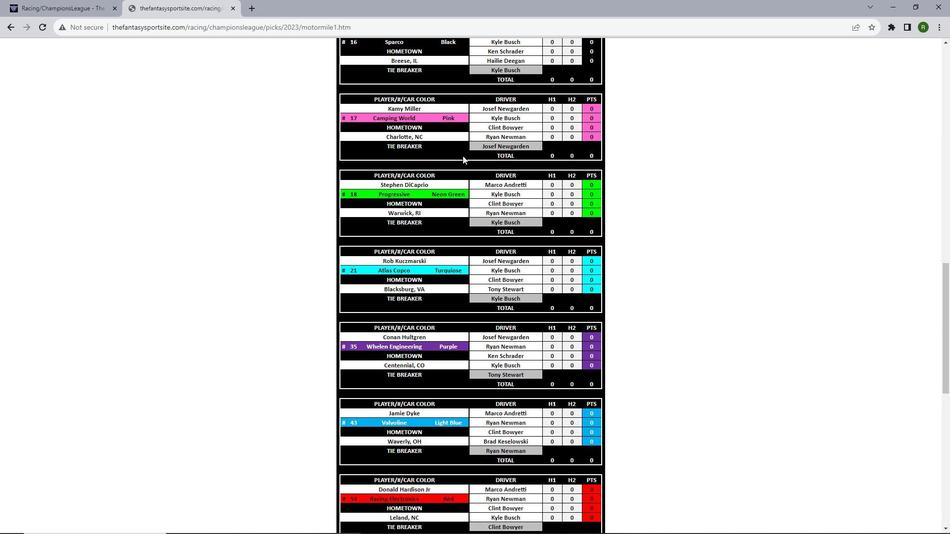 
Action: Mouse scrolled (462, 155) with delta (0, 0)
Screenshot: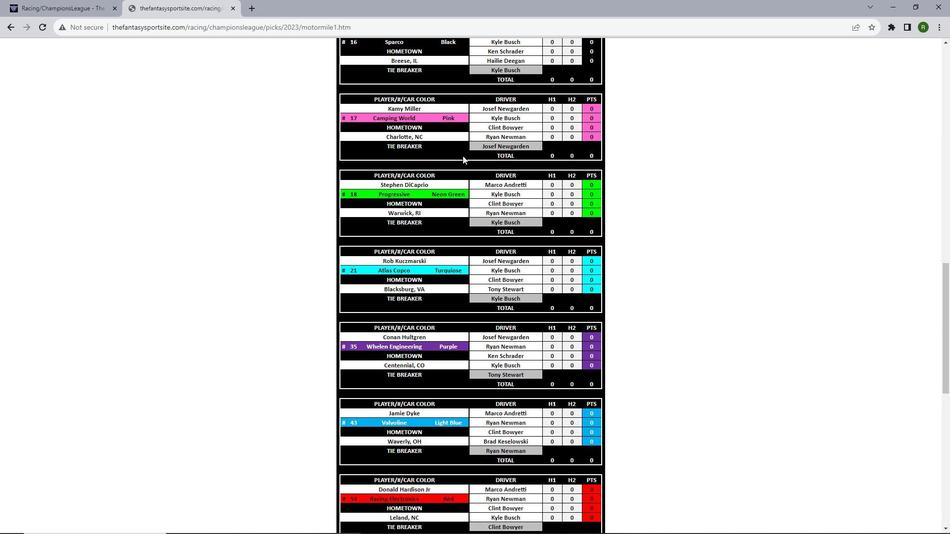 
Action: Mouse scrolled (462, 155) with delta (0, 0)
Screenshot: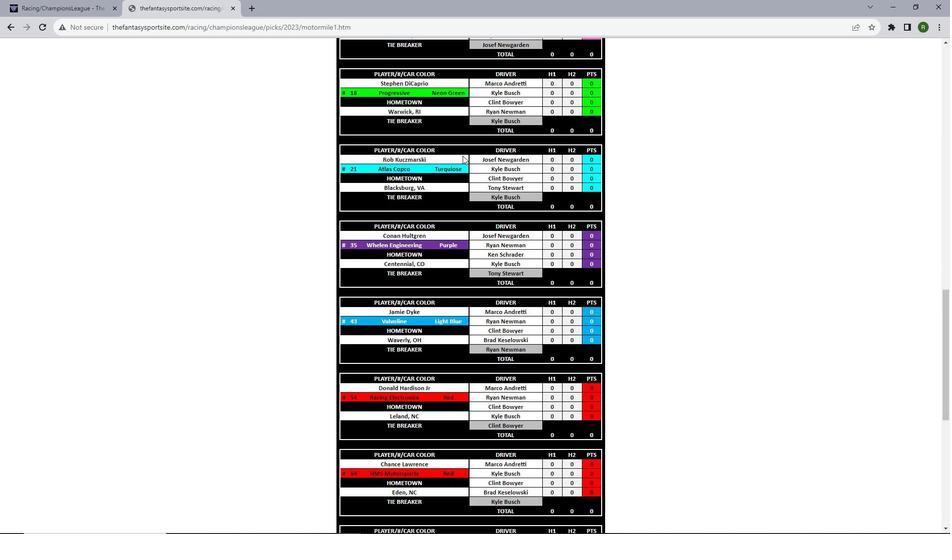 
Action: Mouse scrolled (462, 155) with delta (0, 0)
Screenshot: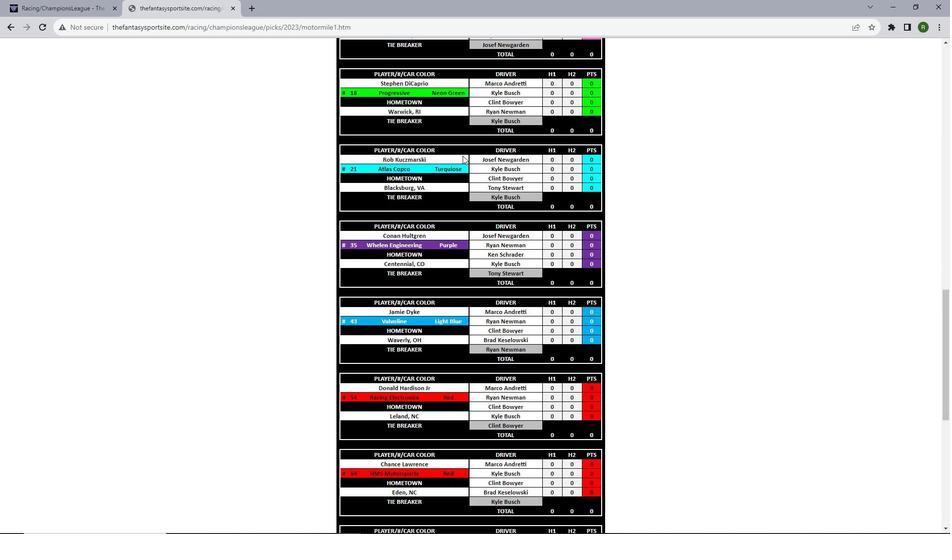 
Action: Mouse scrolled (462, 155) with delta (0, 0)
Screenshot: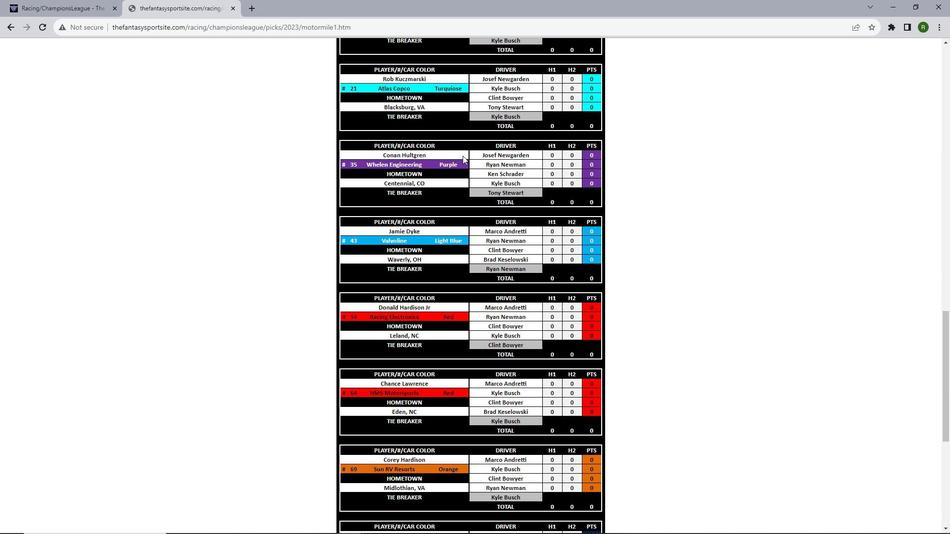 
Action: Mouse scrolled (462, 155) with delta (0, 0)
Screenshot: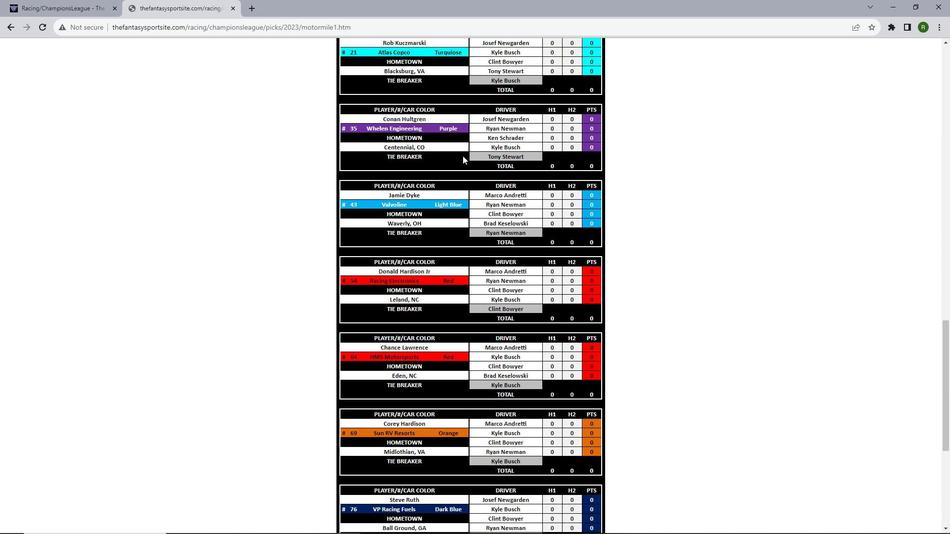 
Action: Mouse scrolled (462, 155) with delta (0, 0)
Screenshot: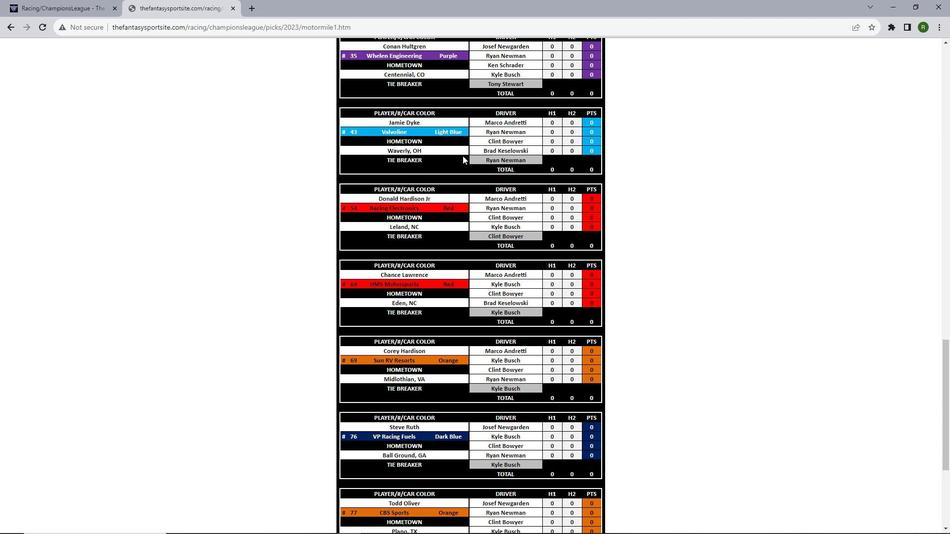 
Action: Mouse scrolled (462, 155) with delta (0, 0)
Screenshot: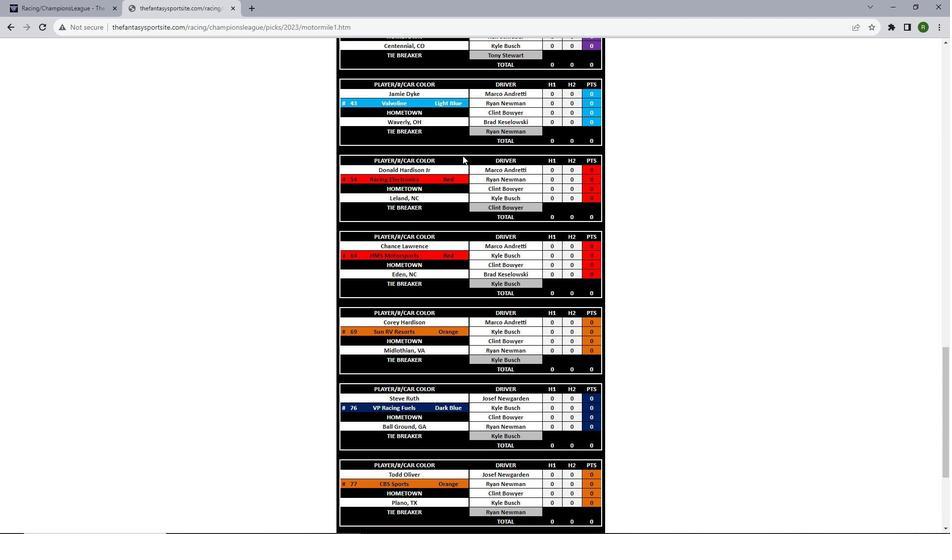 
Action: Mouse scrolled (462, 155) with delta (0, 0)
Screenshot: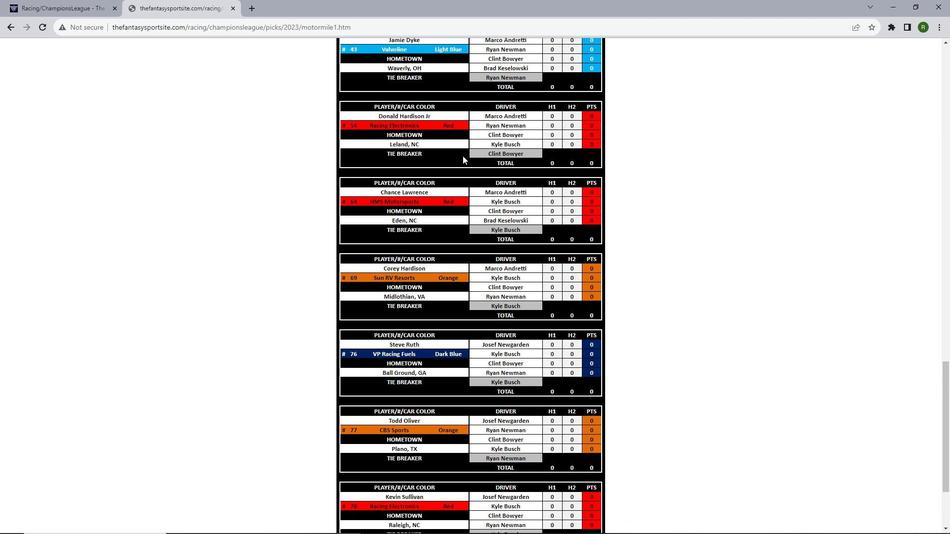 
Action: Mouse scrolled (462, 155) with delta (0, 0)
Screenshot: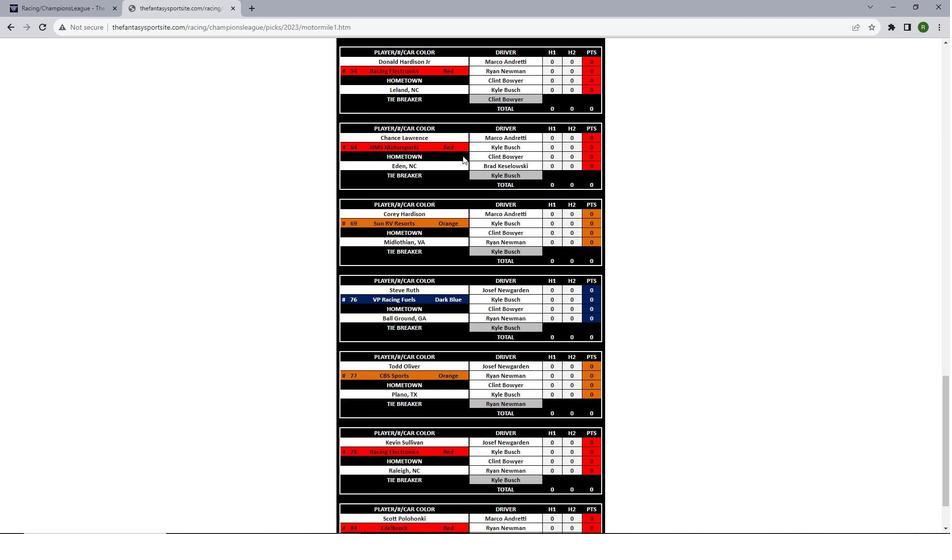 
Action: Mouse scrolled (462, 155) with delta (0, 0)
Screenshot: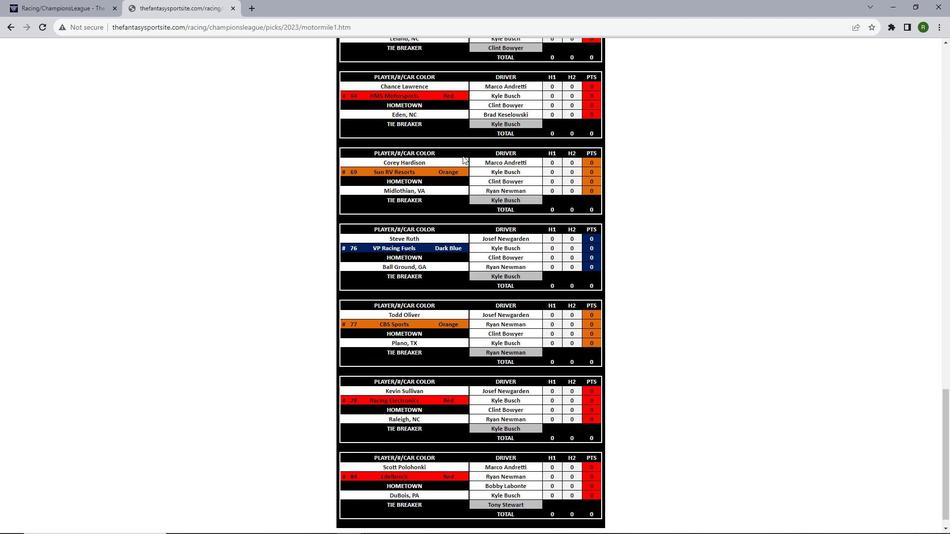 
Action: Mouse scrolled (462, 155) with delta (0, 0)
Screenshot: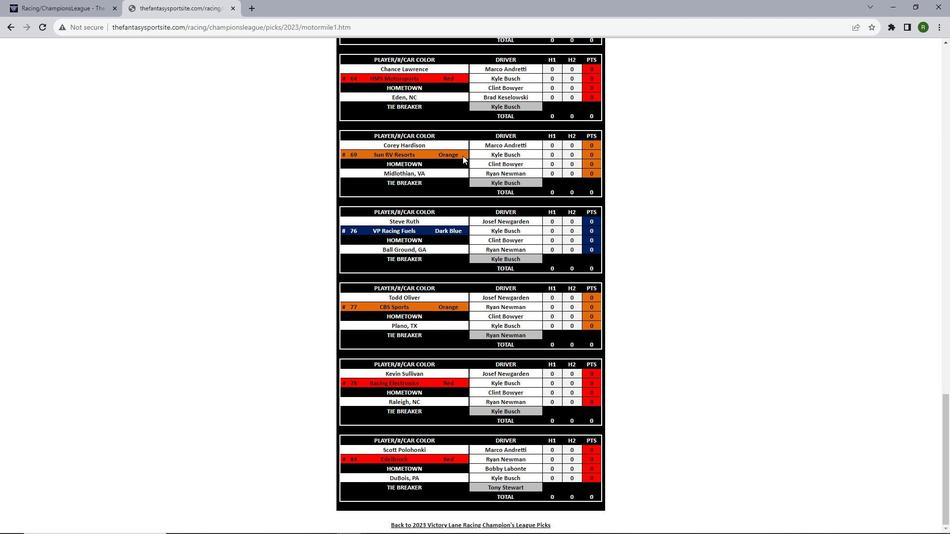
Action: Mouse scrolled (462, 155) with delta (0, 0)
Screenshot: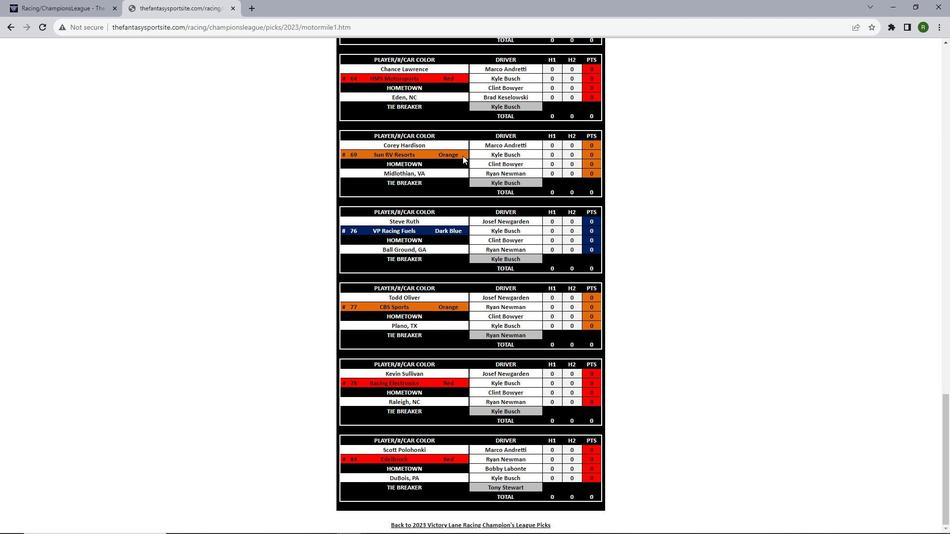 
Action: Mouse scrolled (462, 155) with delta (0, 0)
Screenshot: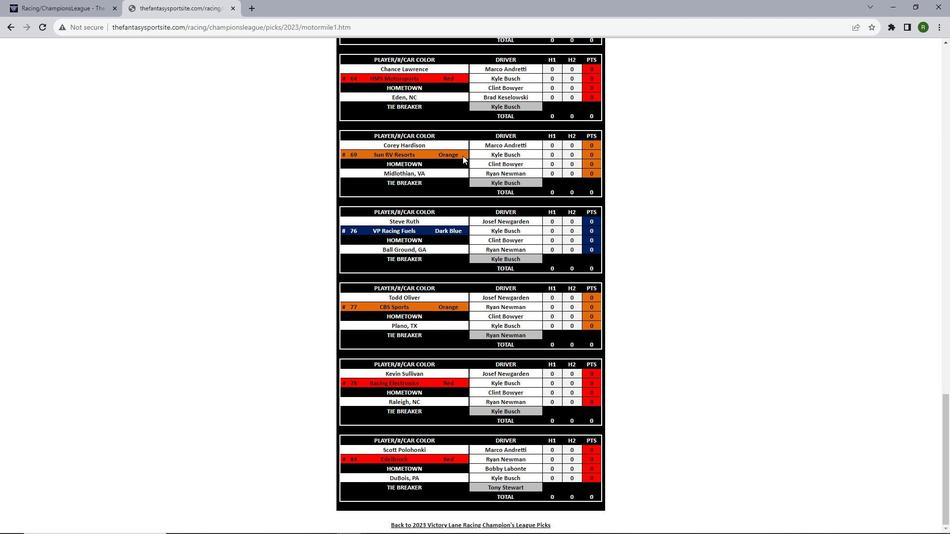
Action: Mouse scrolled (462, 155) with delta (0, 0)
Screenshot: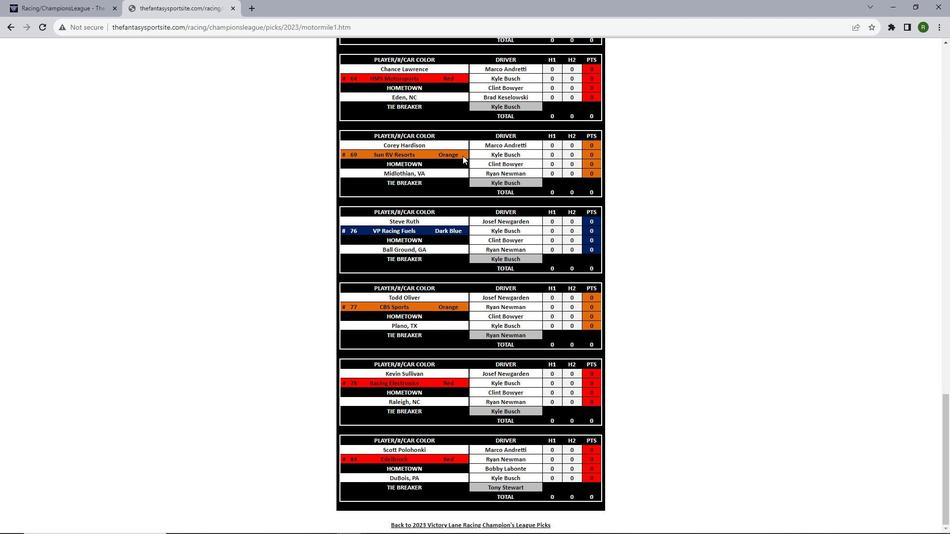 
Action: Mouse scrolled (462, 155) with delta (0, 0)
Screenshot: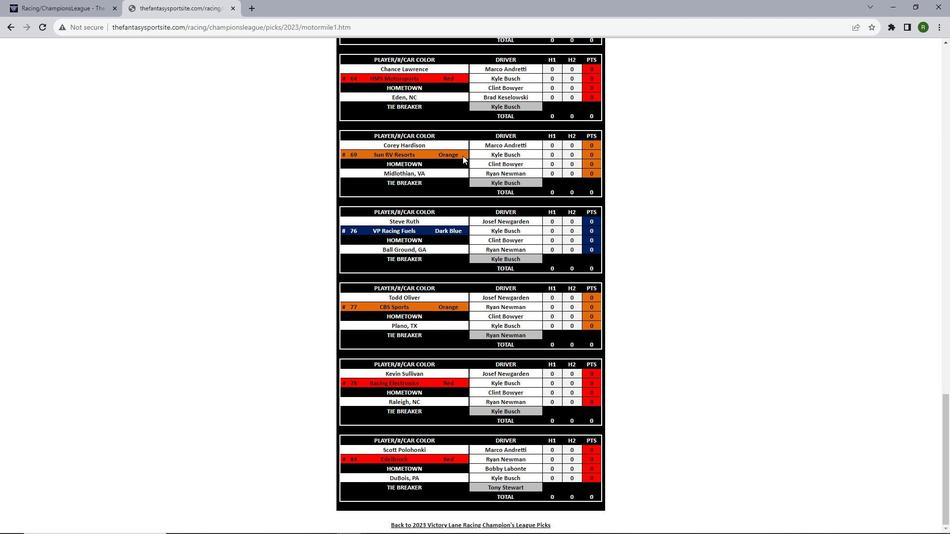 
Action: Mouse scrolled (462, 155) with delta (0, 0)
Screenshot: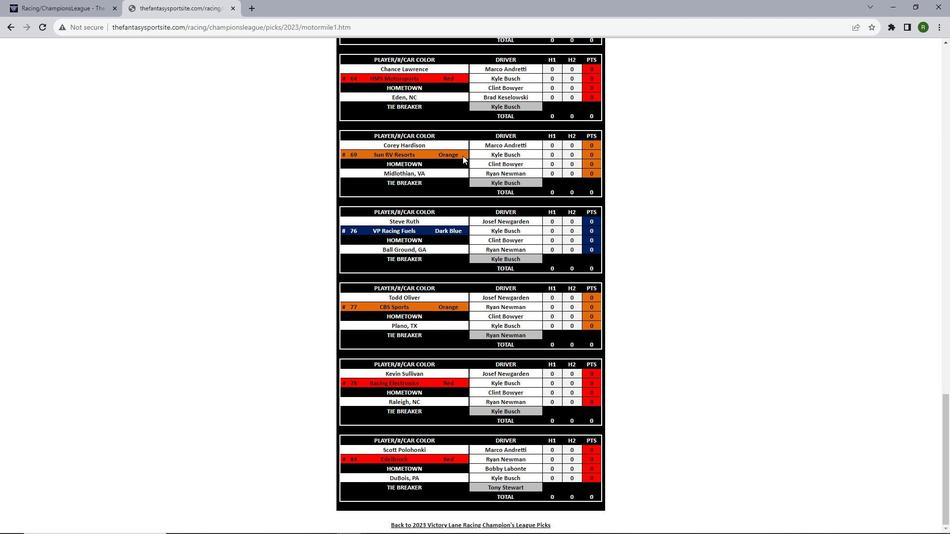 
Action: Mouse moved to (10, 24)
Screenshot: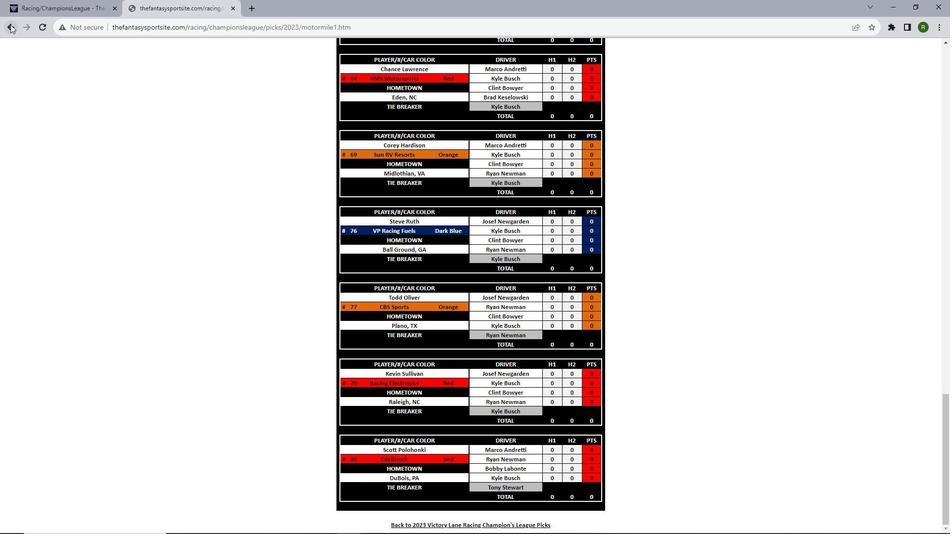 
Action: Mouse pressed left at (10, 24)
Screenshot: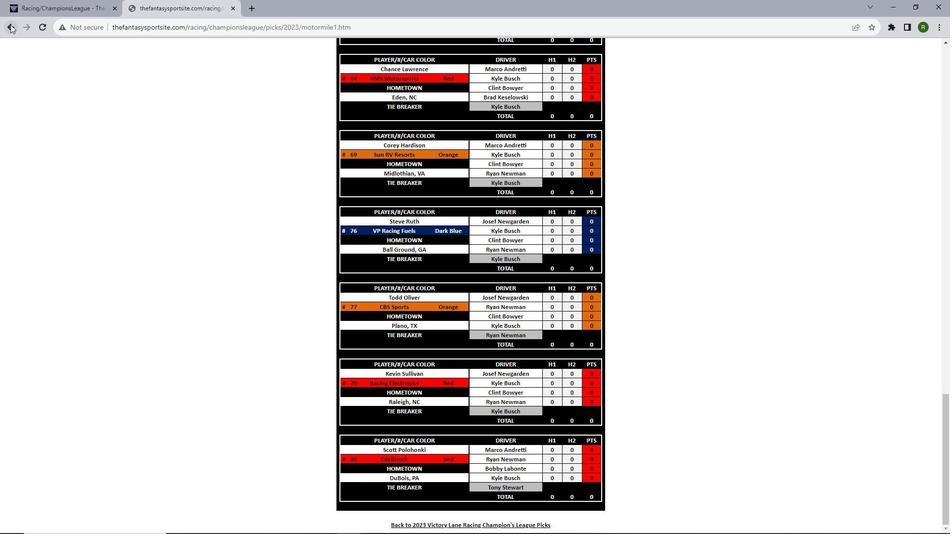 
Action: Mouse moved to (518, 119)
Screenshot: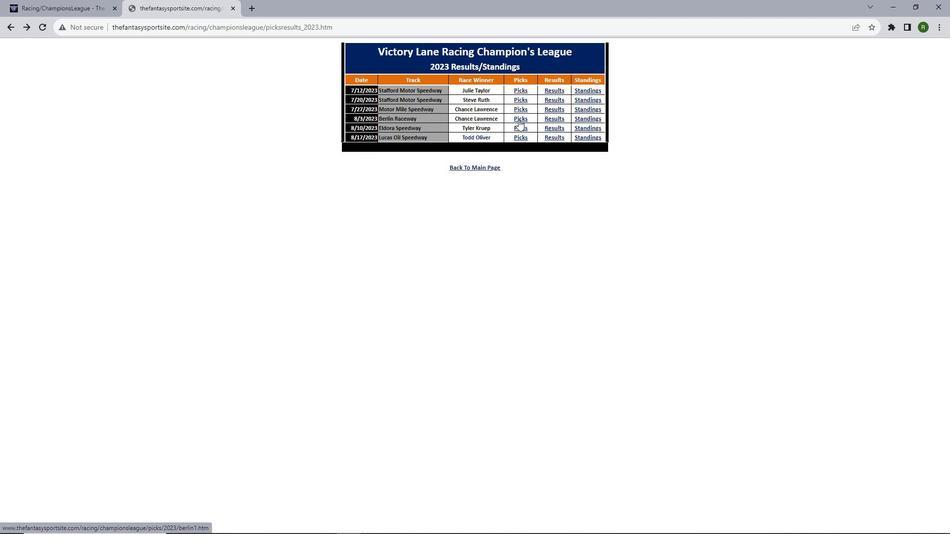 
Action: Mouse pressed left at (518, 119)
Screenshot: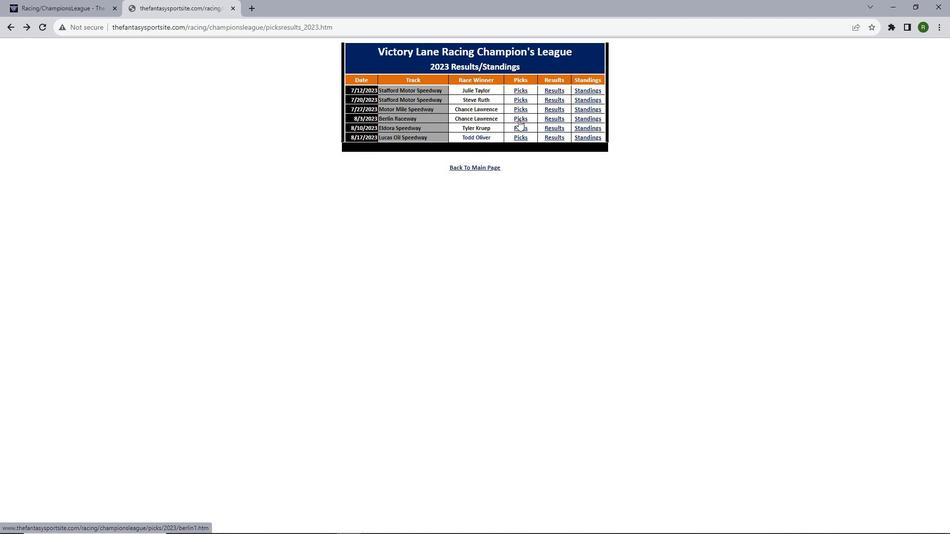 
Action: Mouse moved to (310, 132)
Screenshot: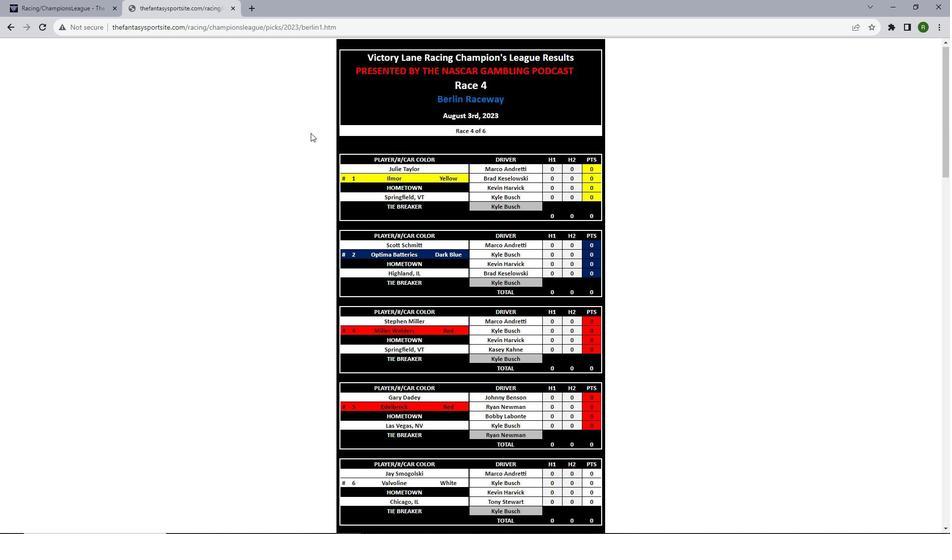 
Action: Mouse scrolled (310, 132) with delta (0, 0)
Screenshot: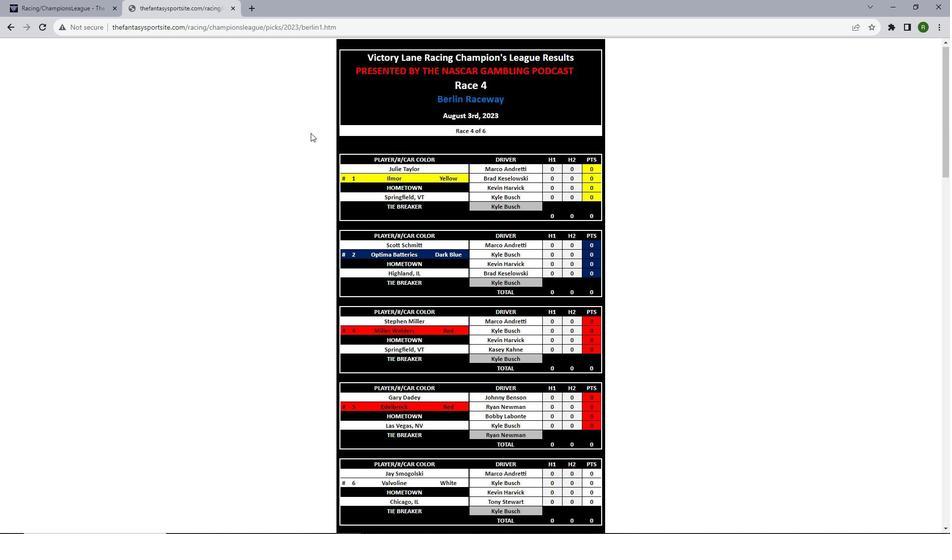 
Action: Mouse moved to (310, 133)
Screenshot: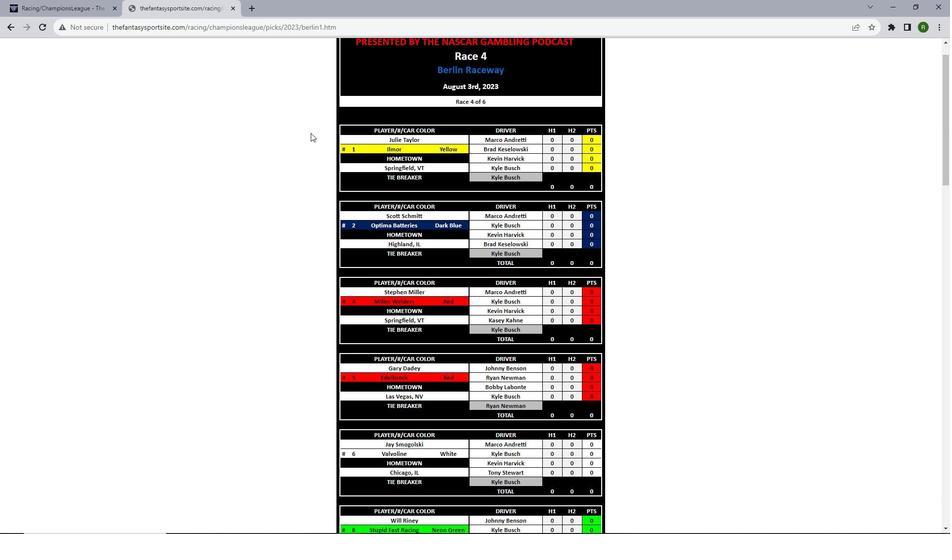 
Action: Mouse scrolled (310, 132) with delta (0, 0)
Screenshot: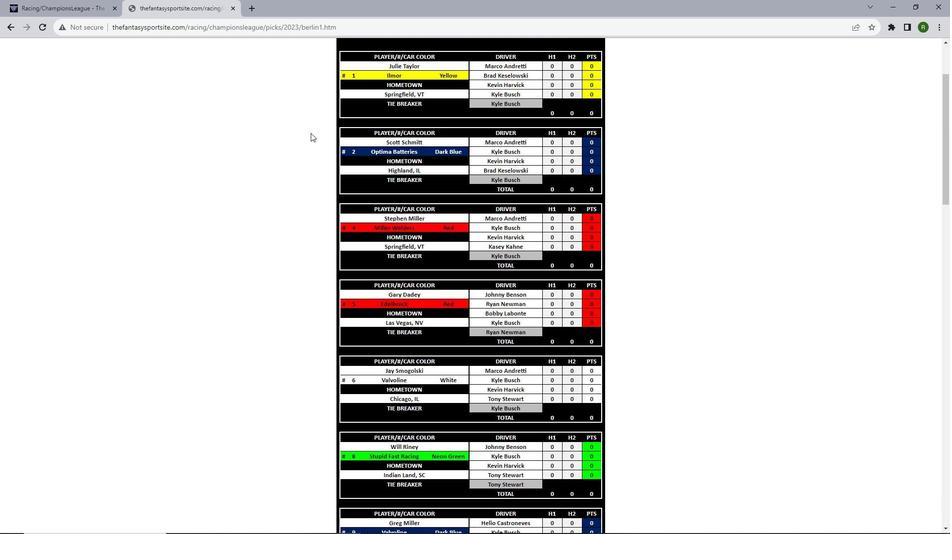 
Action: Mouse scrolled (310, 132) with delta (0, 0)
Screenshot: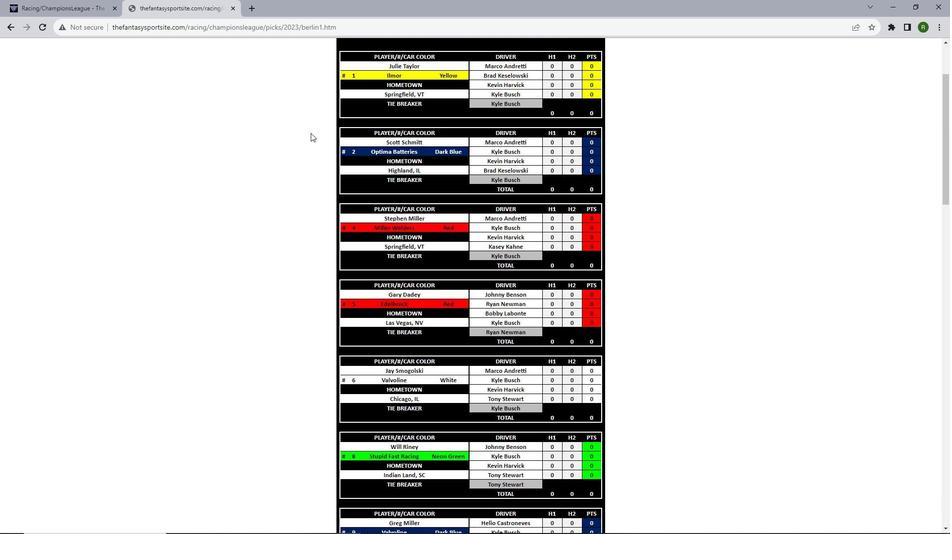 
Action: Mouse scrolled (310, 132) with delta (0, 0)
Screenshot: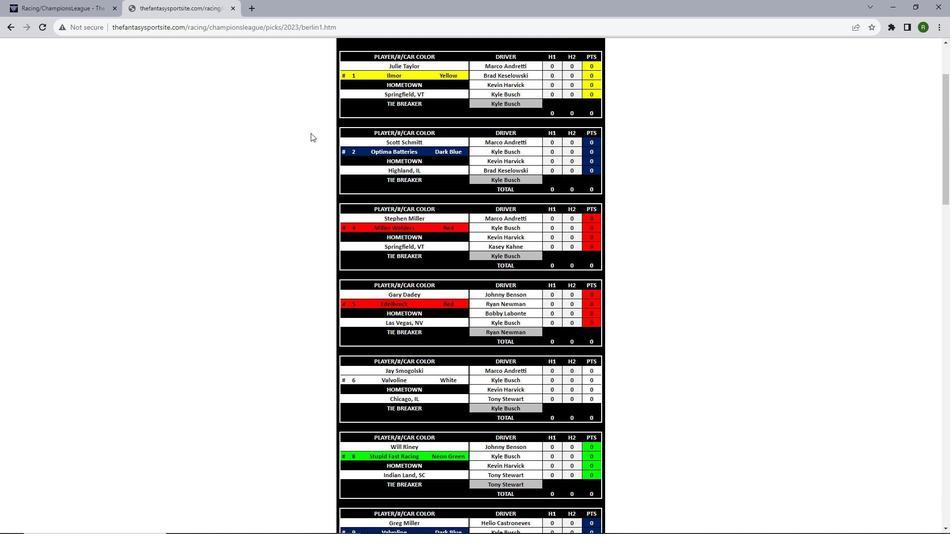 
Action: Mouse scrolled (310, 132) with delta (0, 0)
Screenshot: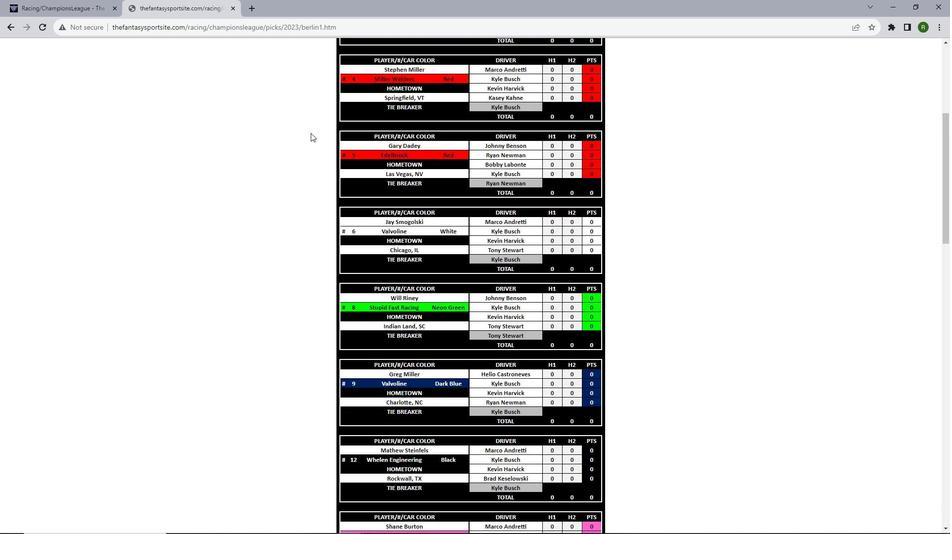 
Action: Mouse scrolled (310, 132) with delta (0, 0)
Screenshot: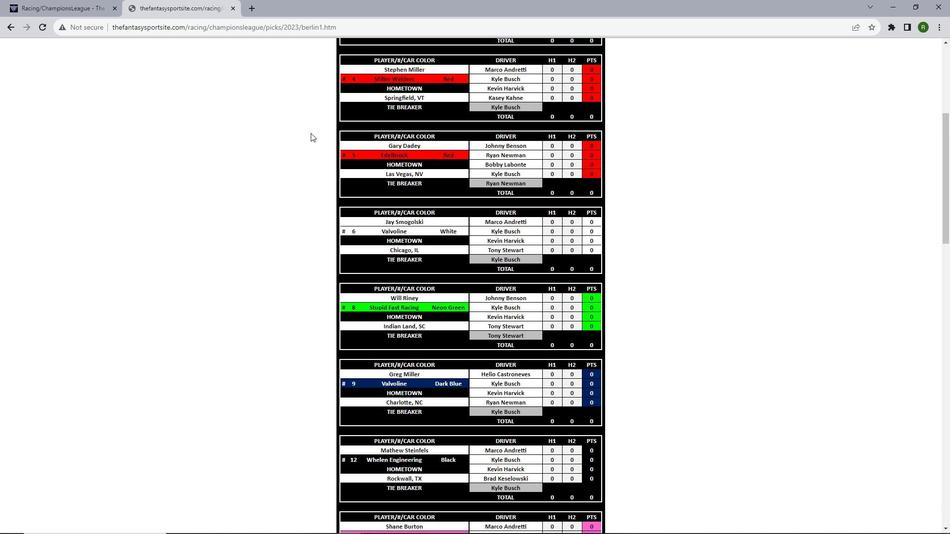 
Action: Mouse scrolled (310, 132) with delta (0, 0)
Screenshot: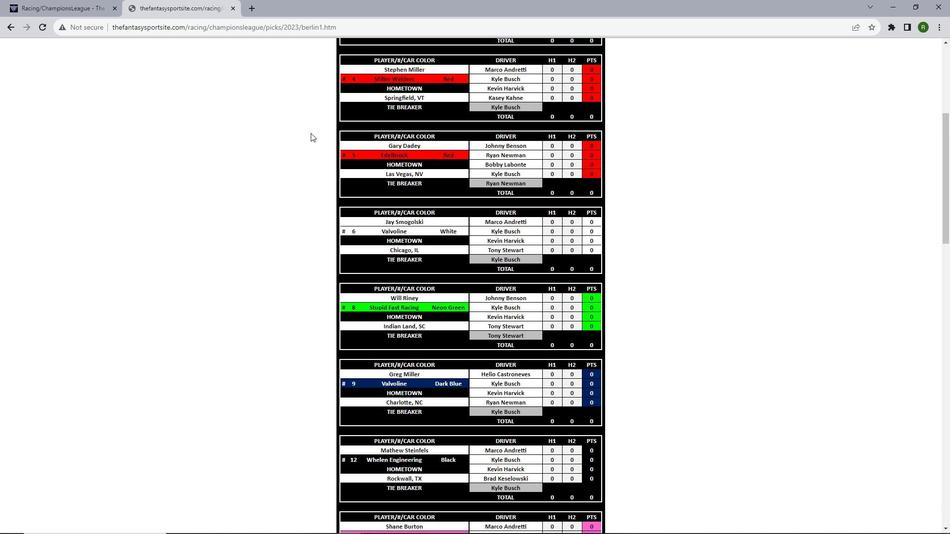 
Action: Mouse scrolled (310, 132) with delta (0, 0)
Screenshot: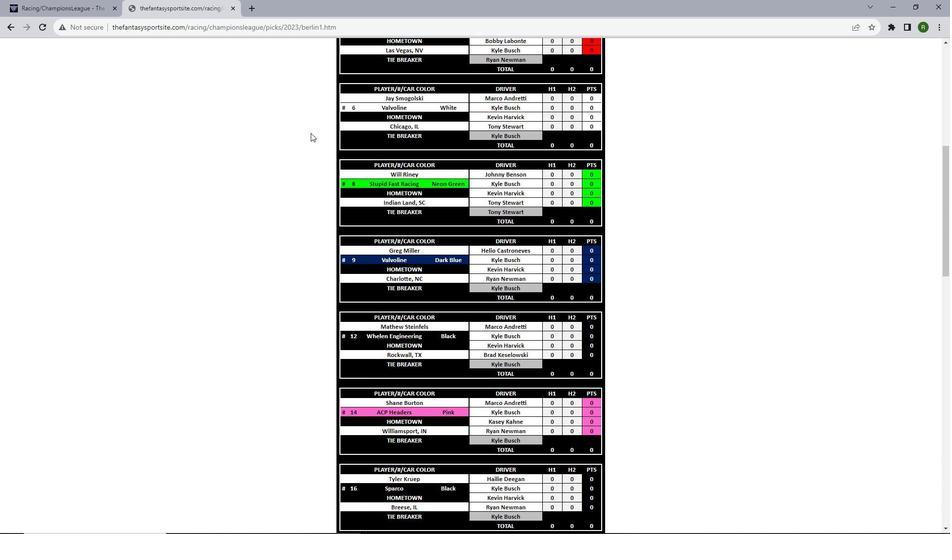 
Action: Mouse scrolled (310, 132) with delta (0, 0)
Screenshot: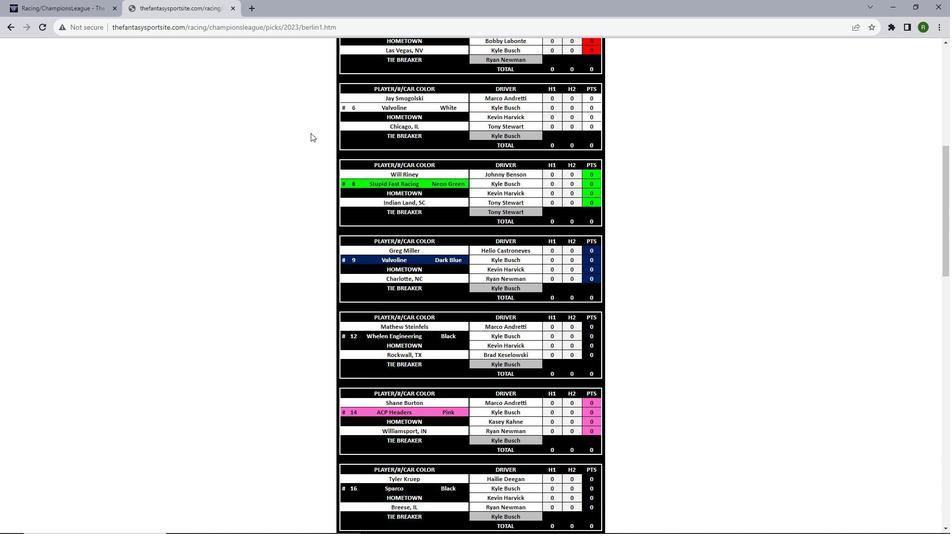 
Action: Mouse scrolled (310, 132) with delta (0, 0)
Screenshot: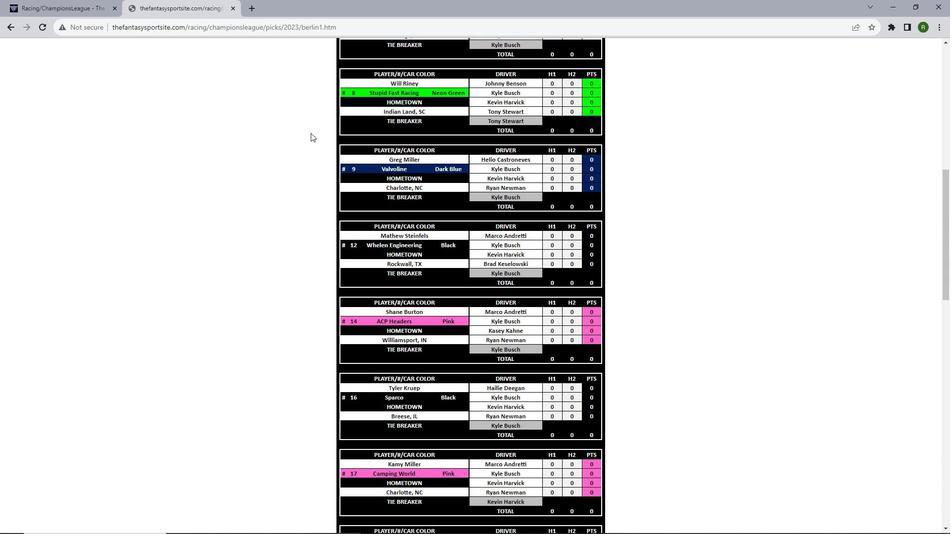 
Action: Mouse scrolled (310, 132) with delta (0, 0)
Screenshot: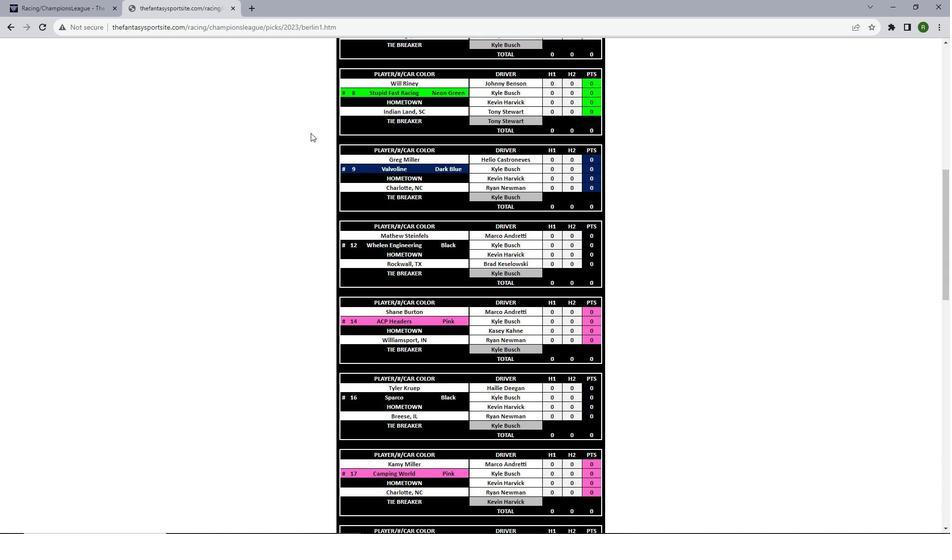 
Action: Mouse scrolled (310, 132) with delta (0, 0)
Screenshot: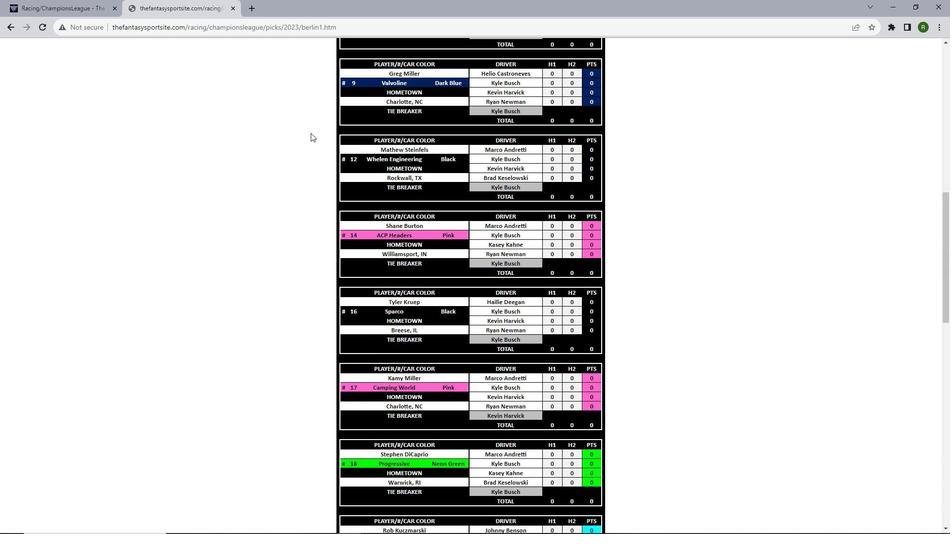 
Action: Mouse scrolled (310, 132) with delta (0, 0)
Screenshot: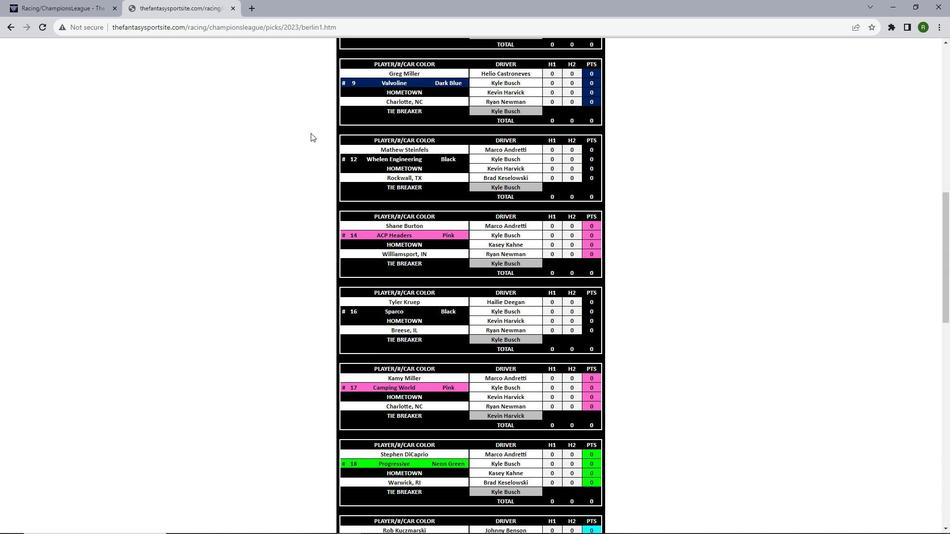 
Action: Mouse scrolled (310, 132) with delta (0, 0)
Screenshot: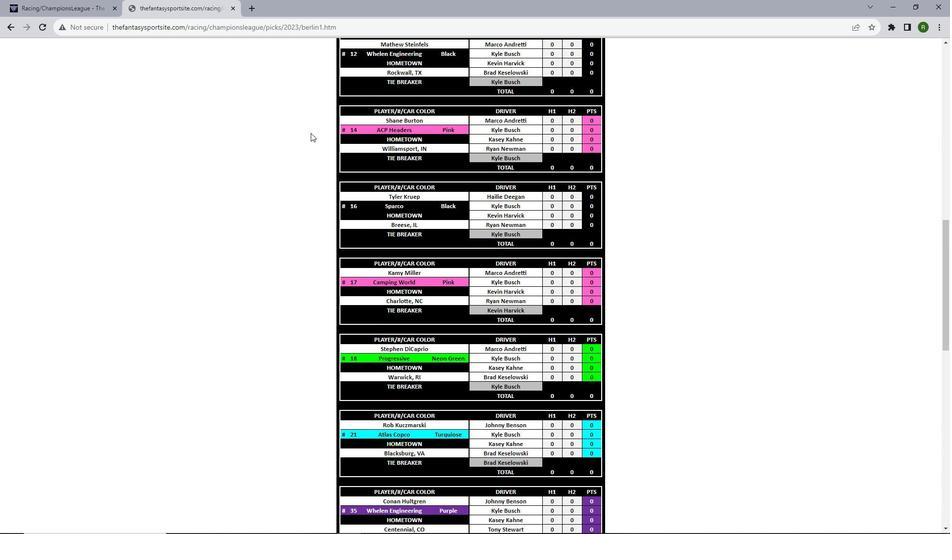 
Action: Mouse scrolled (310, 132) with delta (0, 0)
Screenshot: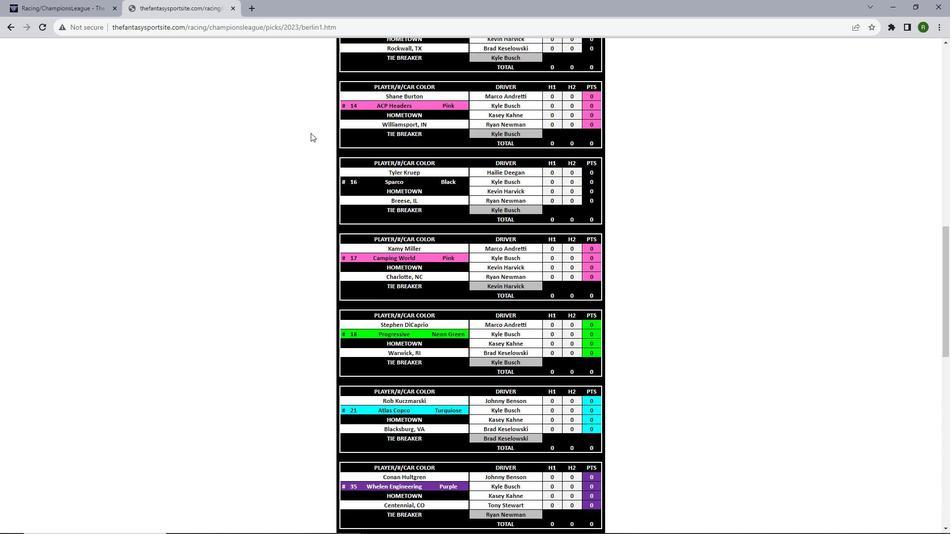 
Action: Mouse scrolled (310, 132) with delta (0, 0)
Screenshot: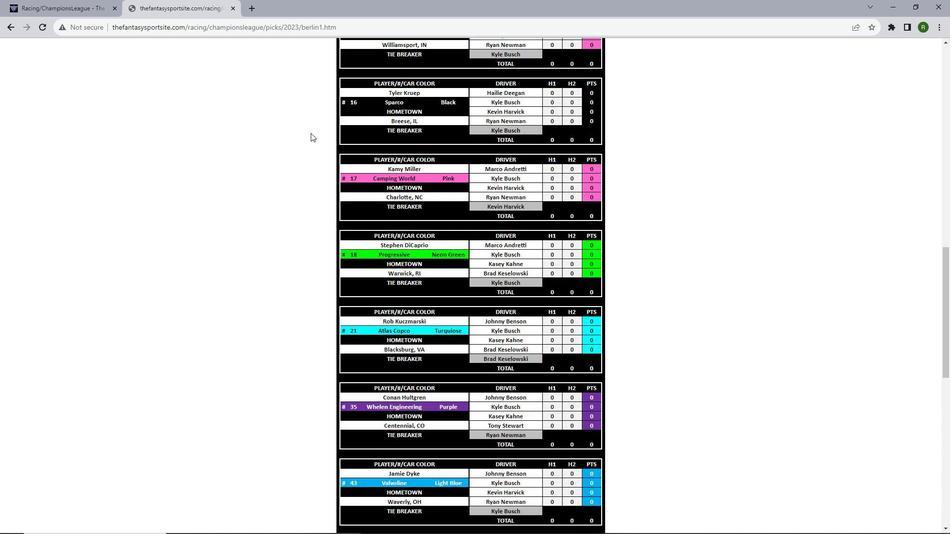 
Action: Mouse scrolled (310, 132) with delta (0, 0)
Screenshot: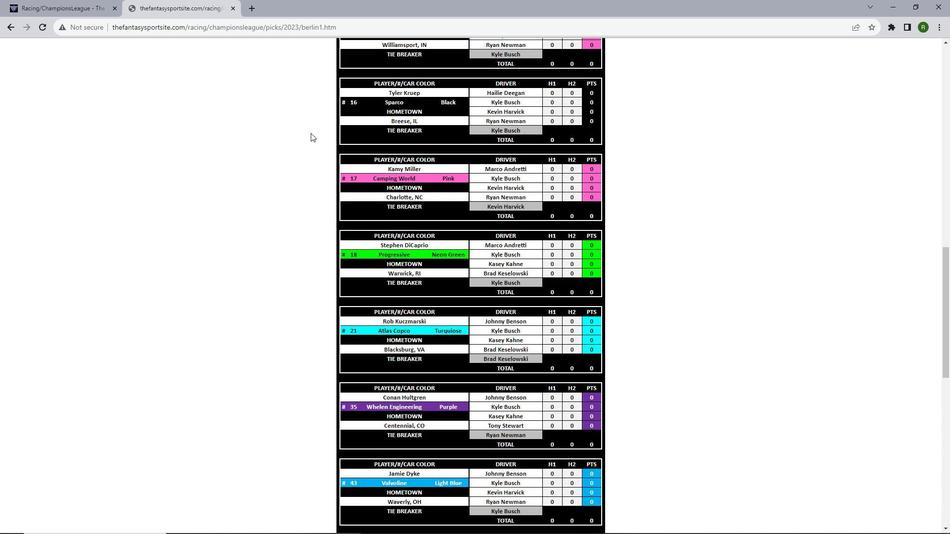 
Action: Mouse scrolled (310, 132) with delta (0, 0)
Screenshot: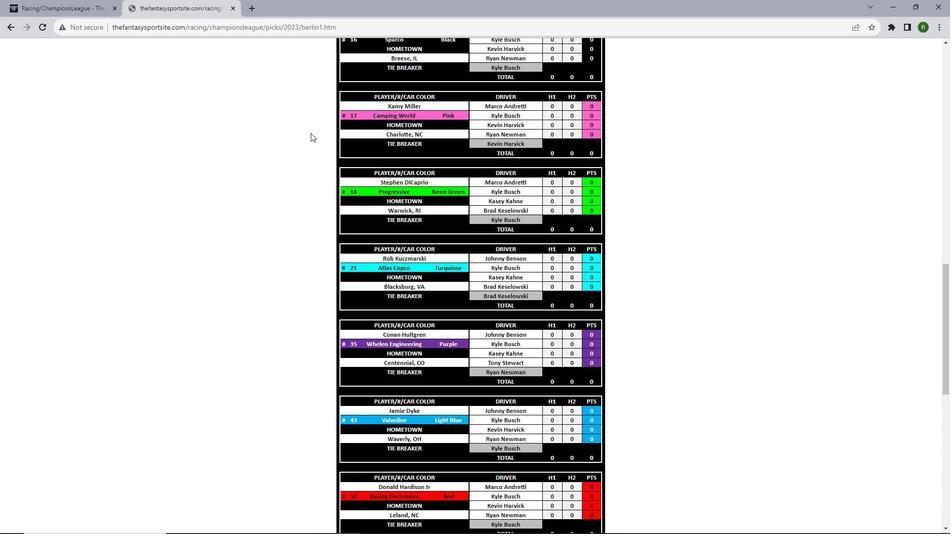 
Action: Mouse scrolled (310, 132) with delta (0, 0)
Screenshot: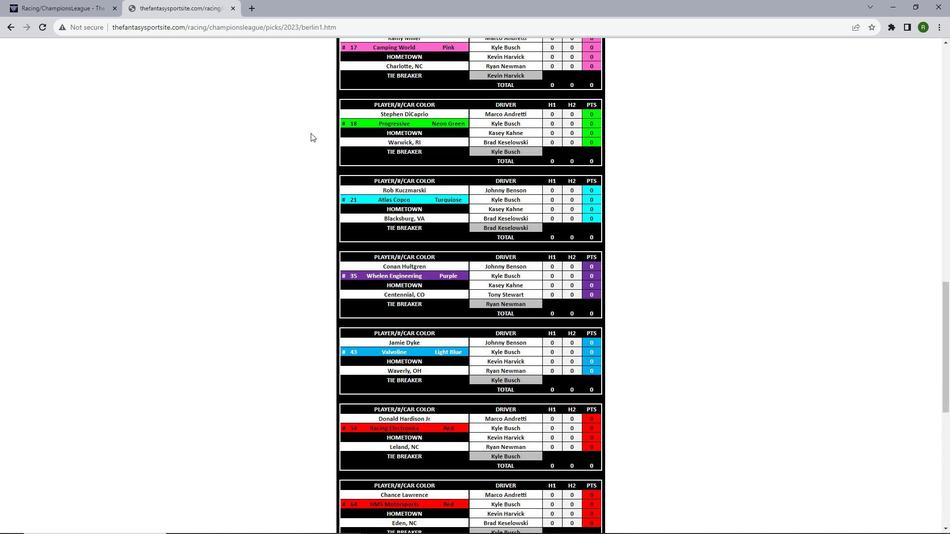 
Action: Mouse scrolled (310, 132) with delta (0, 0)
Screenshot: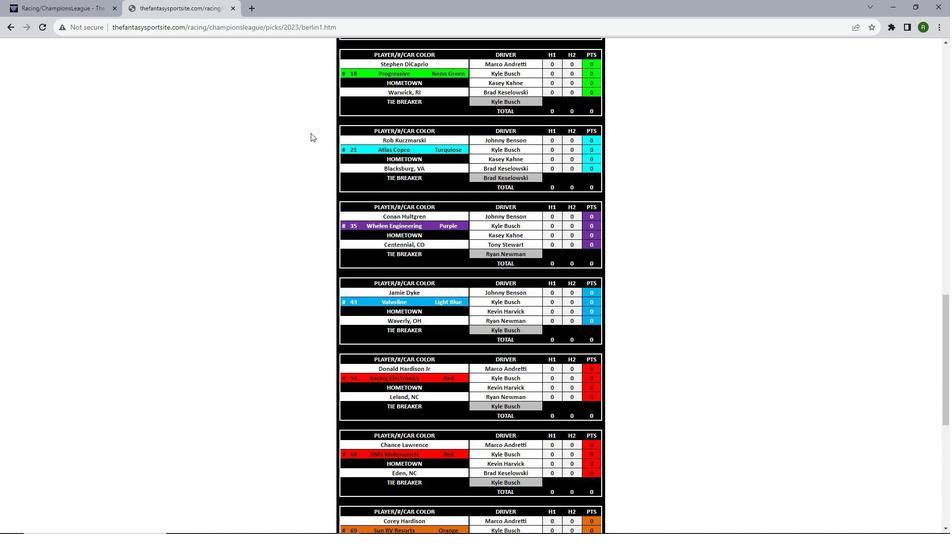 
Action: Mouse scrolled (310, 132) with delta (0, 0)
Screenshot: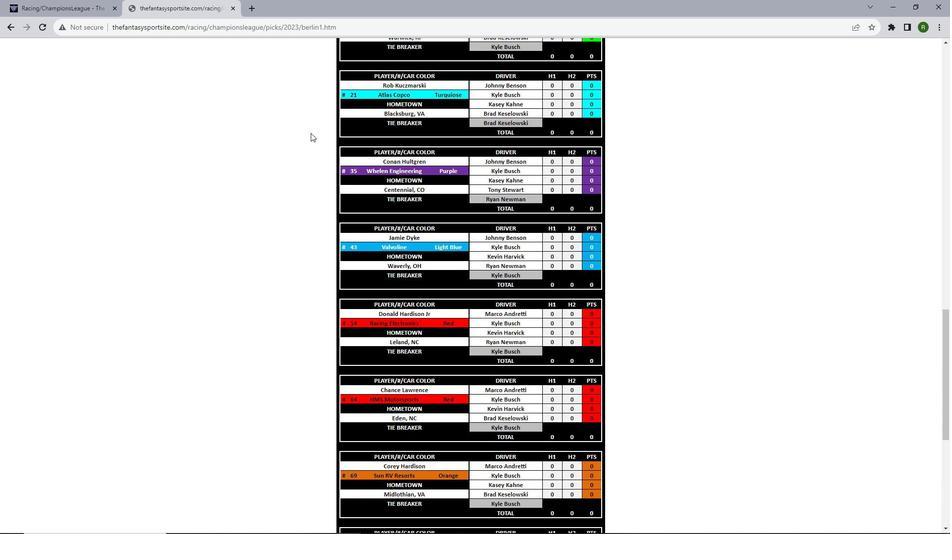 
Action: Mouse scrolled (310, 132) with delta (0, 0)
Screenshot: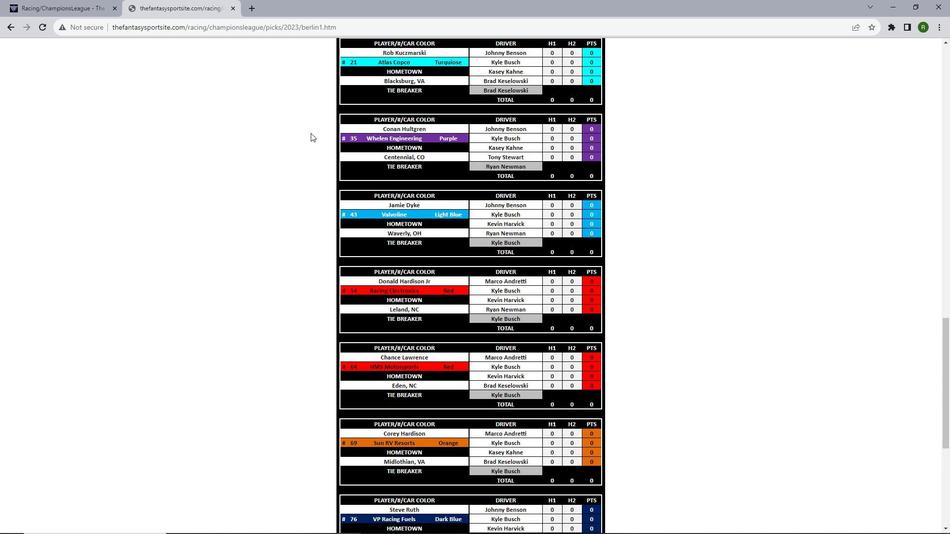 
Action: Mouse scrolled (310, 132) with delta (0, 0)
Screenshot: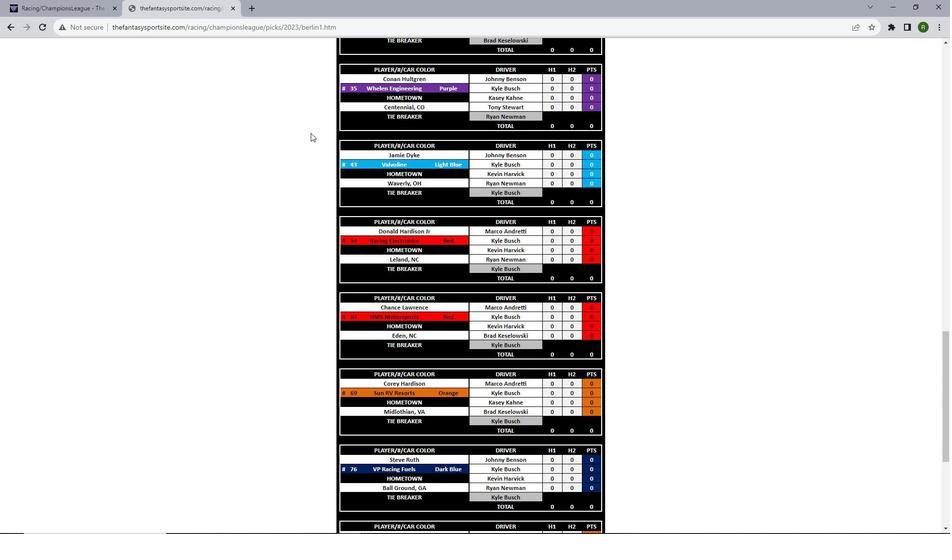 
Action: Mouse scrolled (310, 132) with delta (0, 0)
Screenshot: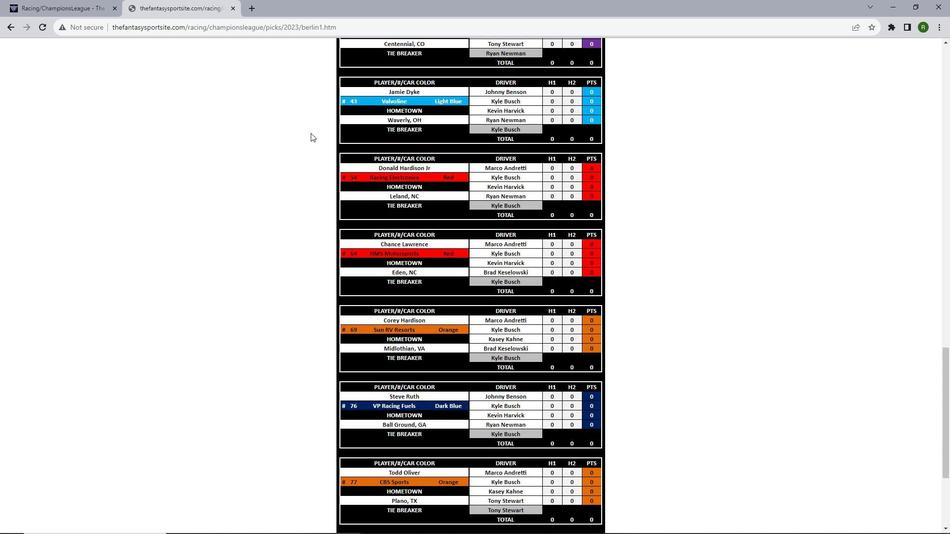 
Action: Mouse scrolled (310, 132) with delta (0, 0)
Screenshot: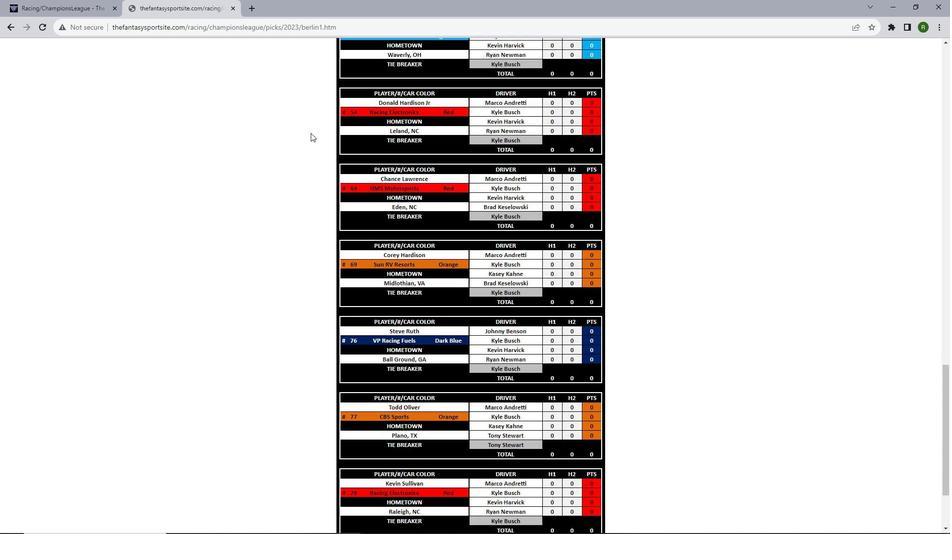 
Action: Mouse scrolled (310, 132) with delta (0, 0)
Screenshot: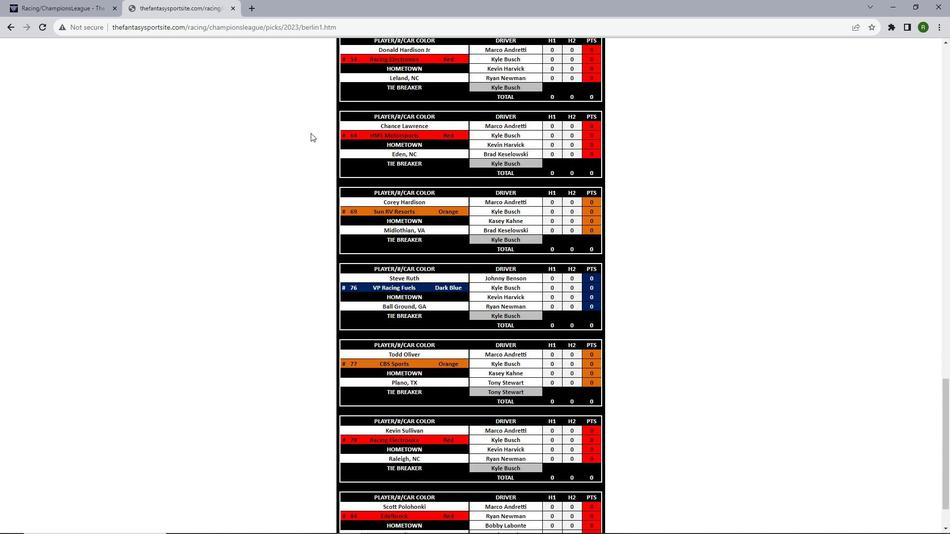 
Action: Mouse scrolled (310, 132) with delta (0, 0)
Screenshot: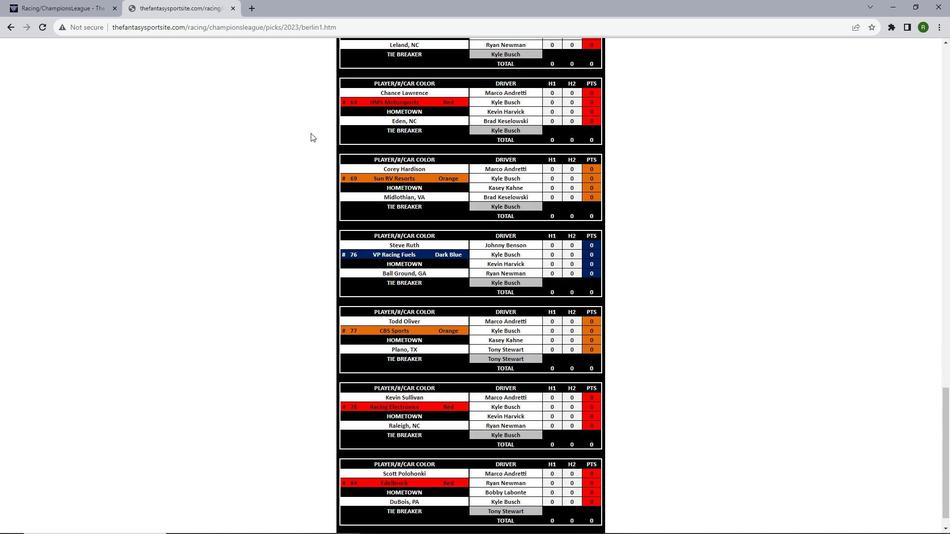 
Action: Mouse scrolled (310, 132) with delta (0, 0)
Screenshot: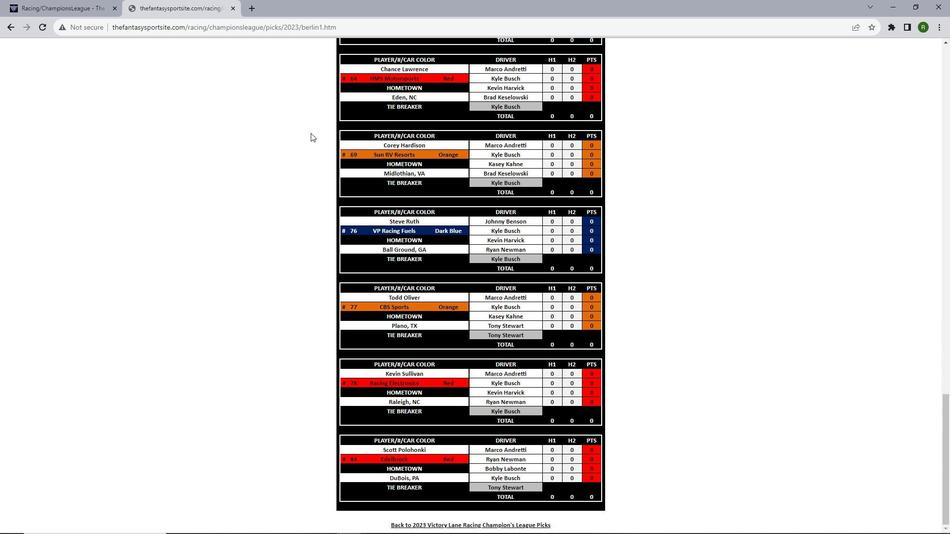 
Action: Mouse scrolled (310, 132) with delta (0, 0)
Screenshot: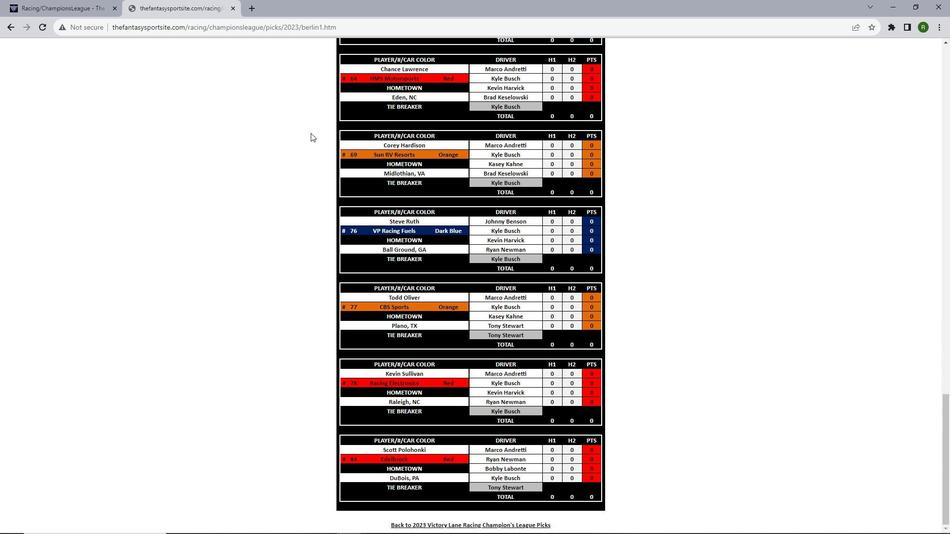 
Action: Mouse scrolled (310, 132) with delta (0, 0)
Screenshot: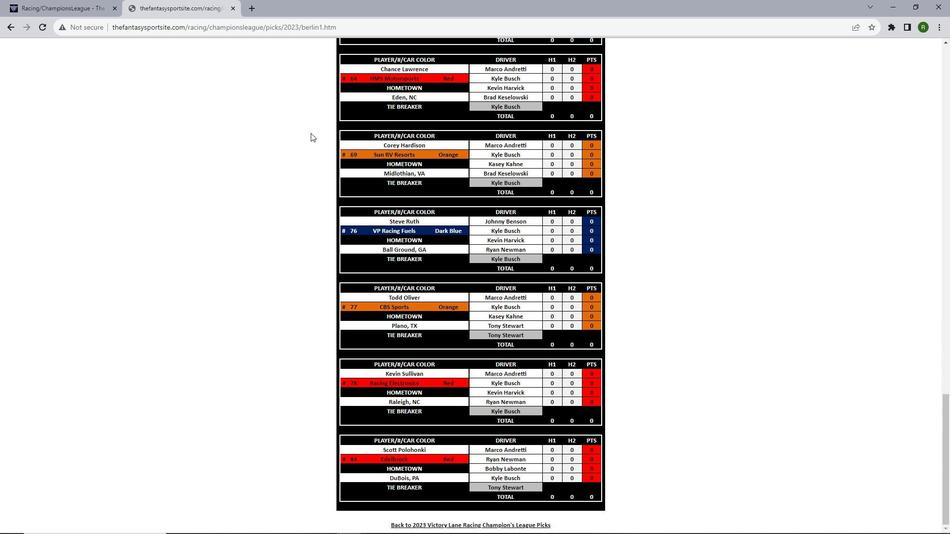 
Action: Mouse scrolled (310, 132) with delta (0, 0)
Screenshot: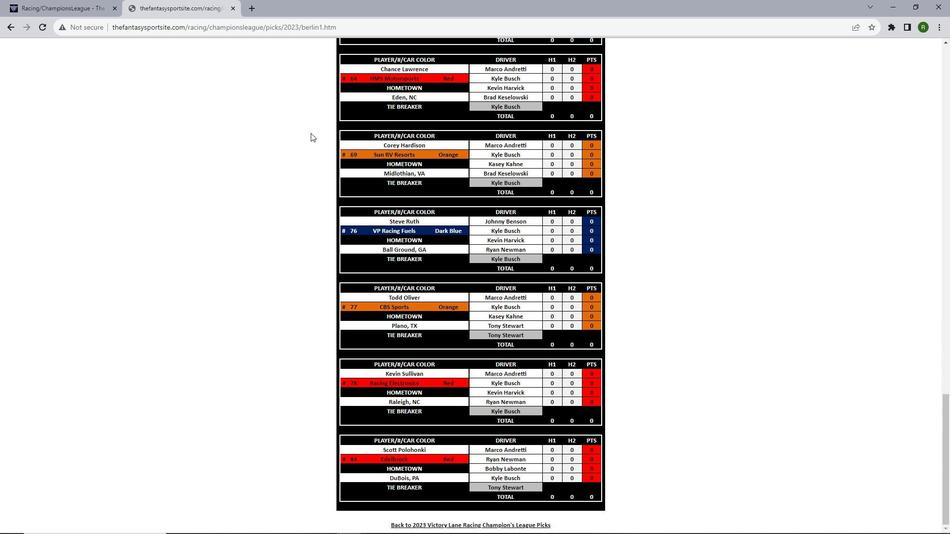 
Action: Mouse scrolled (310, 132) with delta (0, 0)
Screenshot: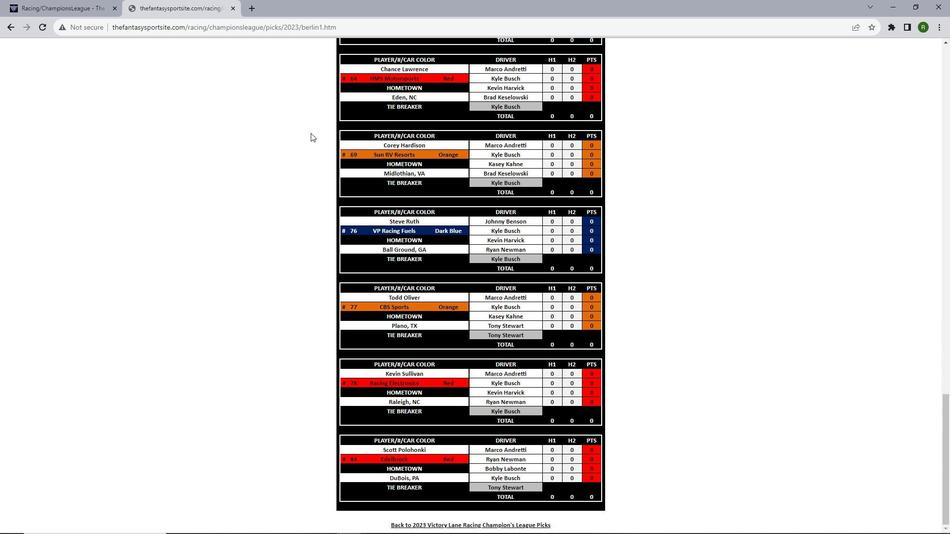 
Action: Mouse moved to (14, 26)
Screenshot: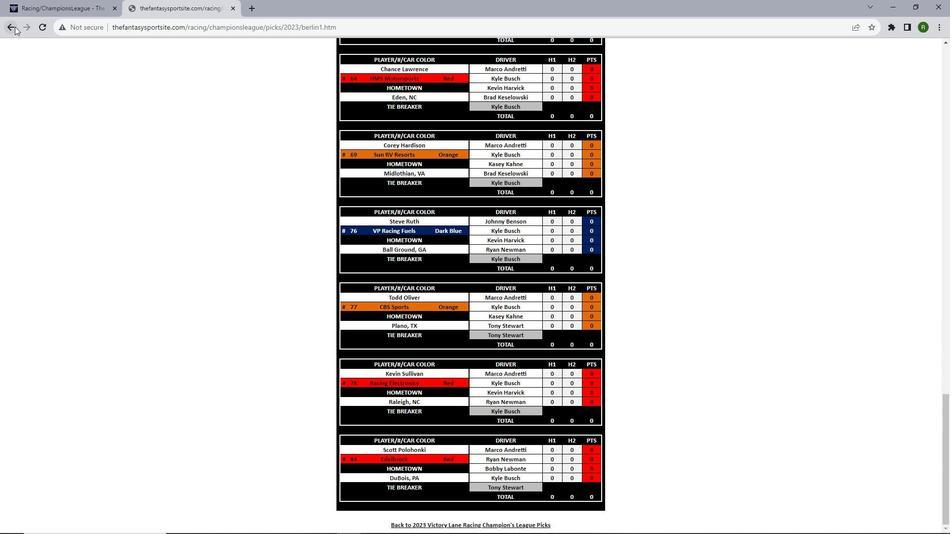 
Action: Mouse pressed left at (14, 26)
Screenshot: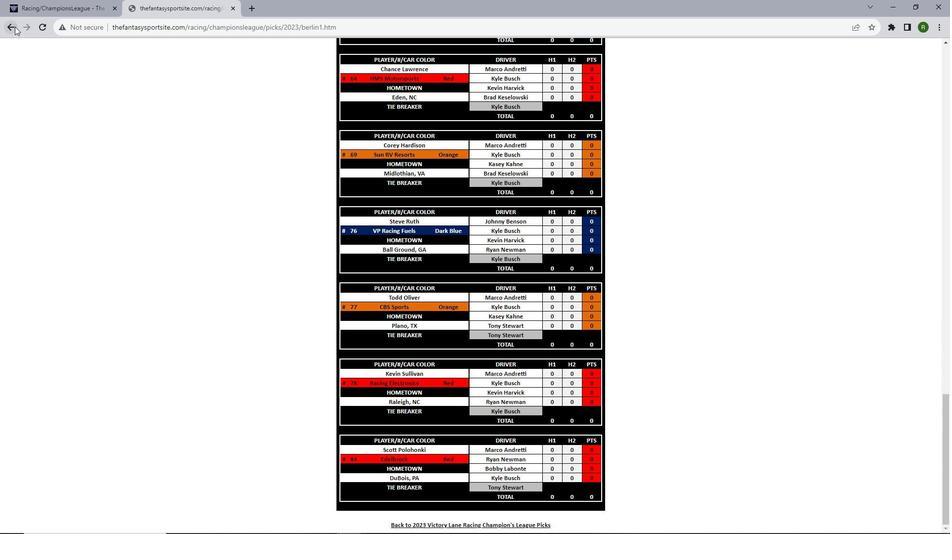 
Action: Mouse moved to (525, 126)
Screenshot: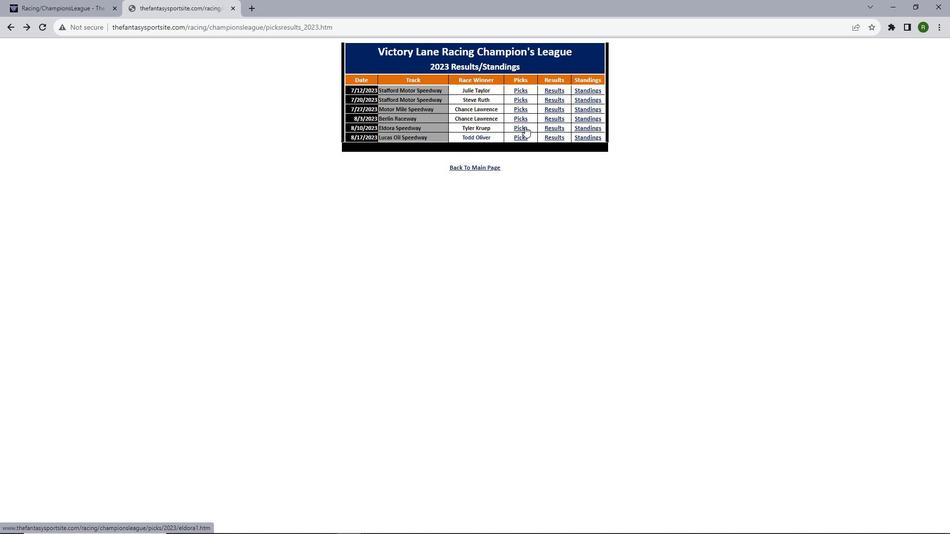
Action: Mouse pressed left at (525, 126)
Screenshot: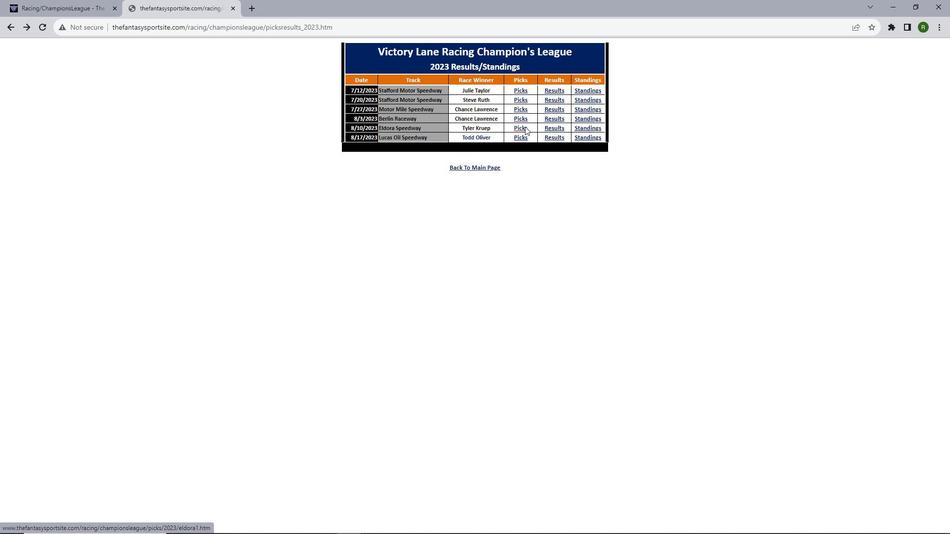 
Action: Mouse moved to (387, 143)
Screenshot: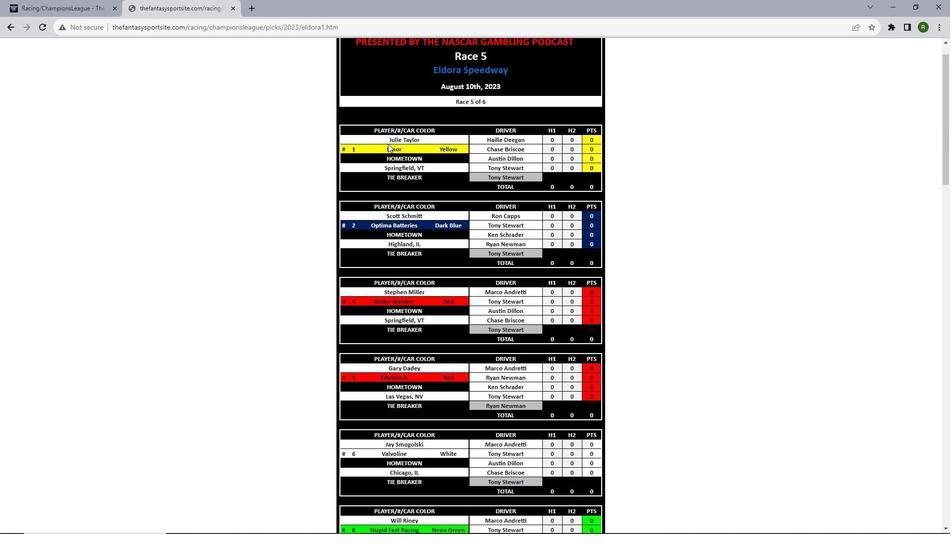 
Action: Mouse scrolled (387, 143) with delta (0, 0)
Screenshot: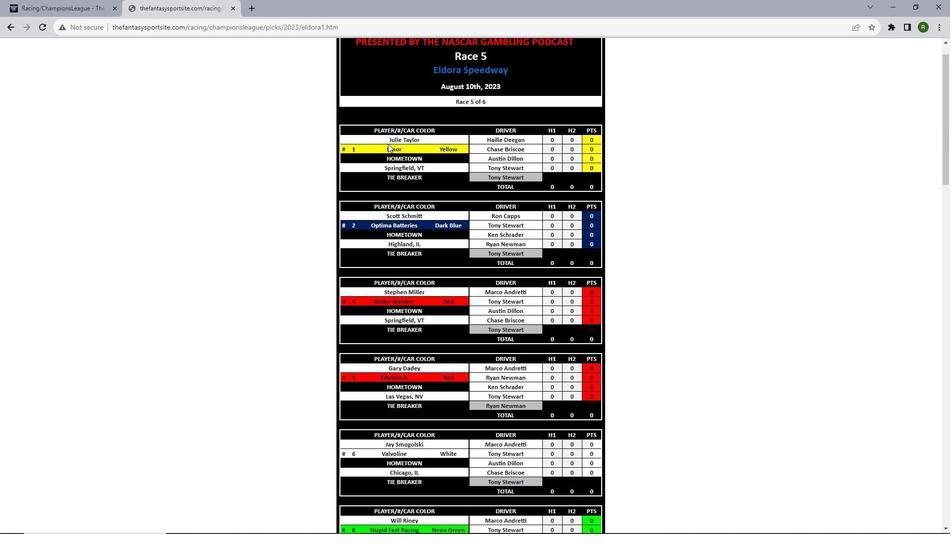 
Action: Mouse moved to (388, 144)
Screenshot: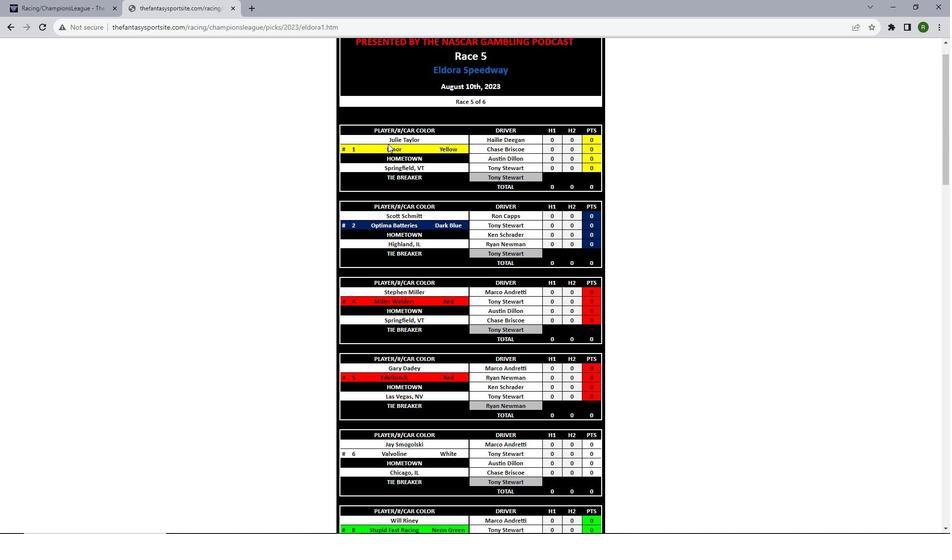 
Action: Mouse scrolled (388, 143) with delta (0, 0)
Screenshot: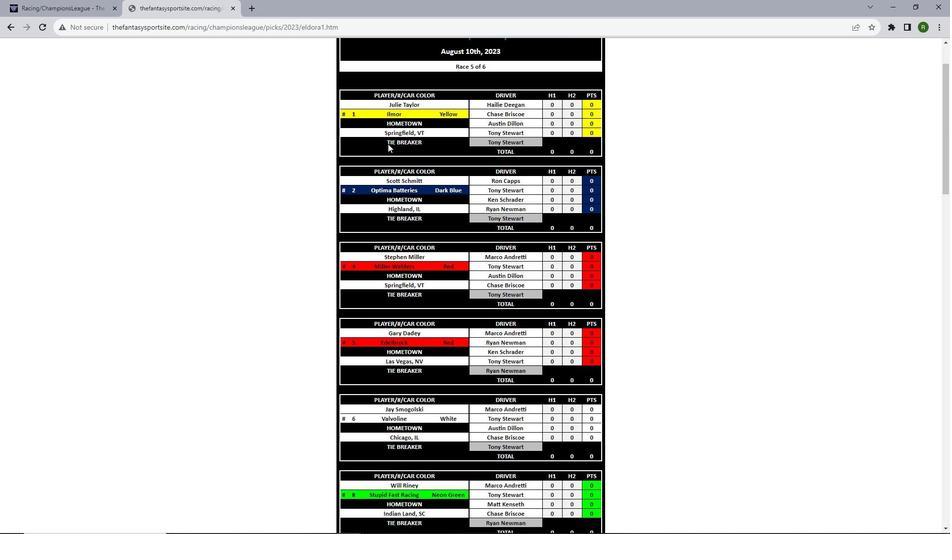 
Action: Mouse moved to (390, 144)
Screenshot: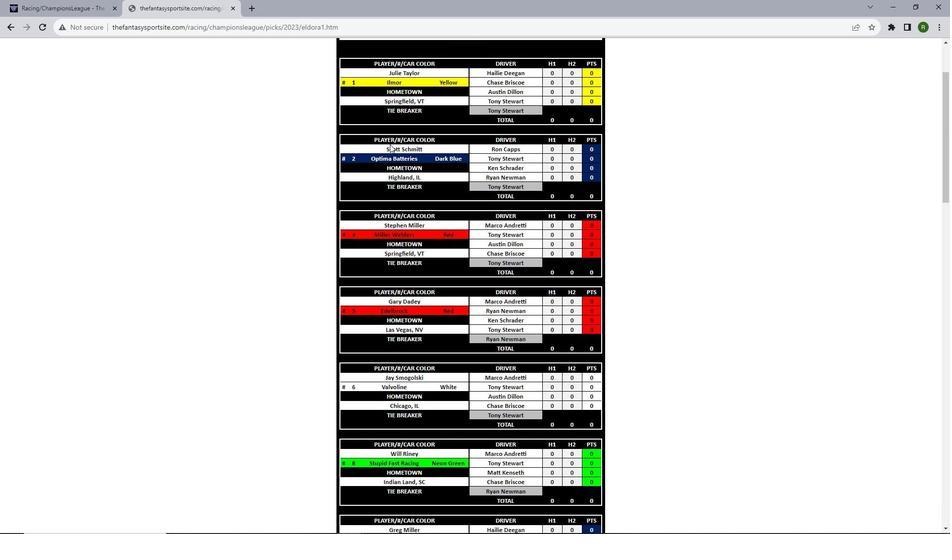 
Action: Mouse scrolled (390, 144) with delta (0, 0)
Screenshot: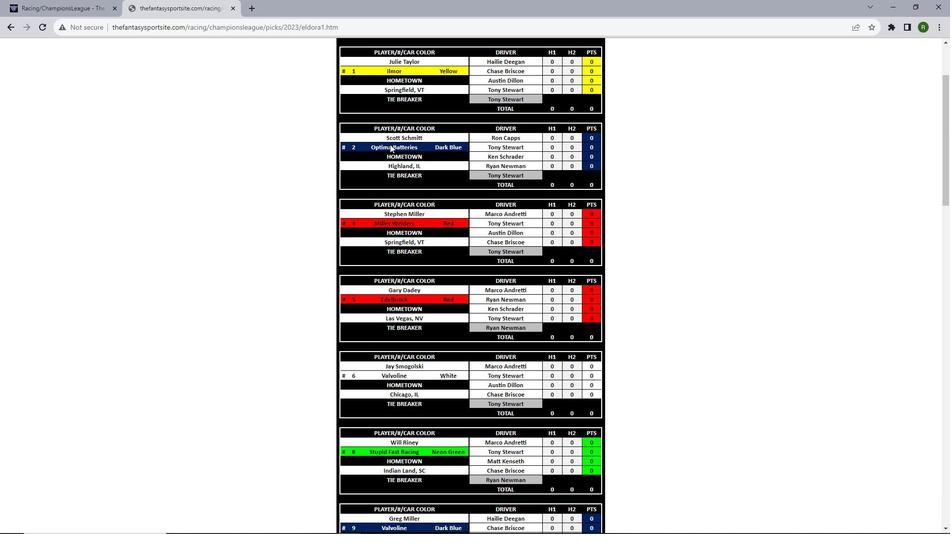 
Action: Mouse scrolled (390, 144) with delta (0, 0)
Screenshot: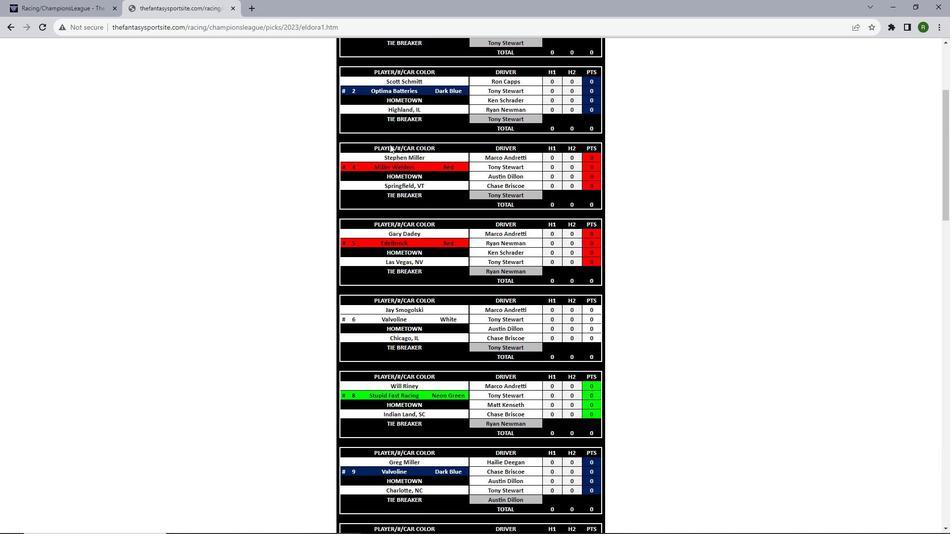 
Action: Mouse scrolled (390, 144) with delta (0, 0)
Screenshot: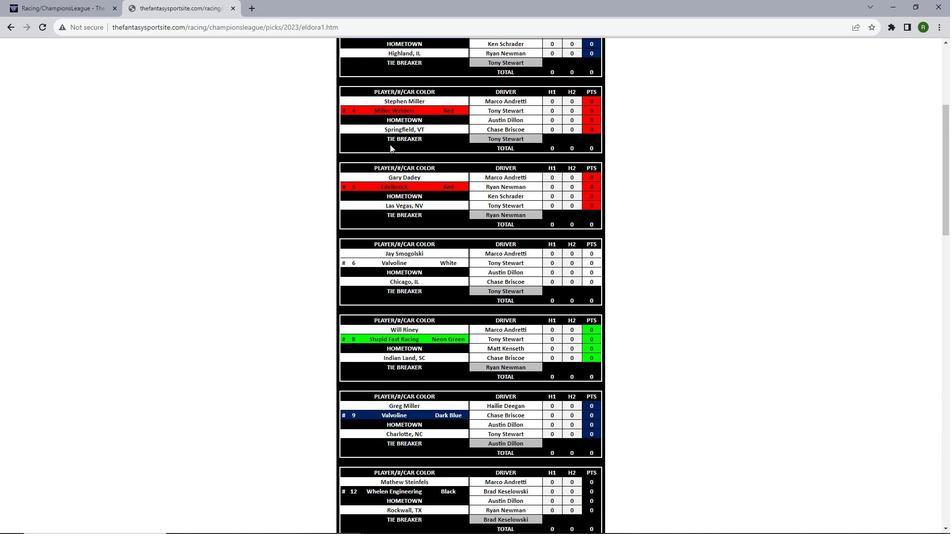 
Action: Mouse scrolled (390, 144) with delta (0, 0)
Screenshot: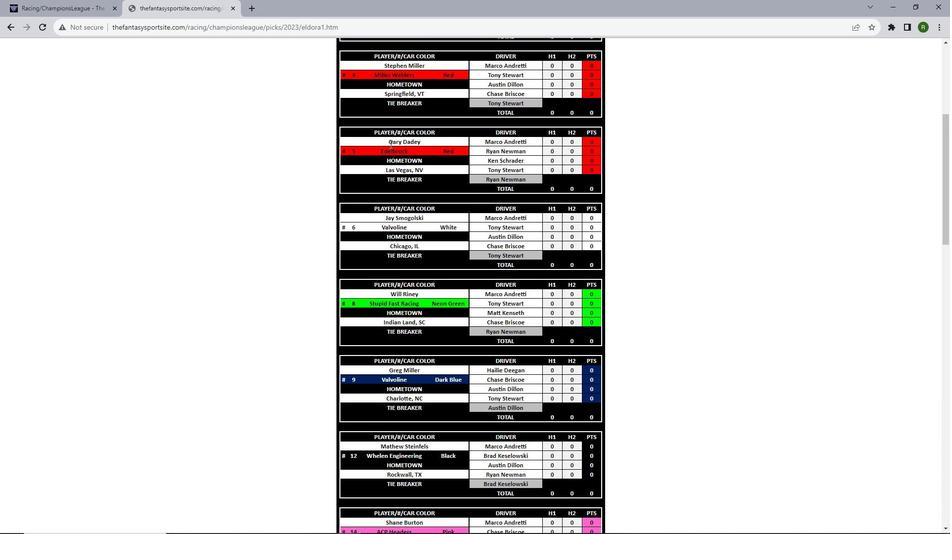 
Action: Mouse scrolled (390, 144) with delta (0, 0)
Screenshot: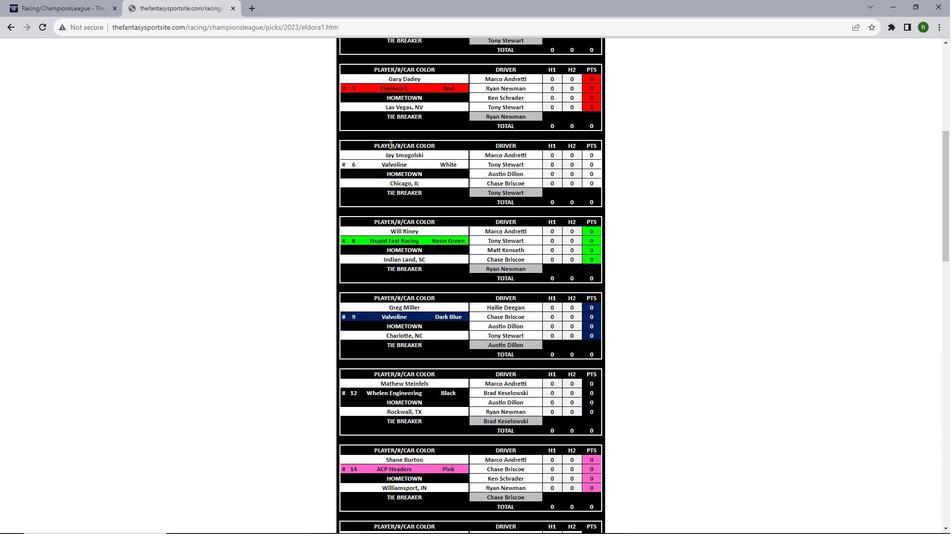 
Action: Mouse scrolled (390, 144) with delta (0, 0)
Screenshot: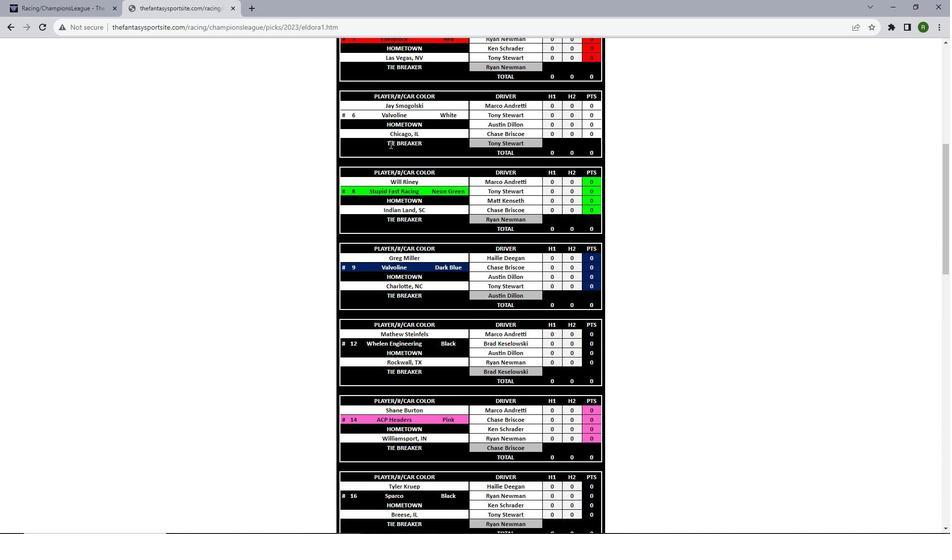 
Action: Mouse scrolled (390, 144) with delta (0, 0)
Screenshot: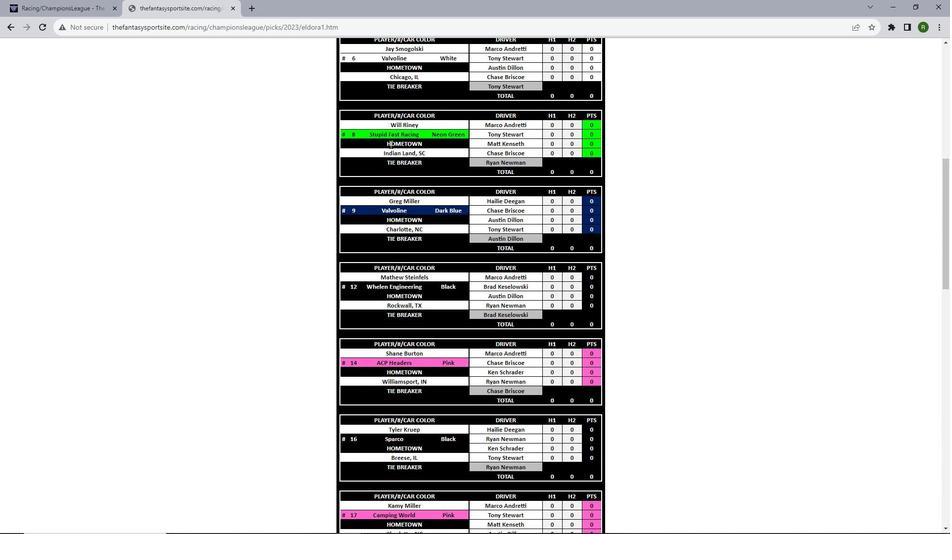
Action: Mouse scrolled (390, 144) with delta (0, 0)
Screenshot: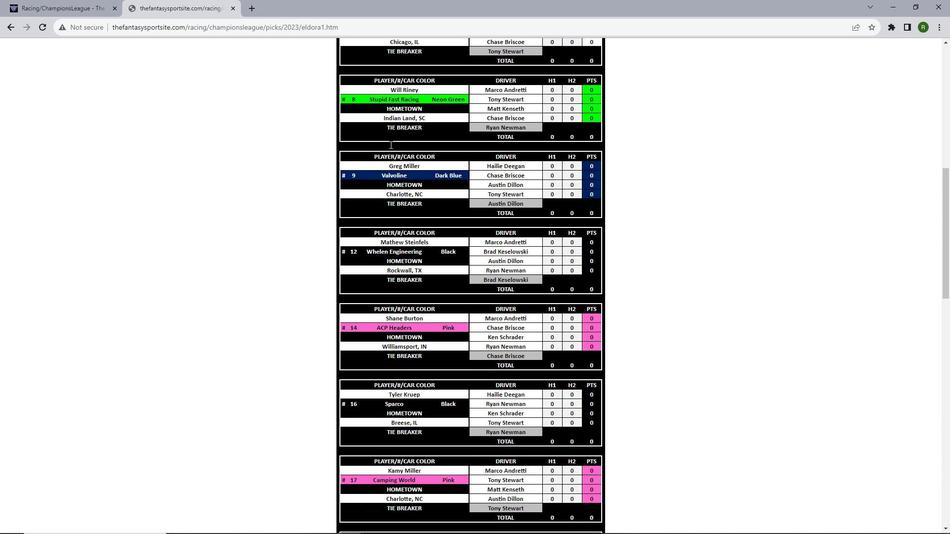 
Action: Mouse scrolled (390, 144) with delta (0, 0)
Screenshot: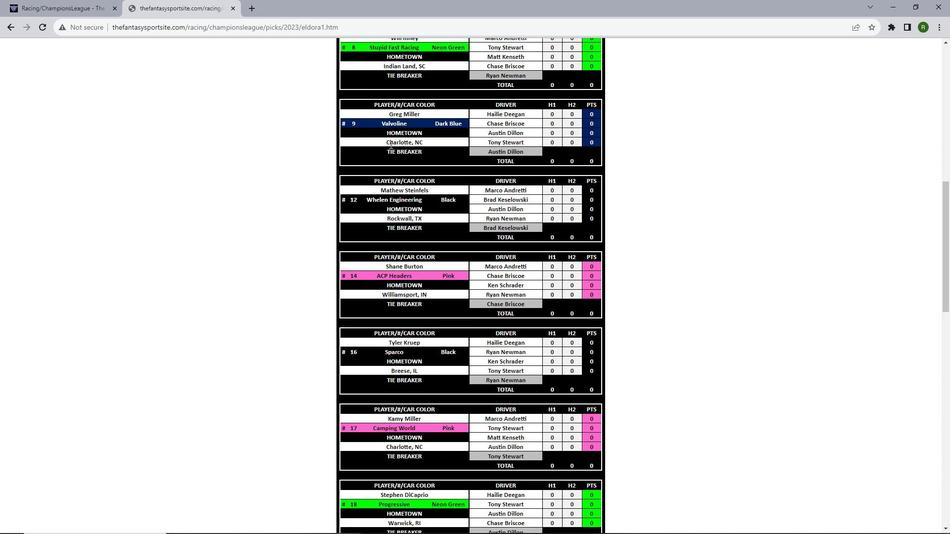
Action: Mouse scrolled (390, 144) with delta (0, 0)
Screenshot: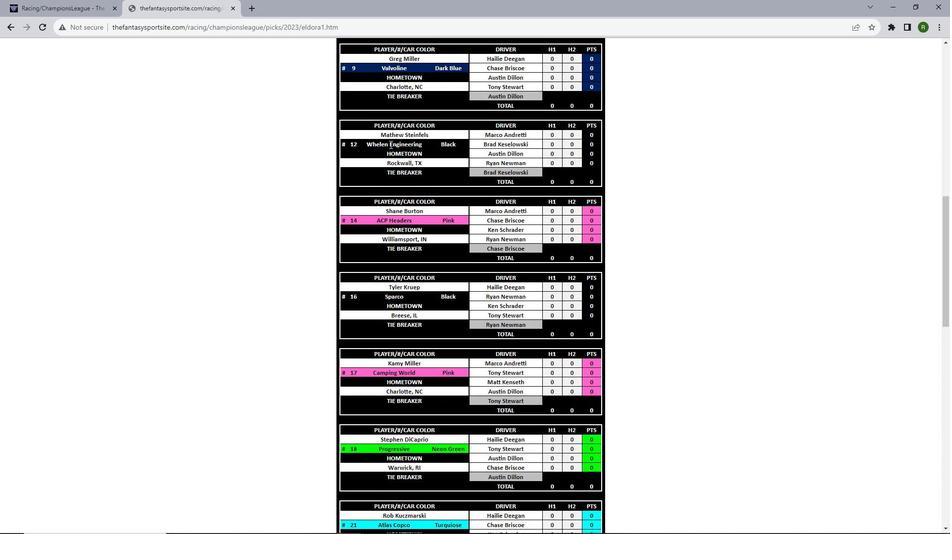 
Action: Mouse scrolled (390, 144) with delta (0, 0)
Screenshot: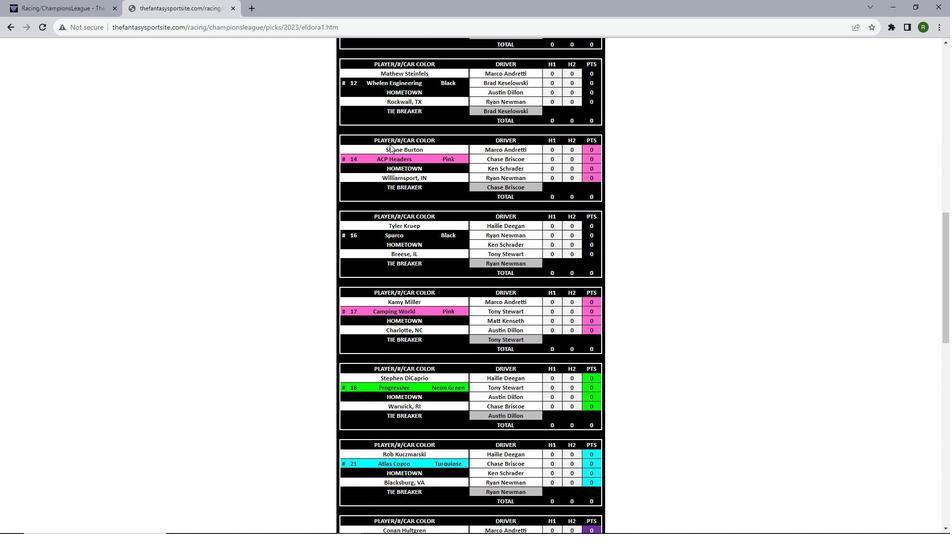 
Action: Mouse scrolled (390, 144) with delta (0, 0)
Screenshot: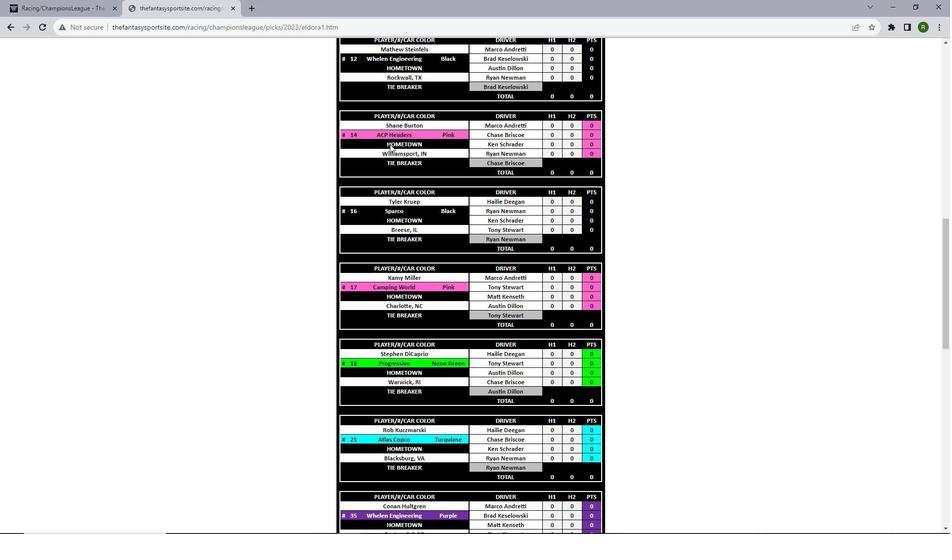 
Action: Mouse scrolled (390, 144) with delta (0, 0)
Screenshot: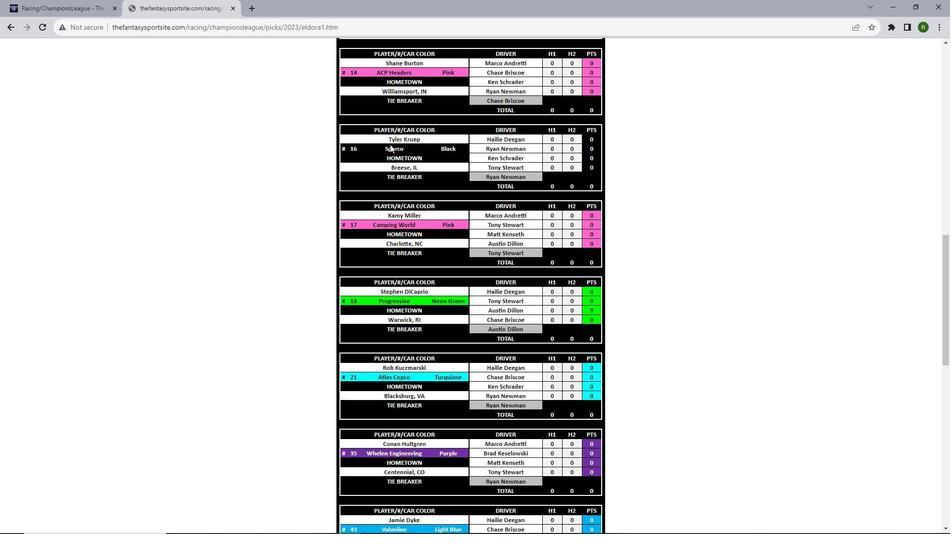 
Action: Mouse scrolled (390, 144) with delta (0, 0)
Screenshot: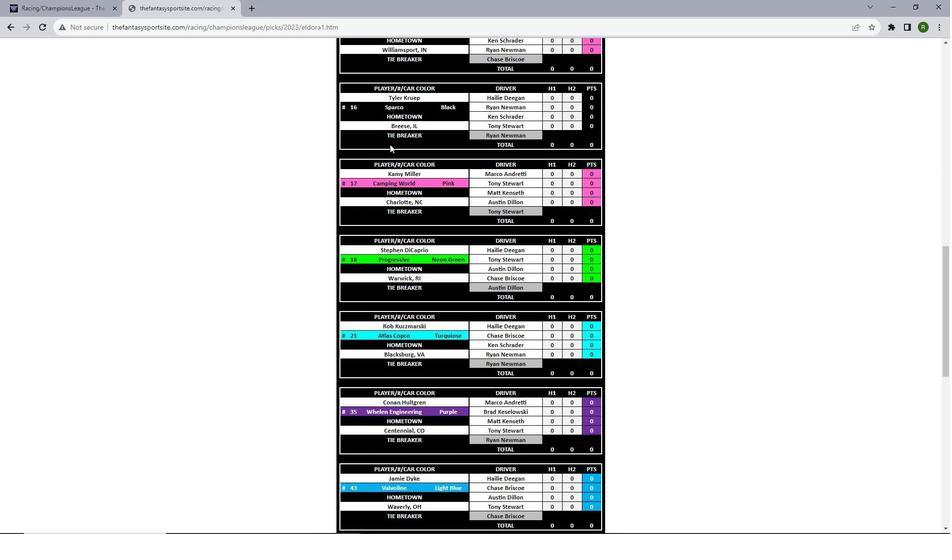 
Action: Mouse scrolled (390, 144) with delta (0, 0)
Screenshot: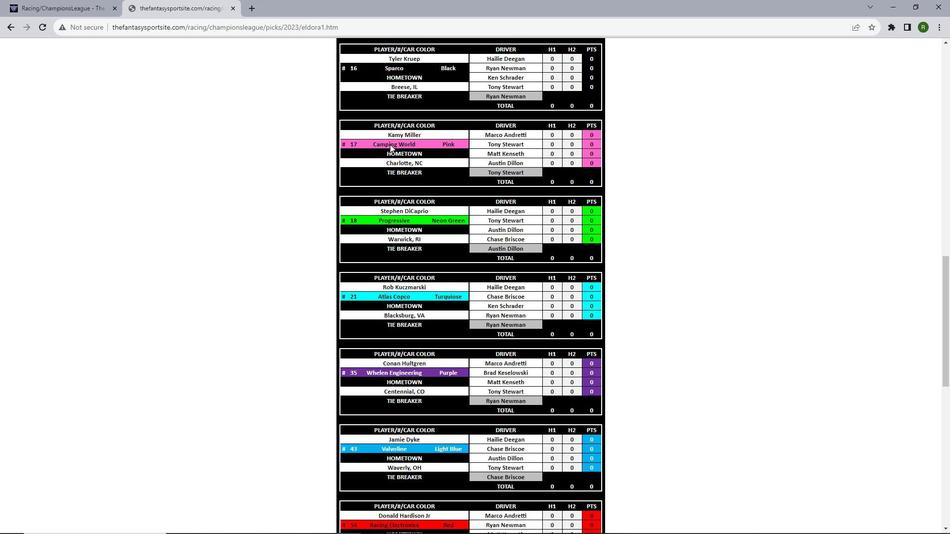 
Action: Mouse scrolled (390, 144) with delta (0, 0)
Screenshot: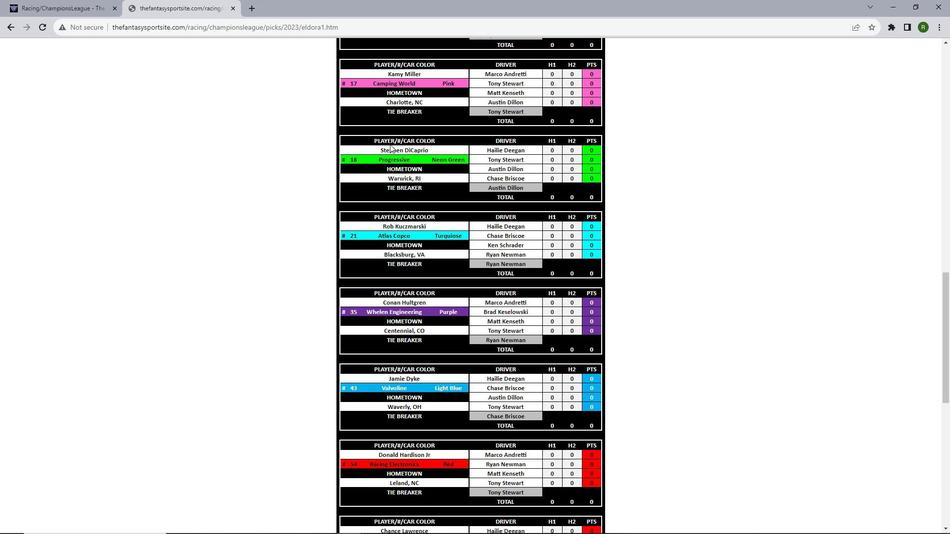 
Action: Mouse scrolled (390, 144) with delta (0, 0)
Screenshot: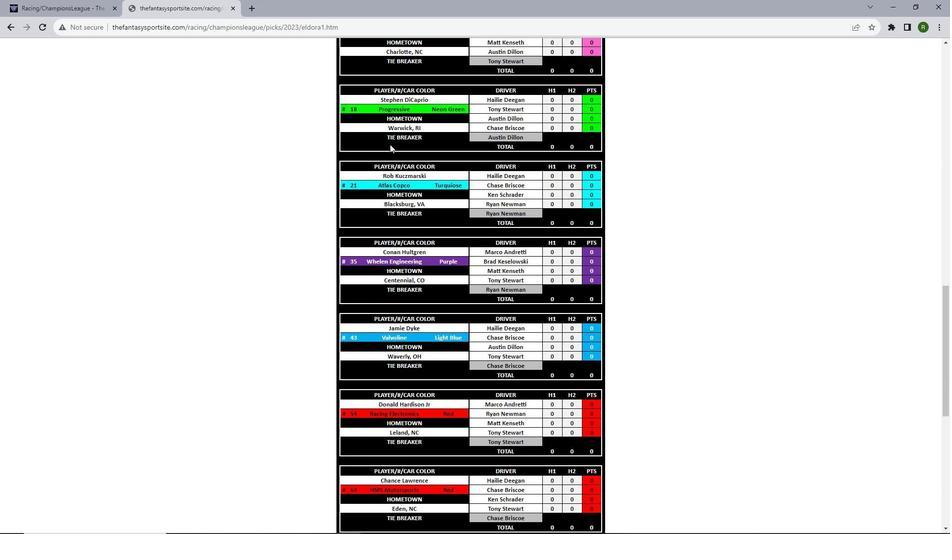 
Action: Mouse scrolled (390, 144) with delta (0, 0)
Screenshot: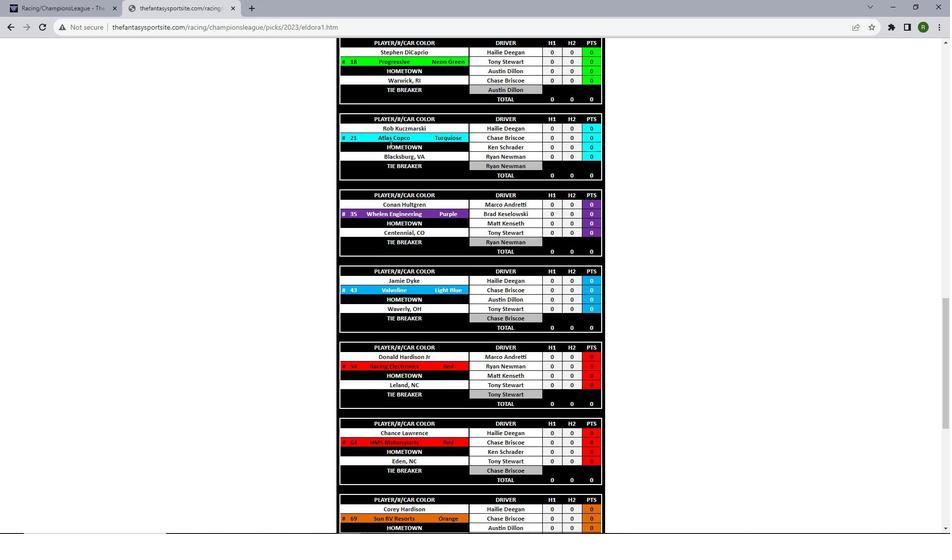 
Action: Mouse scrolled (390, 144) with delta (0, 0)
Screenshot: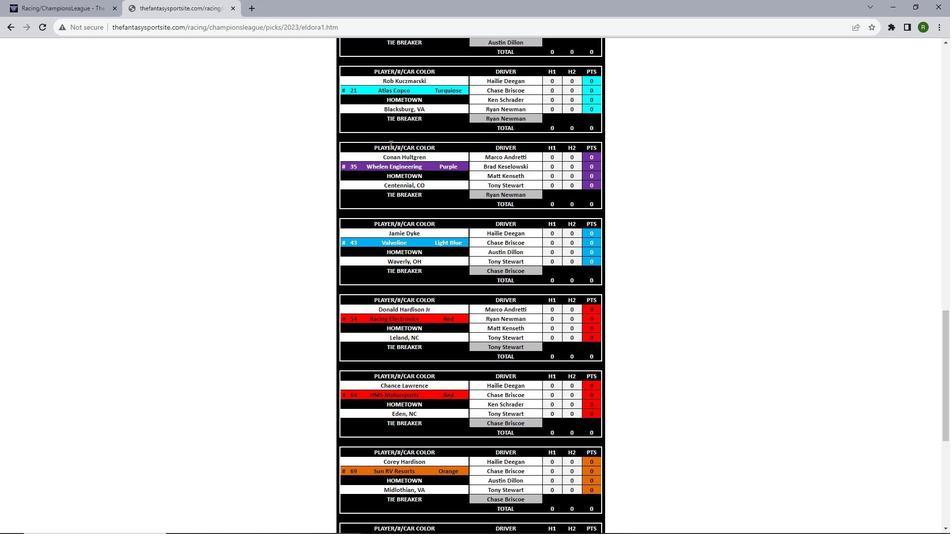 
Action: Mouse scrolled (390, 144) with delta (0, 0)
Screenshot: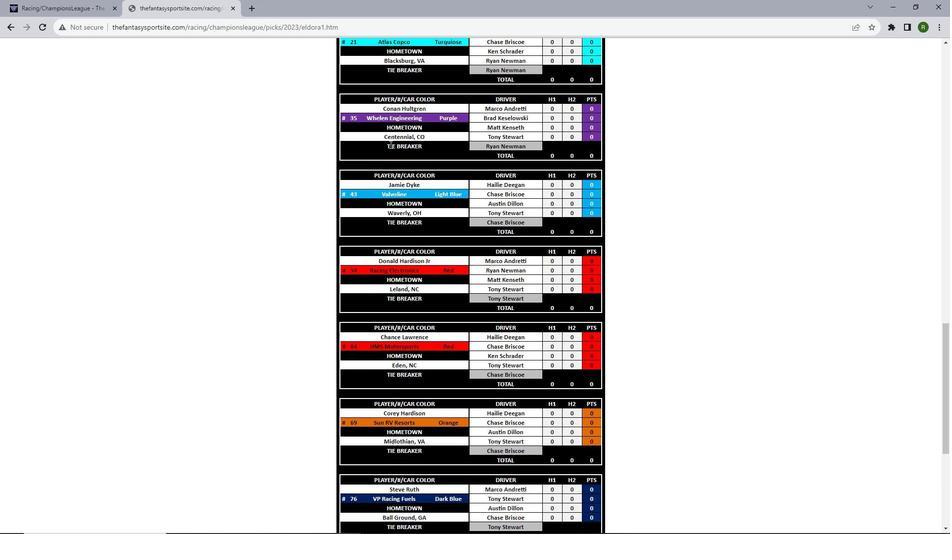 
Action: Mouse scrolled (390, 144) with delta (0, 0)
Screenshot: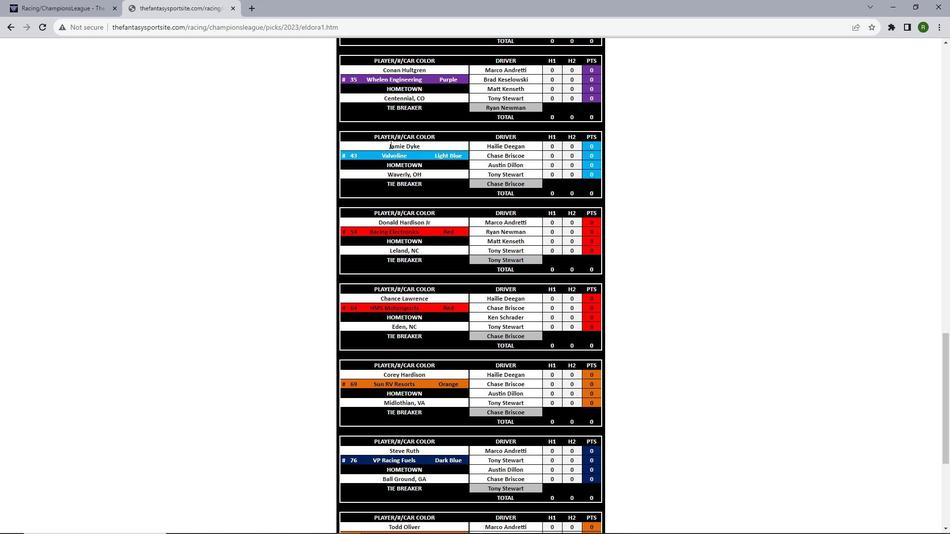 
Action: Mouse scrolled (390, 144) with delta (0, 0)
Screenshot: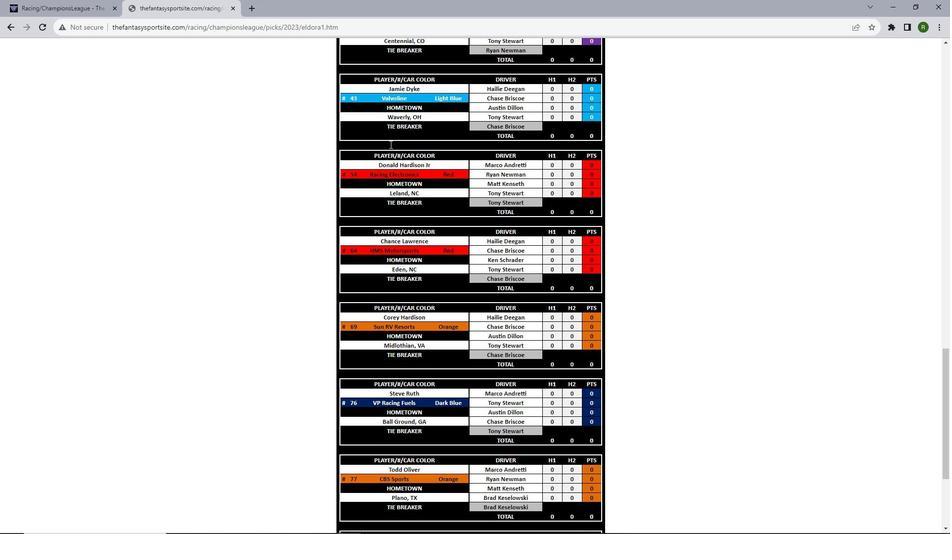 
Action: Mouse scrolled (390, 144) with delta (0, 0)
Screenshot: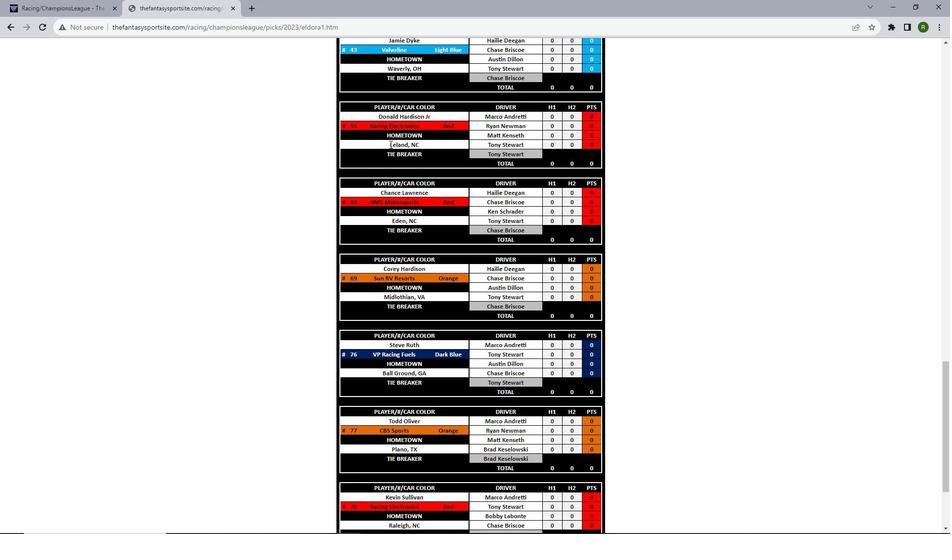 
Action: Mouse scrolled (390, 144) with delta (0, 0)
Screenshot: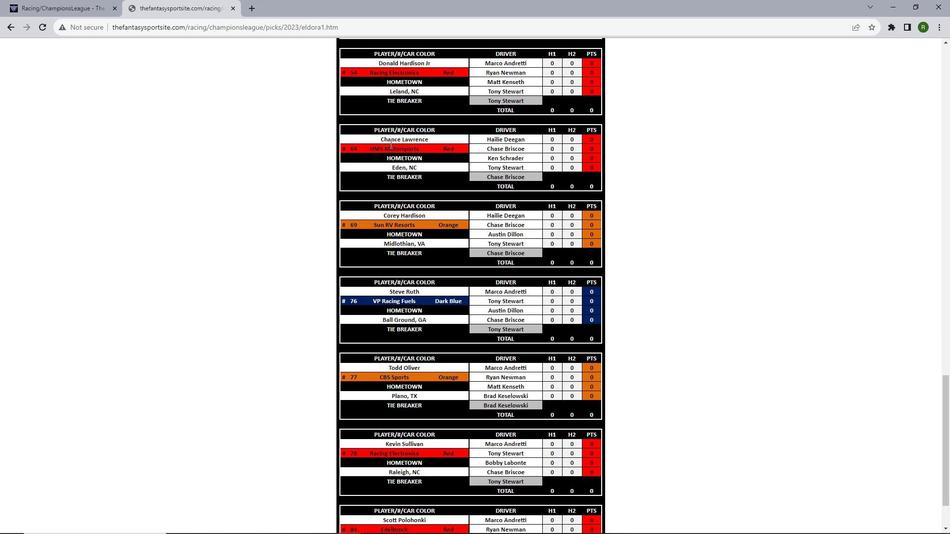 
Action: Mouse moved to (348, 157)
Screenshot: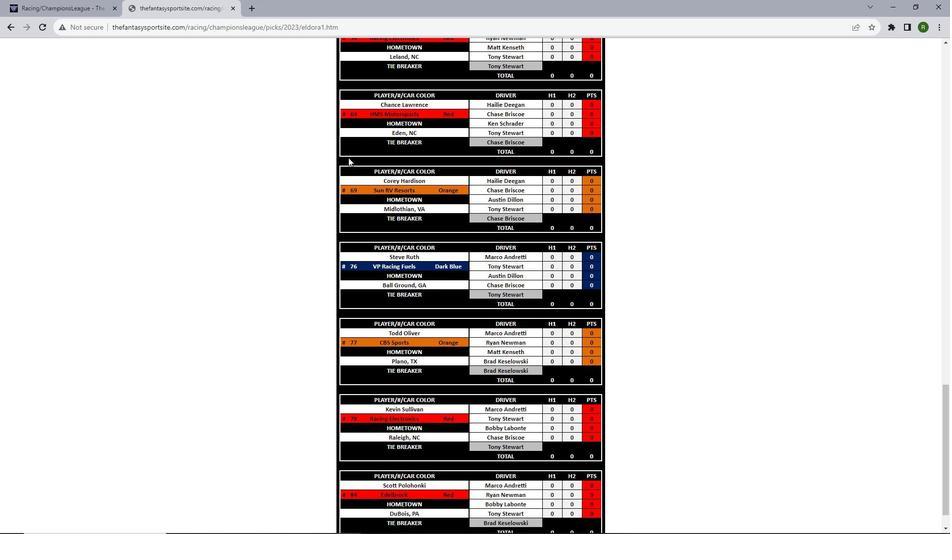 
Action: Mouse scrolled (348, 157) with delta (0, 0)
Screenshot: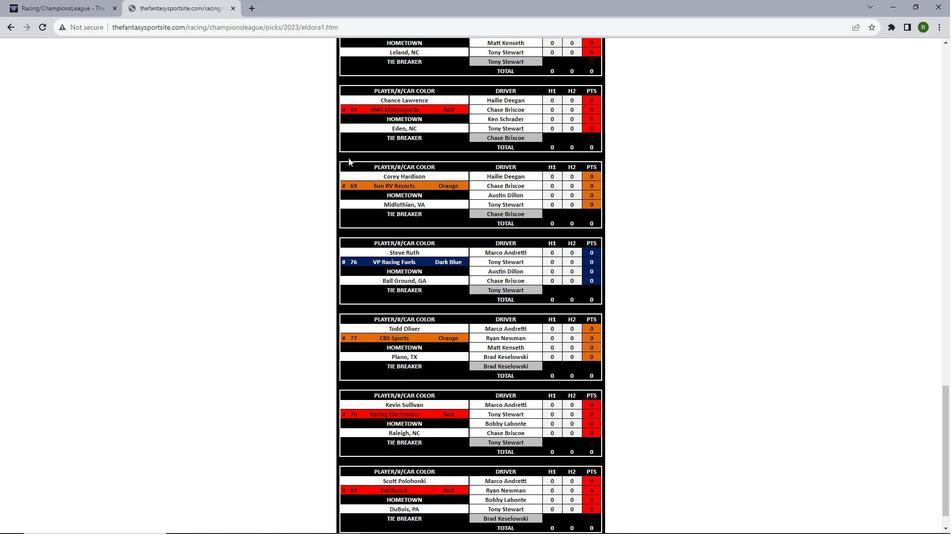 
Action: Mouse scrolled (348, 157) with delta (0, 0)
Screenshot: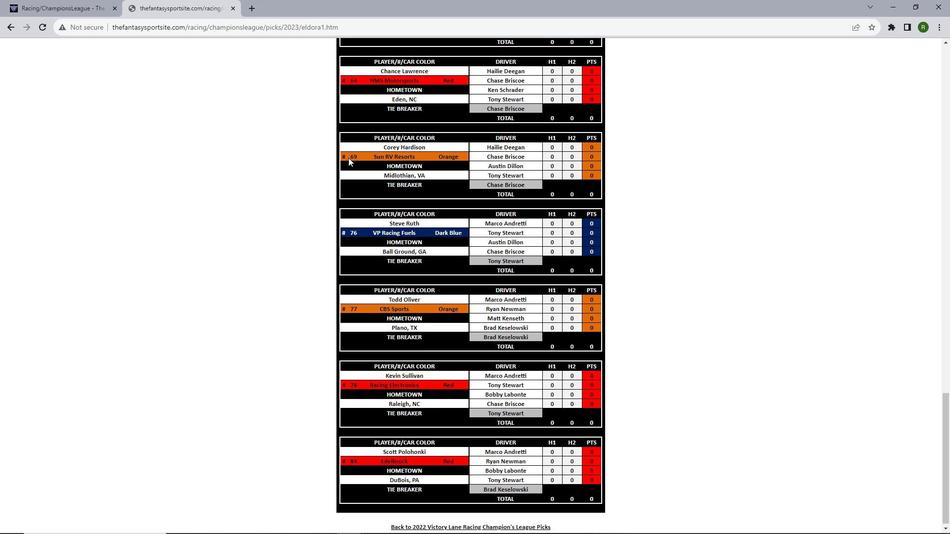 
Action: Mouse scrolled (348, 157) with delta (0, 0)
Screenshot: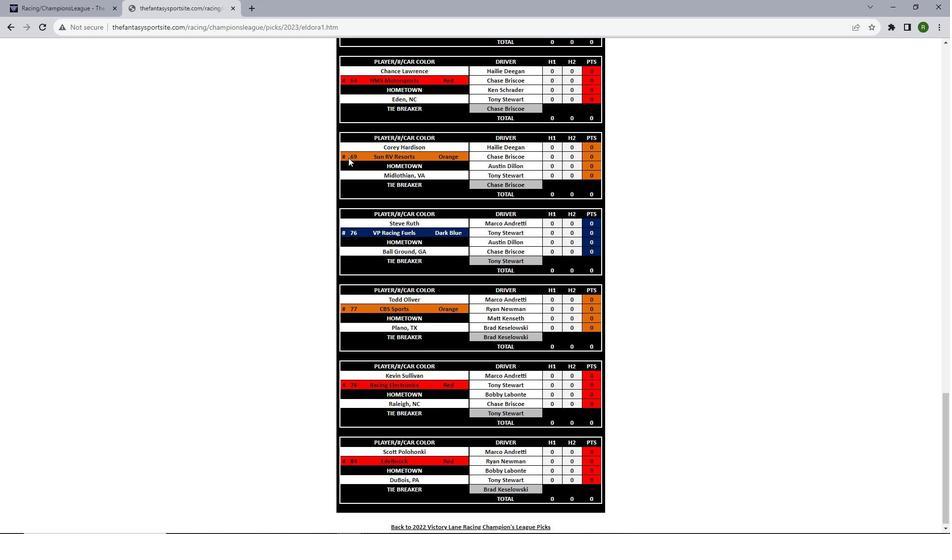 
Action: Mouse scrolled (348, 157) with delta (0, 0)
Screenshot: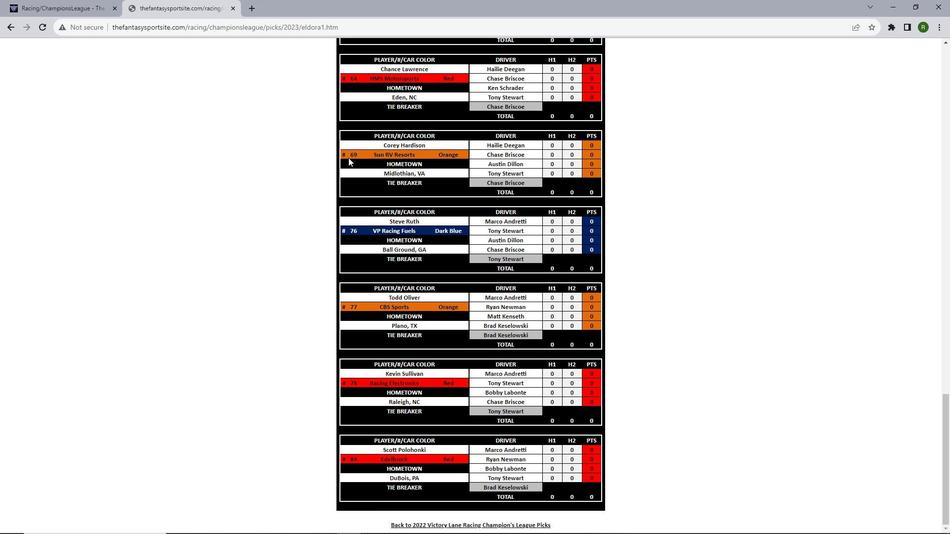 
Action: Mouse scrolled (348, 157) with delta (0, 0)
Screenshot: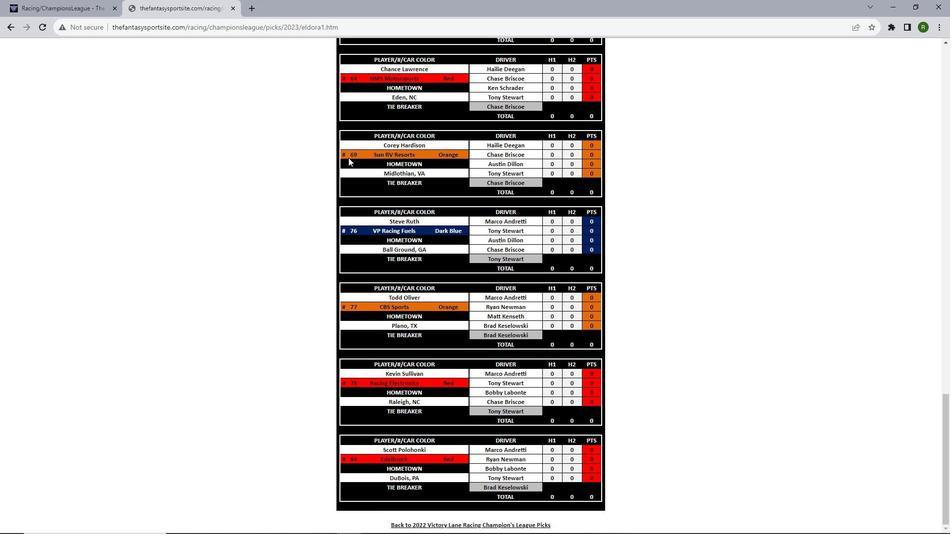 
Action: Mouse scrolled (348, 157) with delta (0, 0)
Screenshot: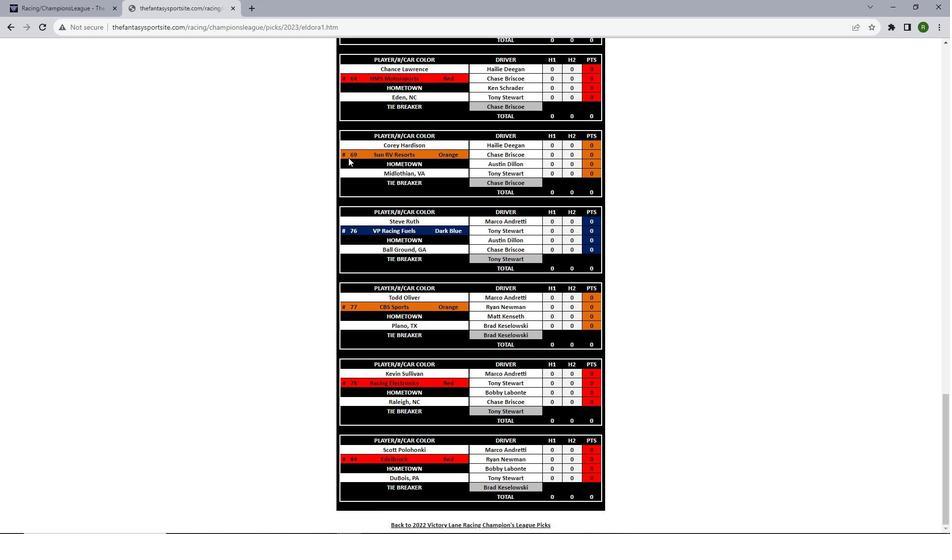 
Action: Mouse moved to (7, 28)
Screenshot: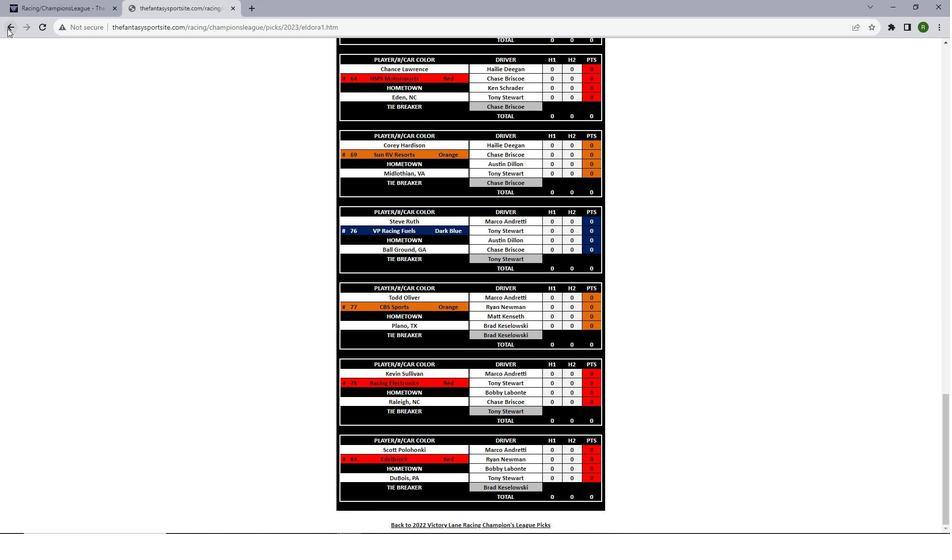 
Action: Mouse pressed left at (7, 28)
Screenshot: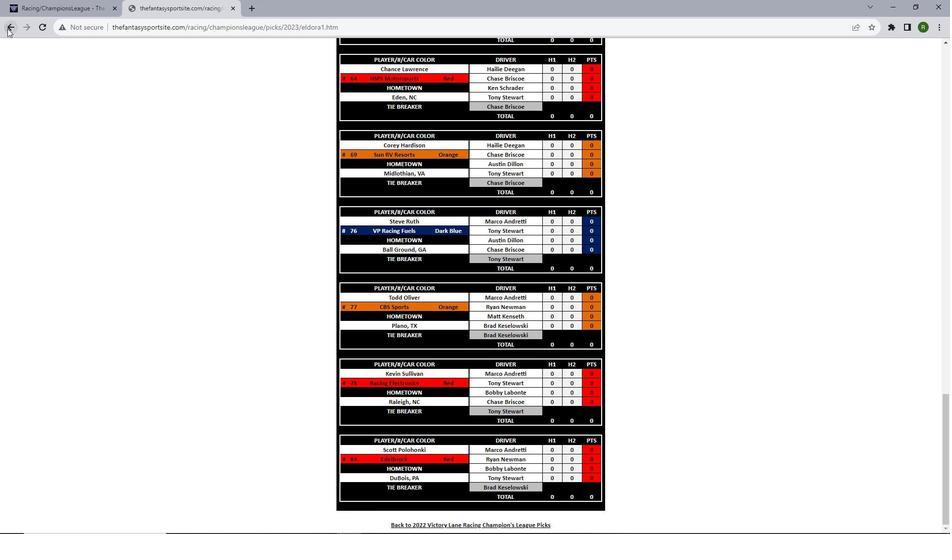 
Action: Mouse moved to (524, 139)
Screenshot: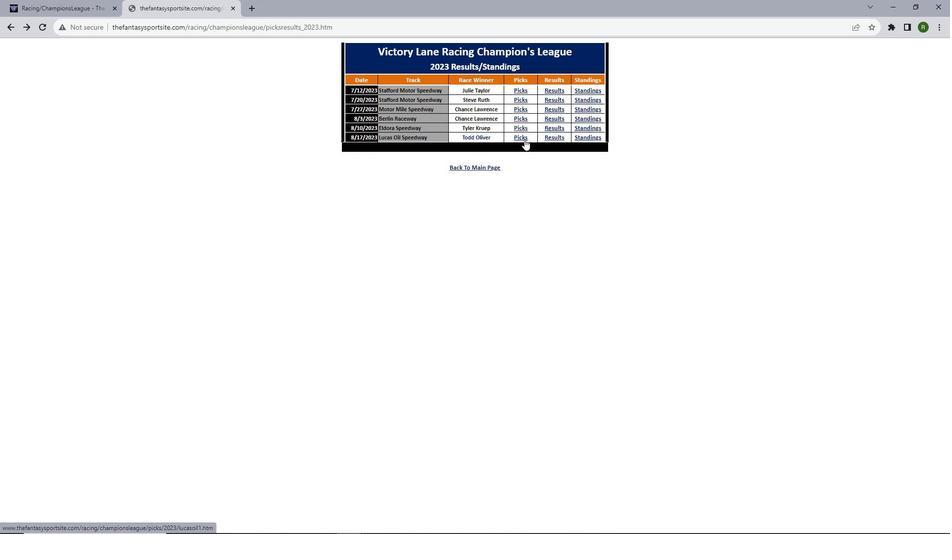 
Action: Mouse pressed left at (524, 139)
Screenshot: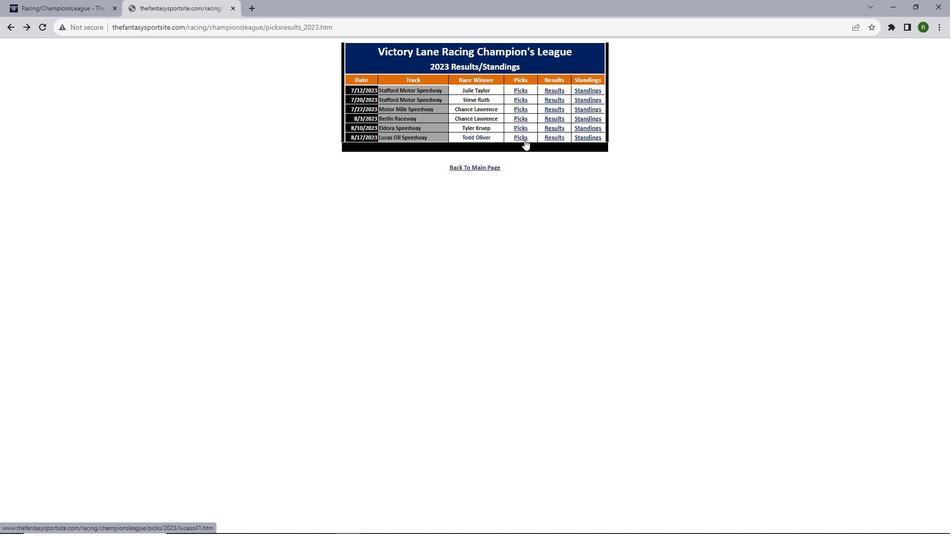 
Action: Mouse moved to (516, 143)
Screenshot: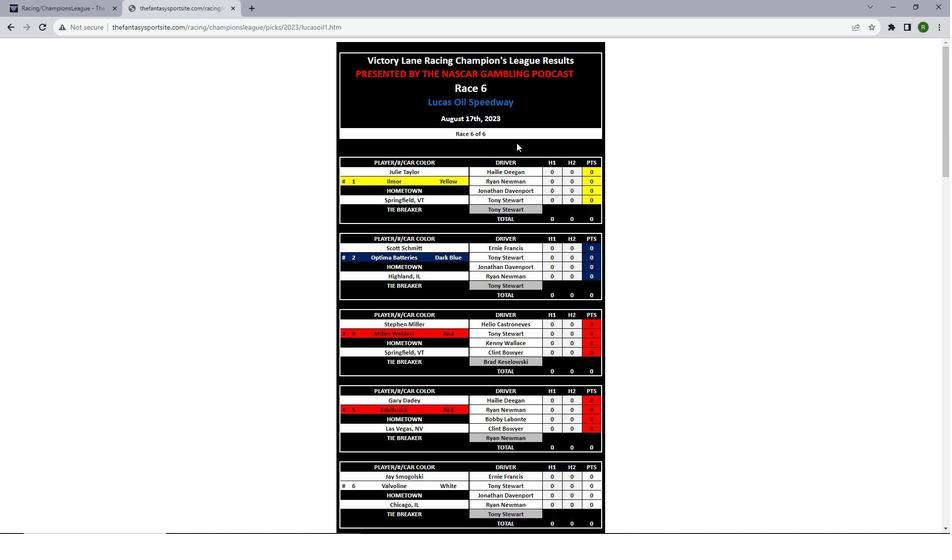 
Action: Mouse scrolled (516, 142) with delta (0, 0)
Screenshot: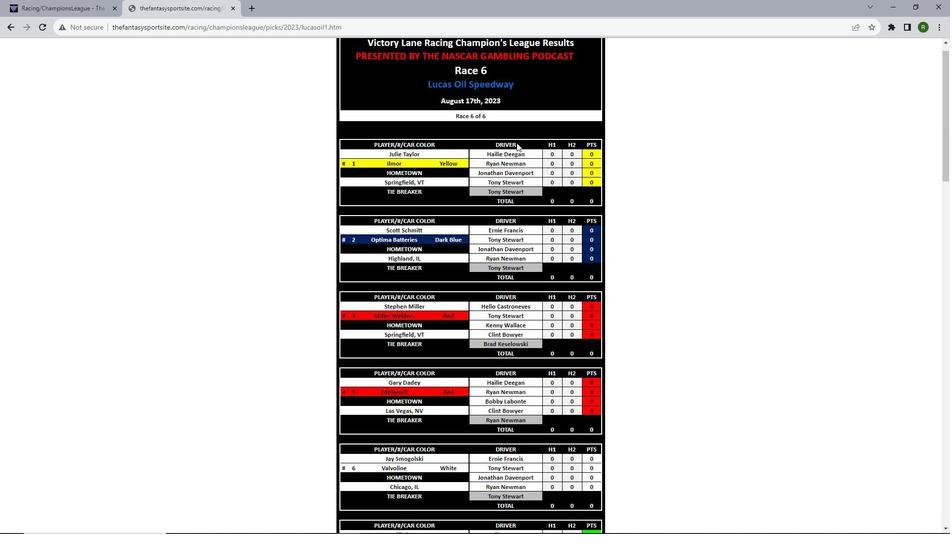 
Action: Mouse scrolled (516, 142) with delta (0, 0)
Screenshot: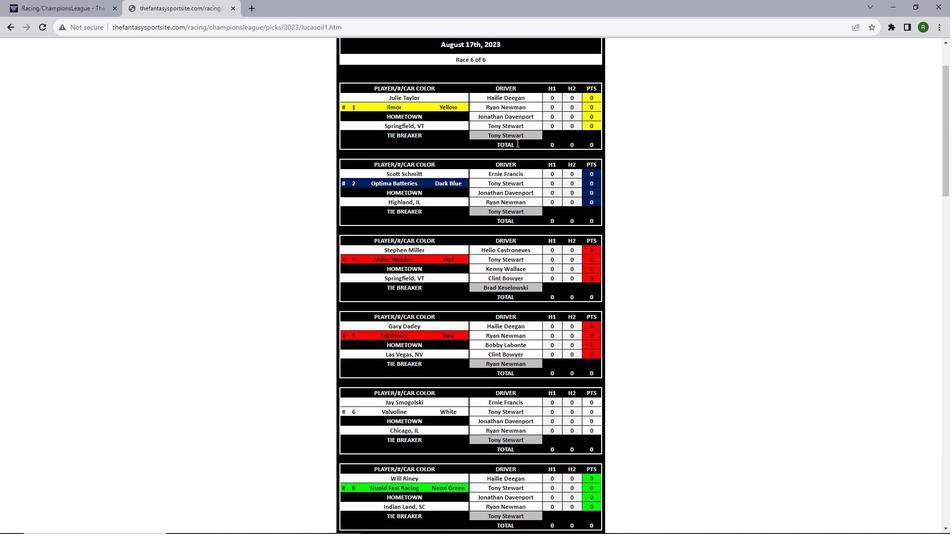 
Action: Mouse moved to (516, 144)
Screenshot: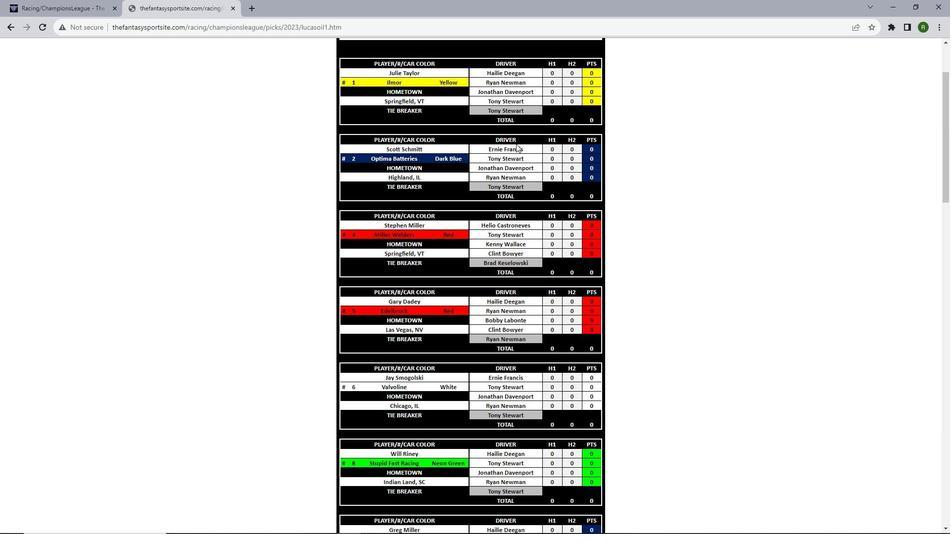 
Action: Mouse scrolled (516, 143) with delta (0, 0)
Screenshot: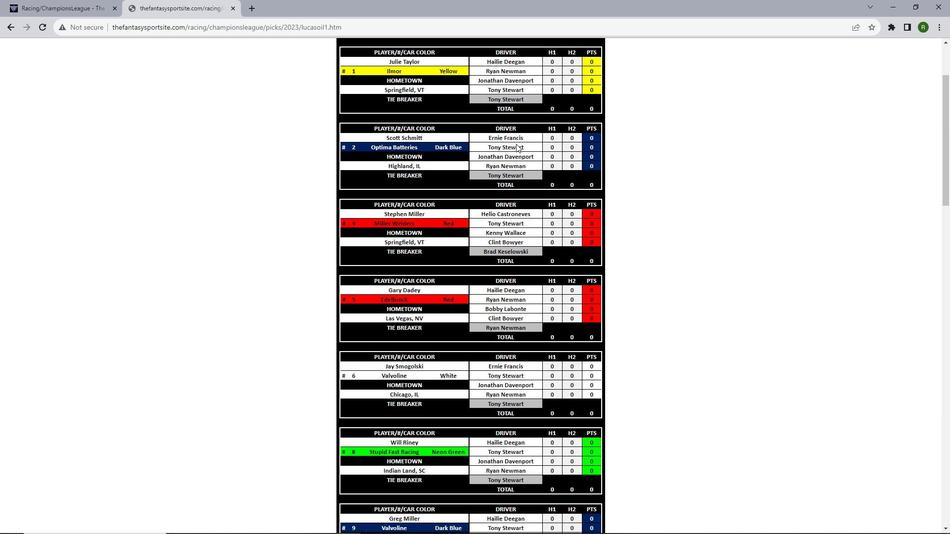 
Action: Mouse scrolled (516, 143) with delta (0, 0)
Screenshot: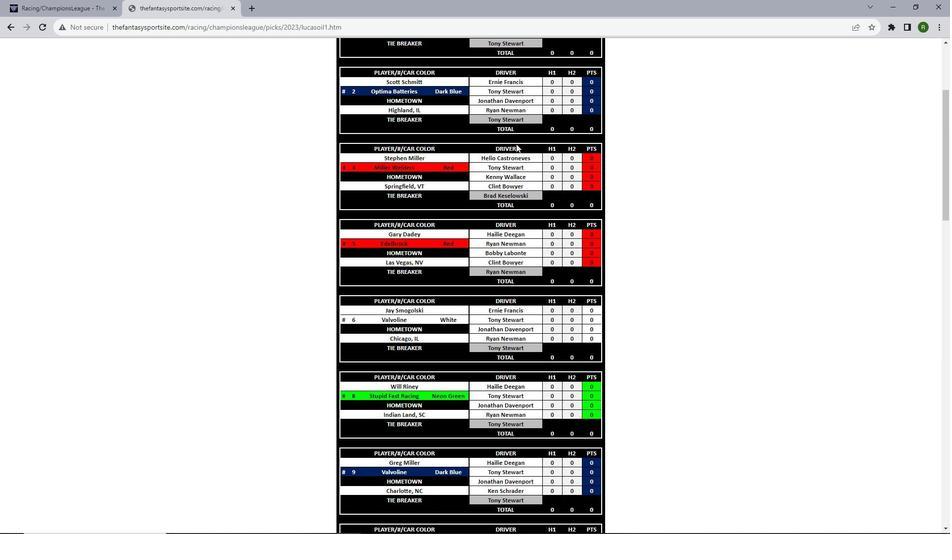 
Action: Mouse scrolled (516, 143) with delta (0, 0)
Screenshot: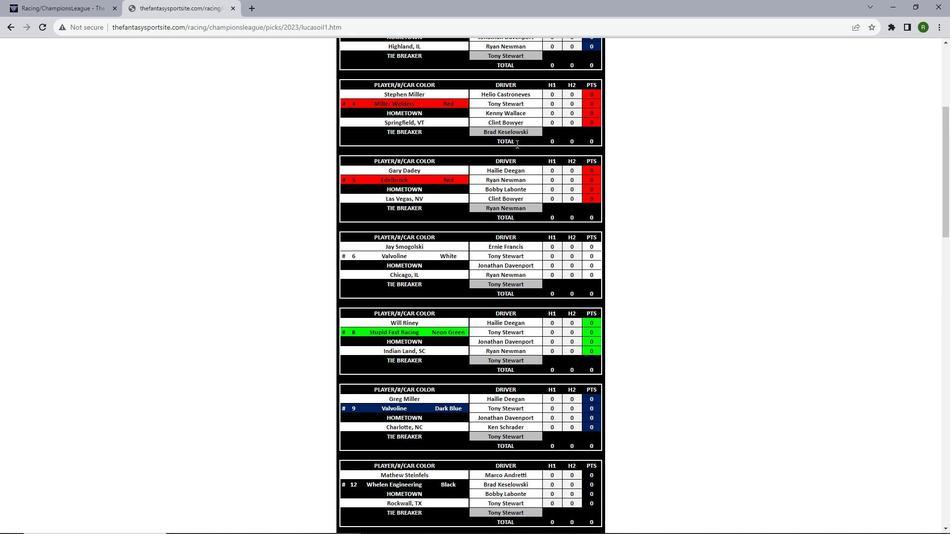 
Action: Mouse scrolled (516, 143) with delta (0, 0)
Screenshot: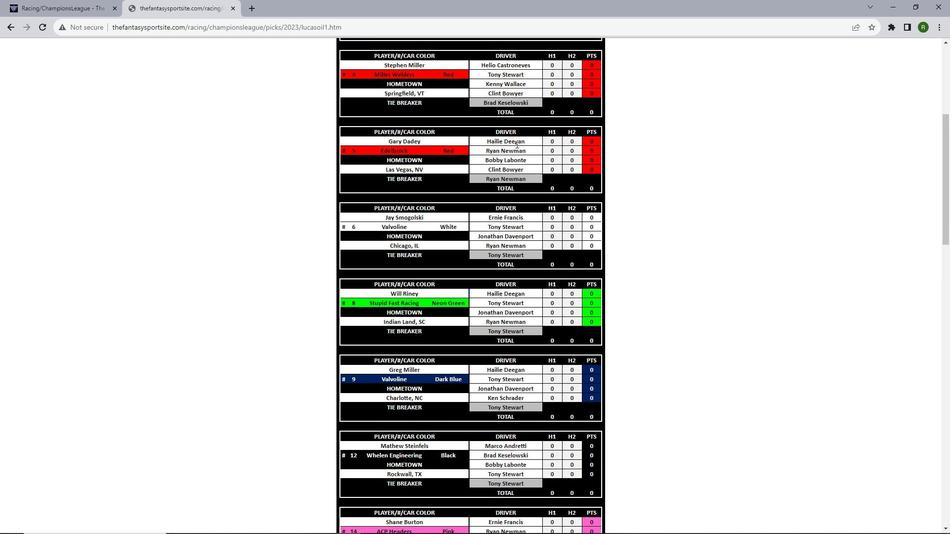 
Action: Mouse scrolled (516, 143) with delta (0, 0)
Screenshot: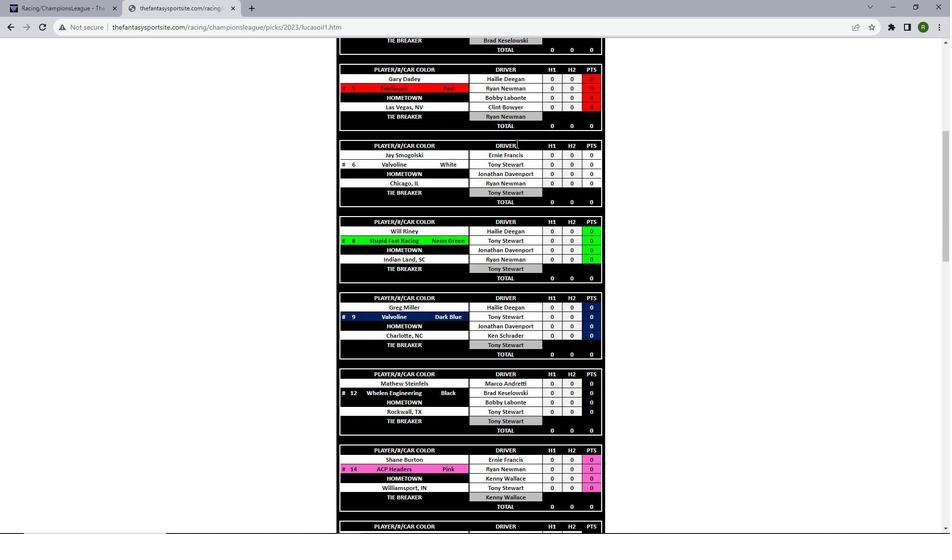 
Action: Mouse scrolled (516, 143) with delta (0, 0)
Screenshot: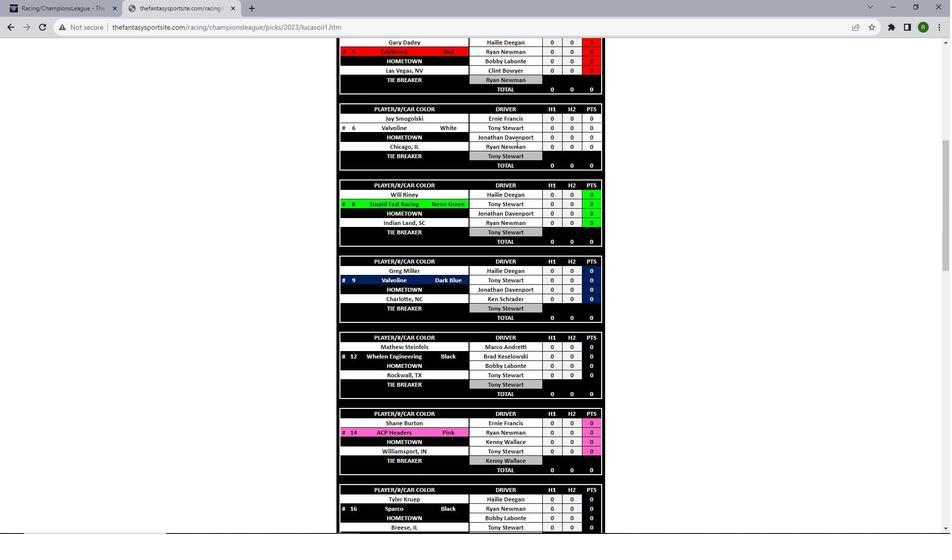 
Action: Mouse scrolled (516, 143) with delta (0, 0)
Screenshot: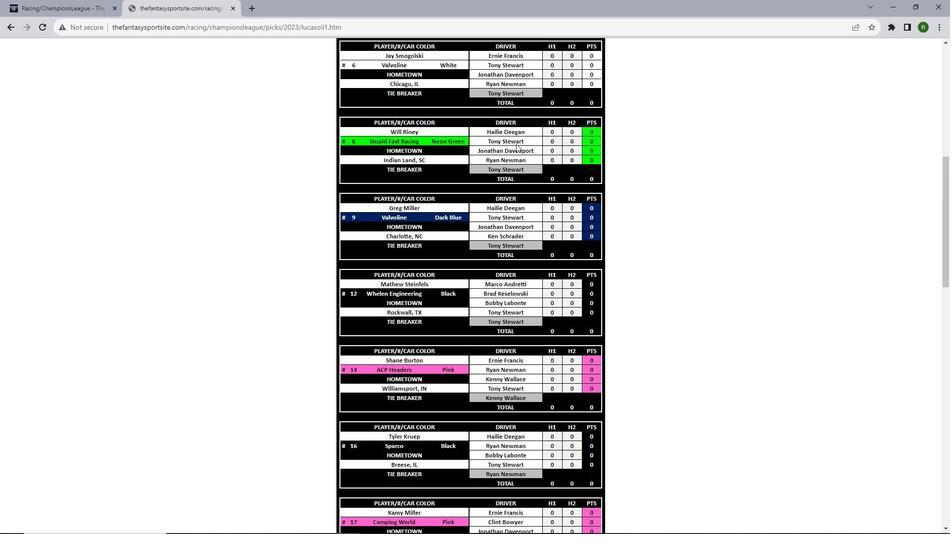 
Action: Mouse scrolled (516, 143) with delta (0, 0)
Screenshot: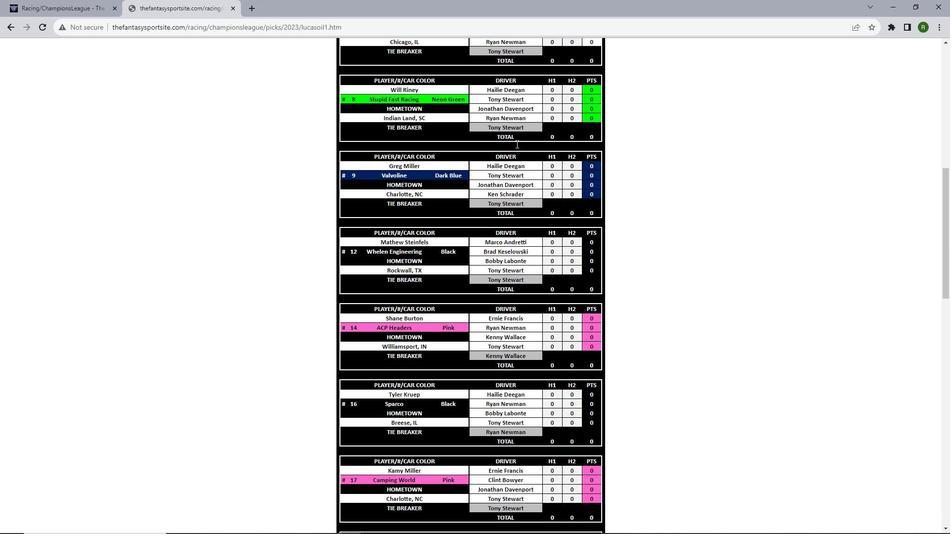
Action: Mouse scrolled (516, 143) with delta (0, 0)
Screenshot: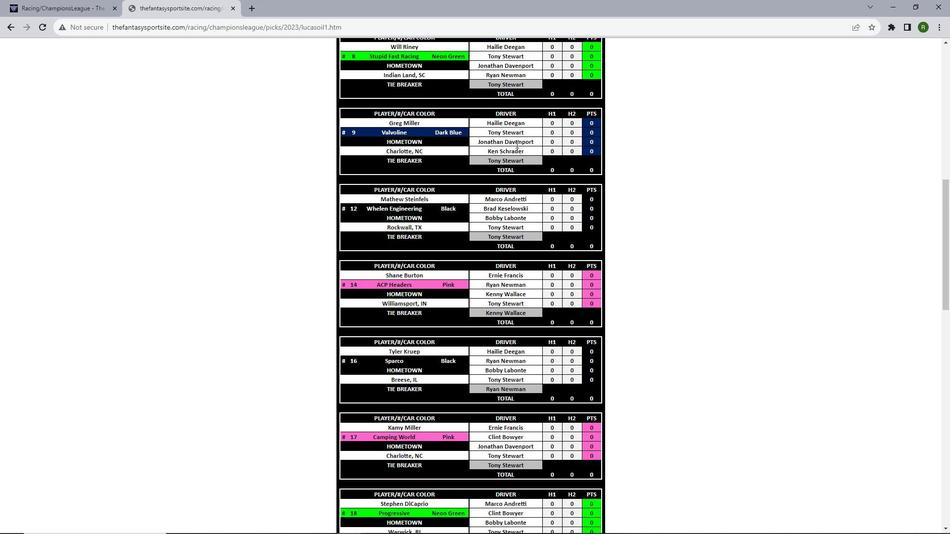 
Action: Mouse scrolled (516, 143) with delta (0, 0)
Screenshot: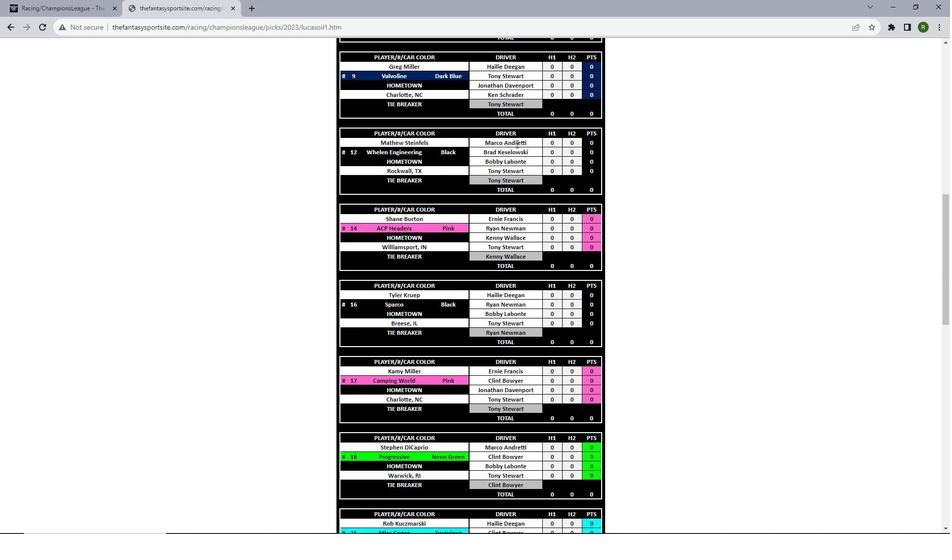 
Action: Mouse scrolled (516, 143) with delta (0, 0)
Screenshot: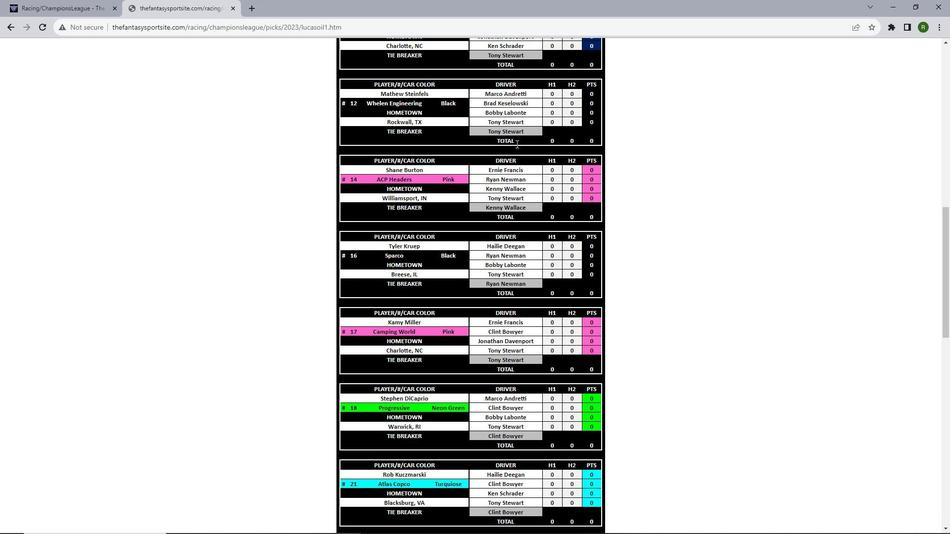 
Action: Mouse scrolled (516, 143) with delta (0, 0)
Screenshot: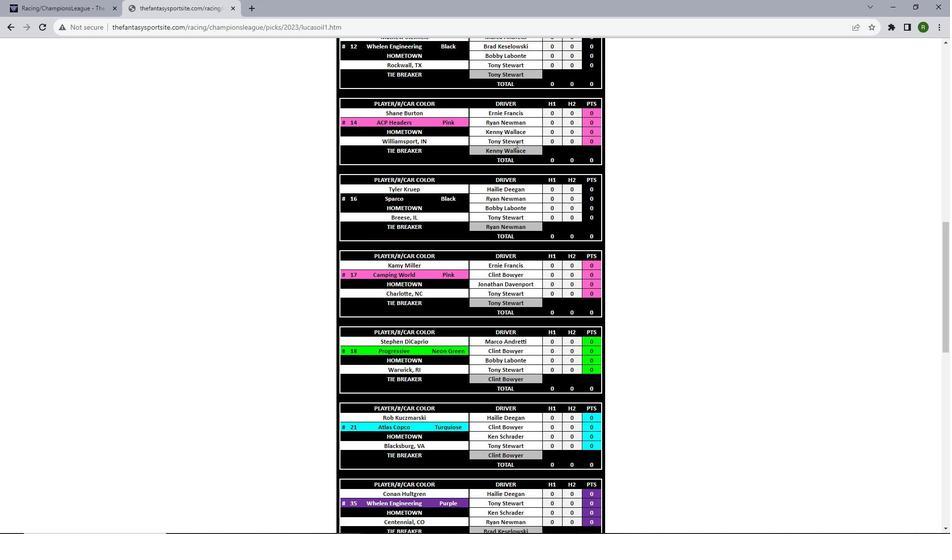 
Action: Mouse scrolled (516, 143) with delta (0, 0)
Screenshot: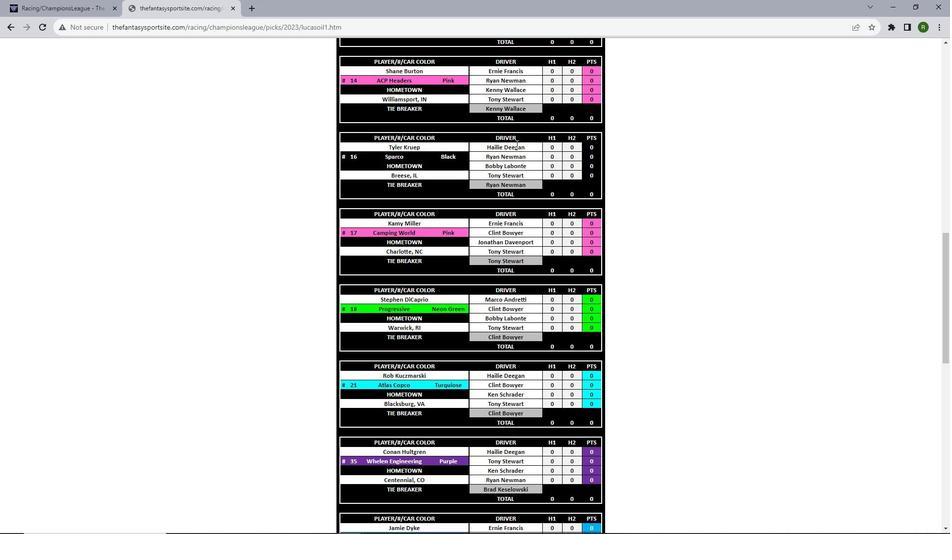 
Action: Mouse scrolled (516, 143) with delta (0, 0)
Screenshot: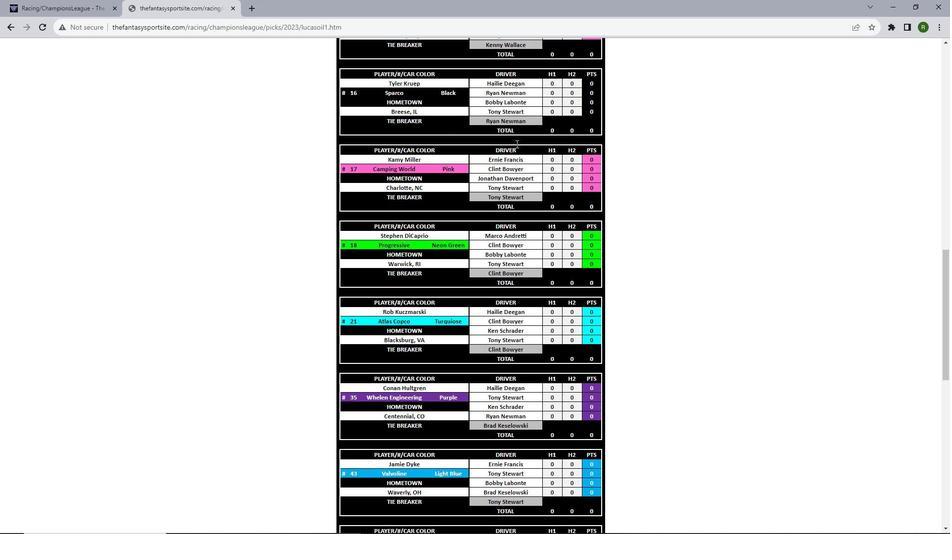 
Action: Mouse scrolled (516, 143) with delta (0, 0)
Screenshot: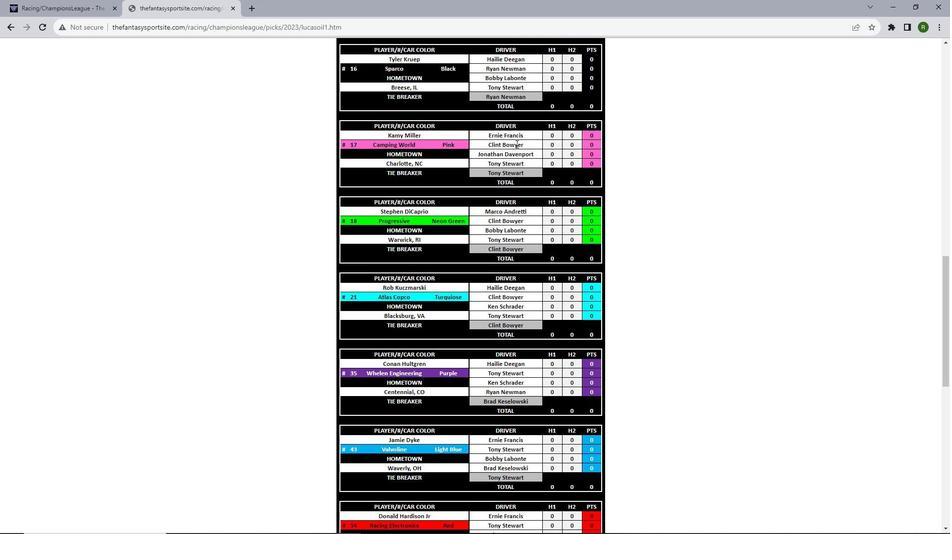 
Action: Mouse scrolled (516, 143) with delta (0, 0)
Screenshot: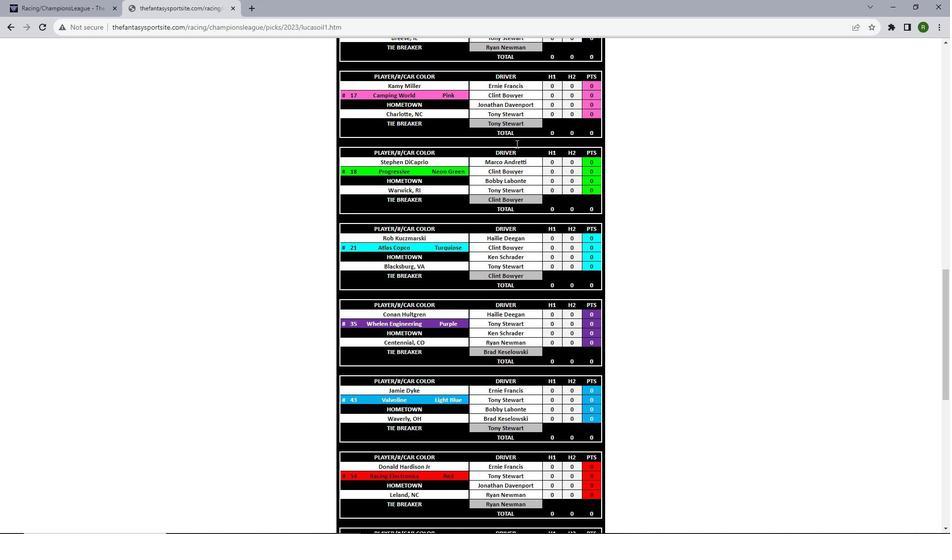 
Action: Mouse scrolled (516, 143) with delta (0, 0)
Screenshot: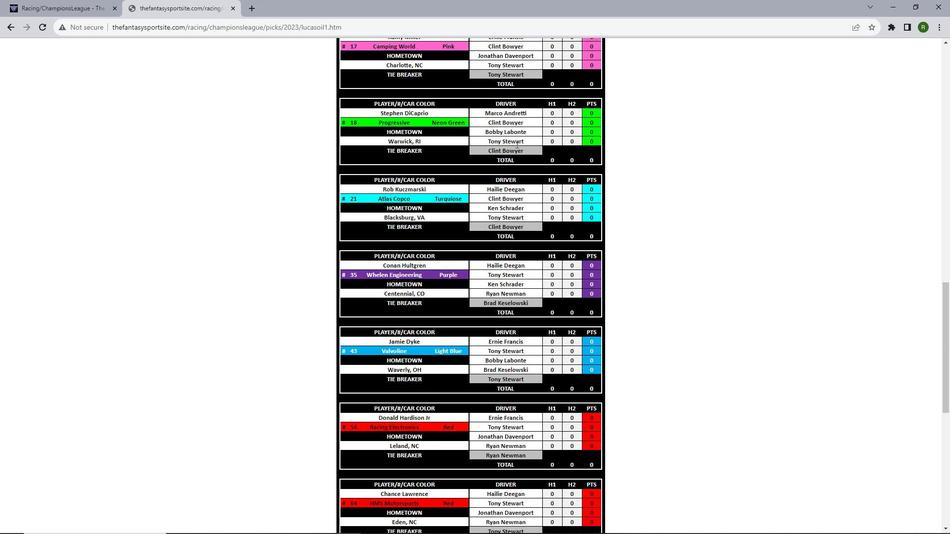 
Action: Mouse scrolled (516, 143) with delta (0, 0)
Screenshot: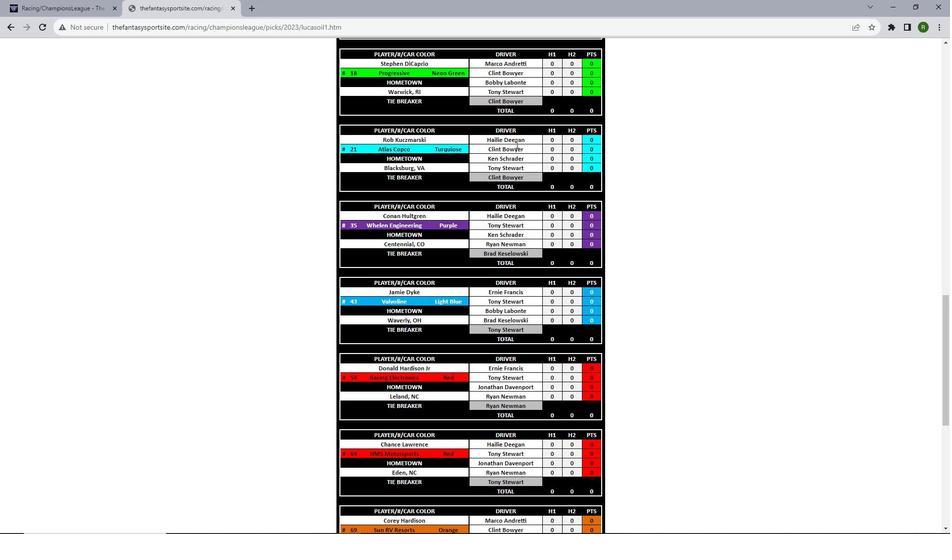 
Action: Mouse scrolled (516, 143) with delta (0, 0)
Screenshot: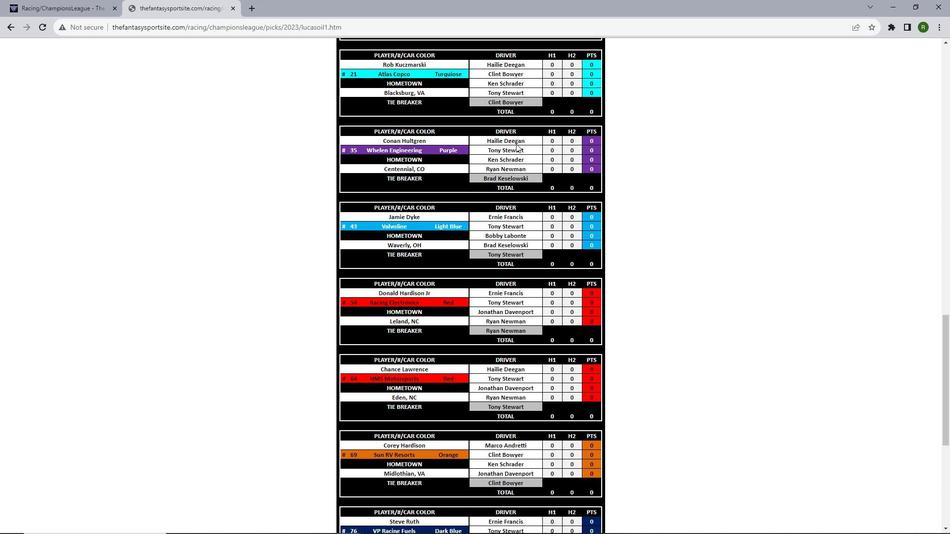 
Action: Mouse scrolled (516, 143) with delta (0, 0)
Screenshot: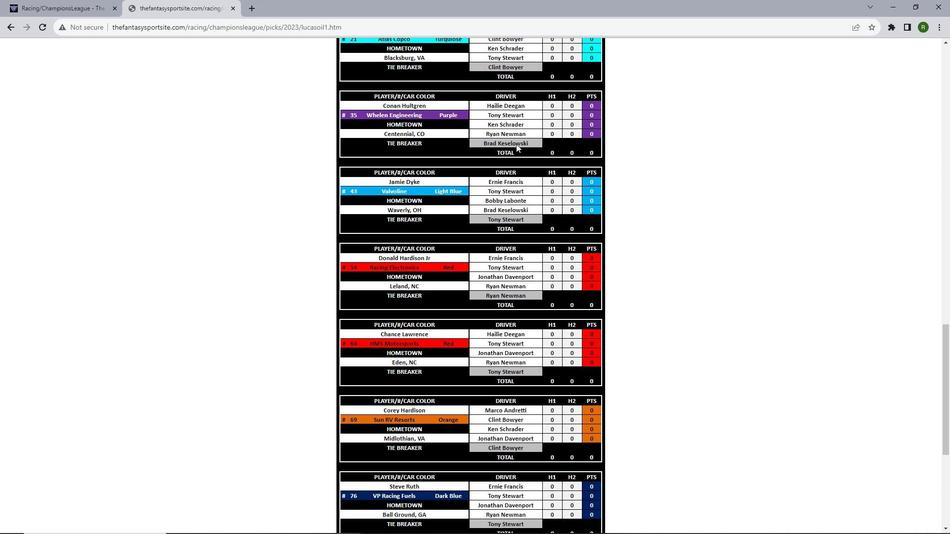 
Action: Mouse scrolled (516, 143) with delta (0, 0)
Screenshot: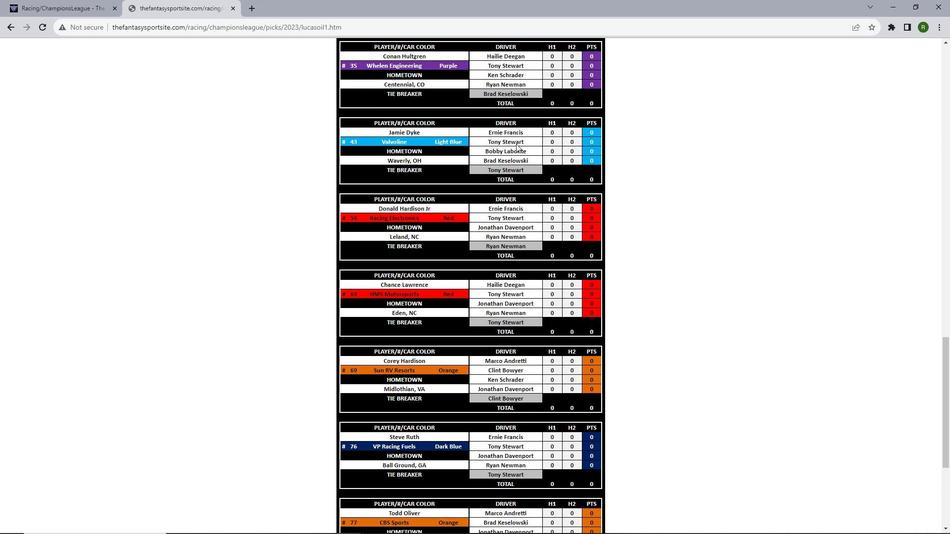 
Action: Mouse scrolled (516, 143) with delta (0, 0)
